 Task: Find connections with filter location Bourgoin with filter topic #Leanstartupswith filter profile language German with filter current company Mahindra Holidays & Resorts India Limited with filter school Utkal University with filter industry Surveying and Mapping Services with filter service category Translation with filter keywords title UPS Driver
Action: Mouse moved to (589, 73)
Screenshot: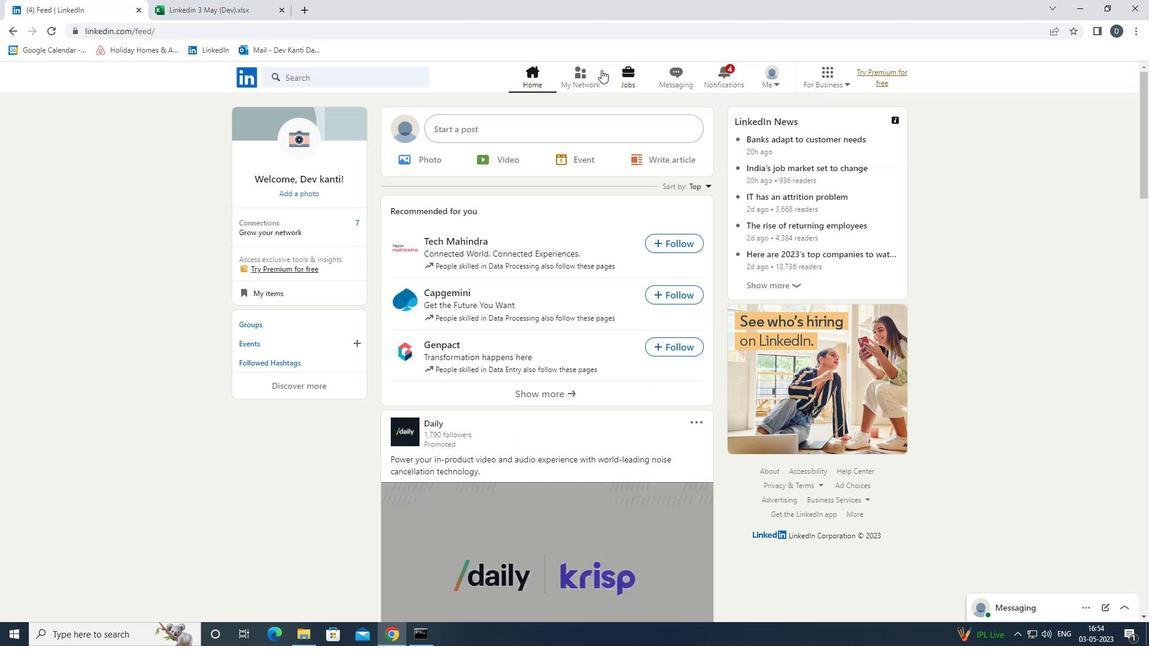 
Action: Mouse pressed left at (589, 73)
Screenshot: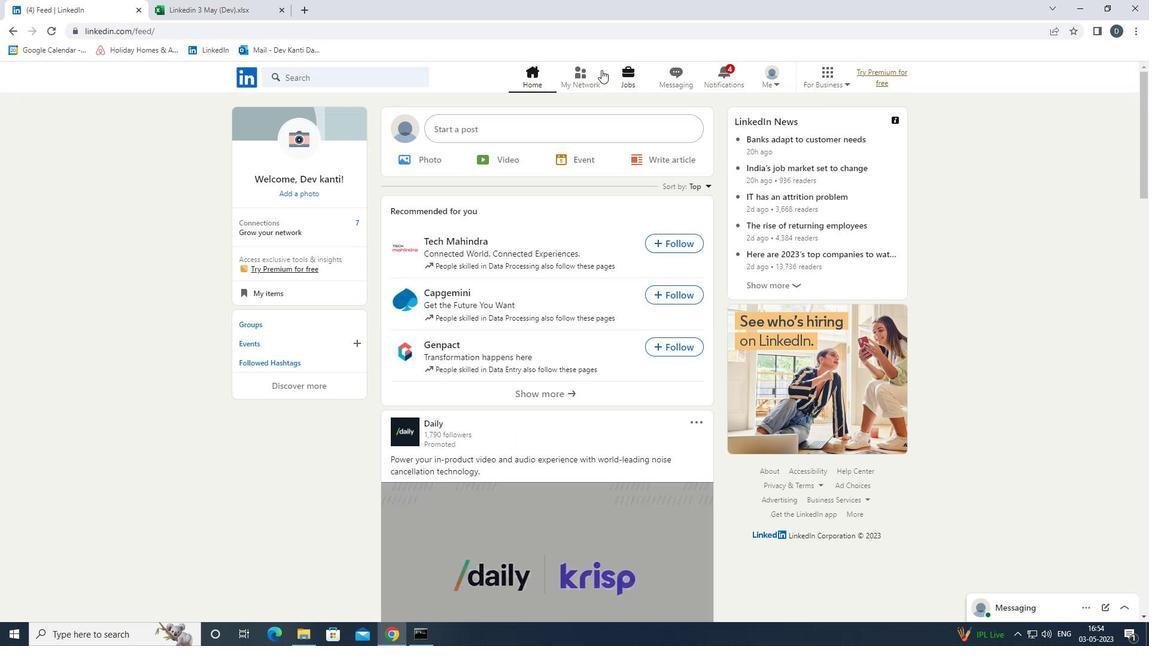 
Action: Mouse moved to (396, 145)
Screenshot: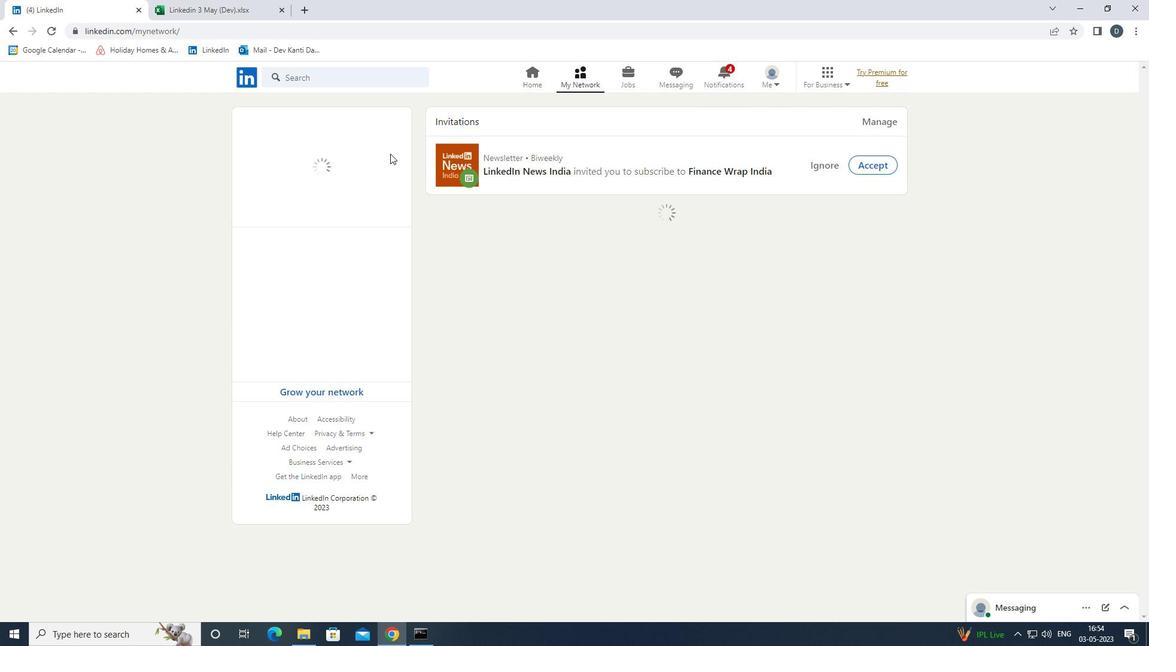 
Action: Mouse pressed left at (396, 145)
Screenshot: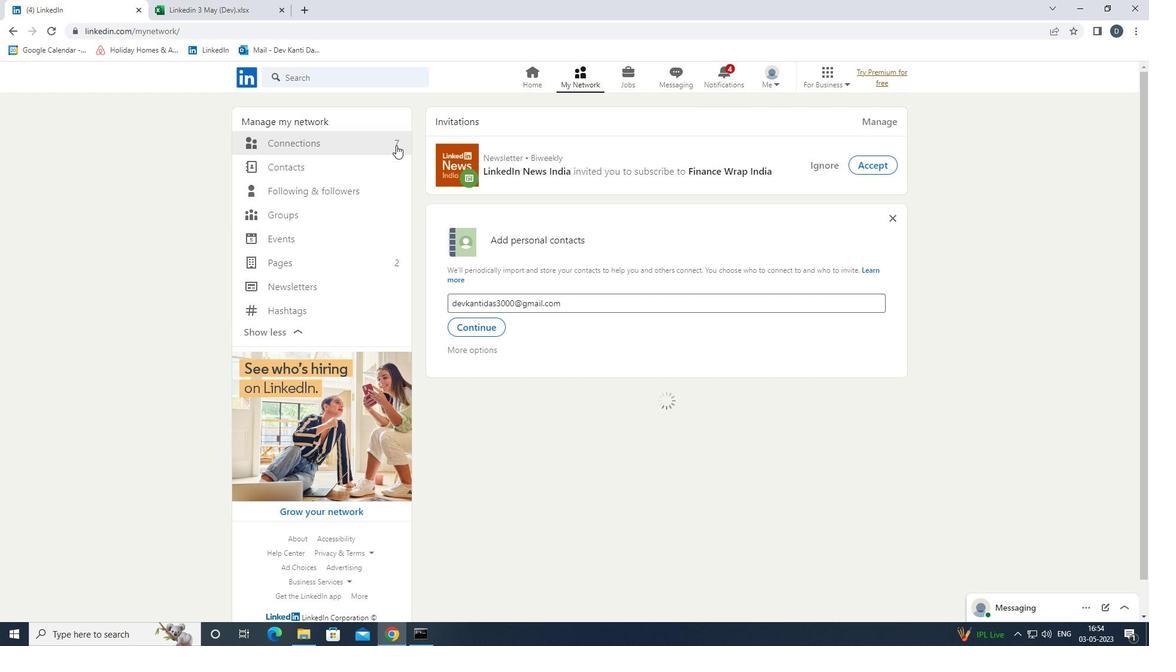 
Action: Mouse moved to (647, 145)
Screenshot: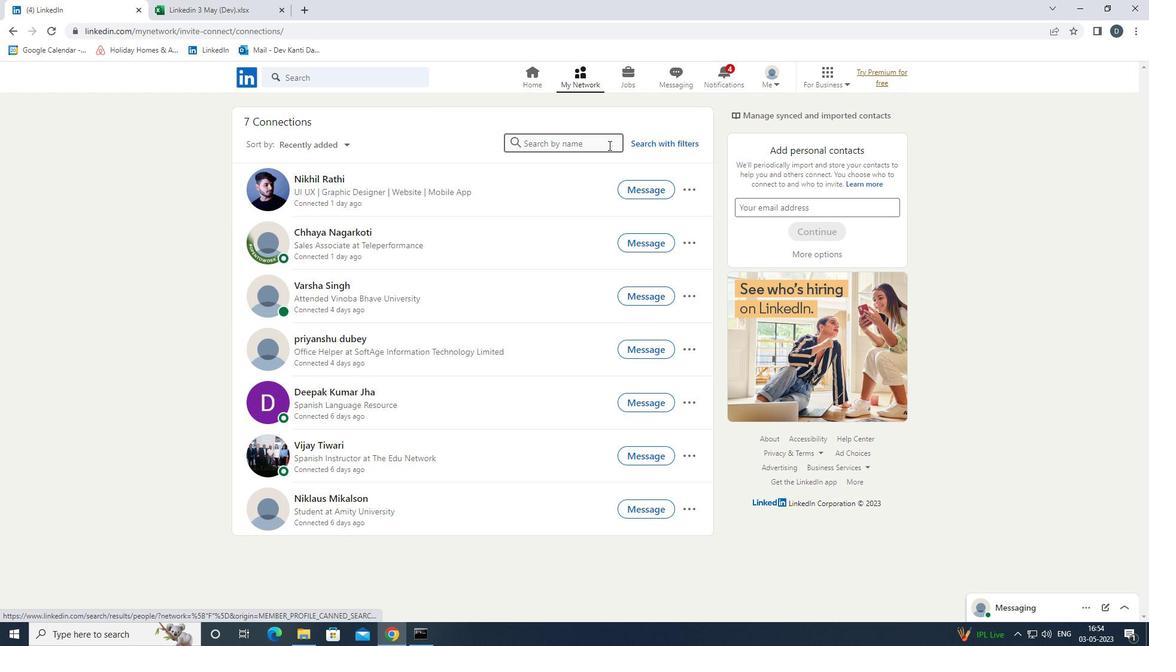 
Action: Mouse pressed left at (647, 145)
Screenshot: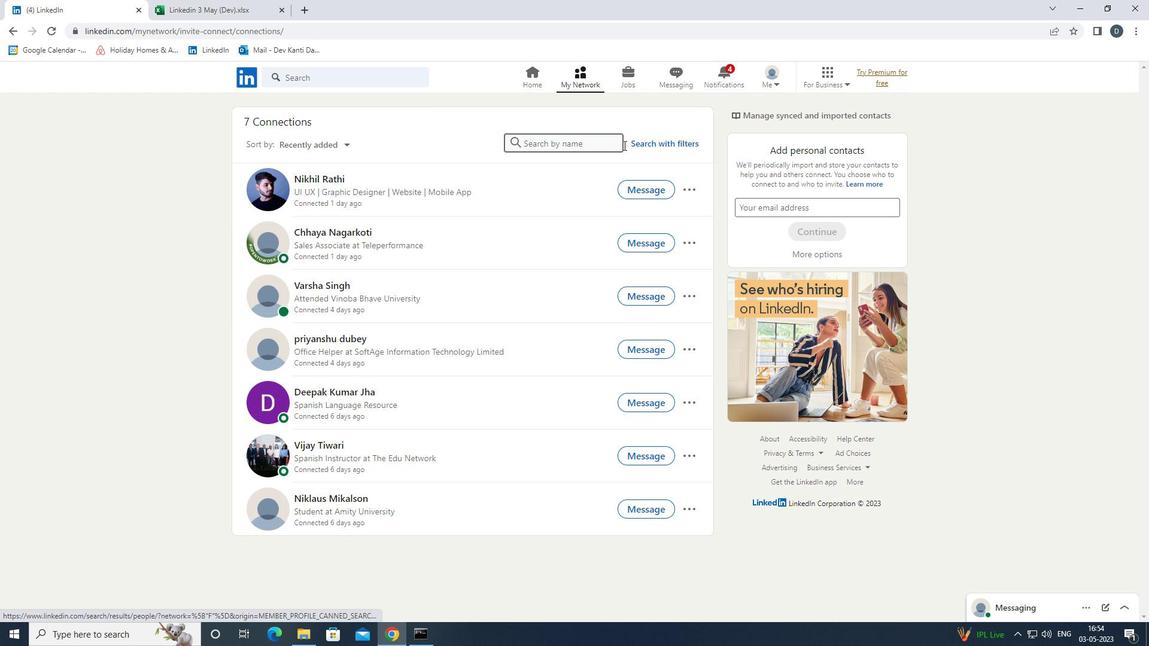 
Action: Mouse moved to (619, 113)
Screenshot: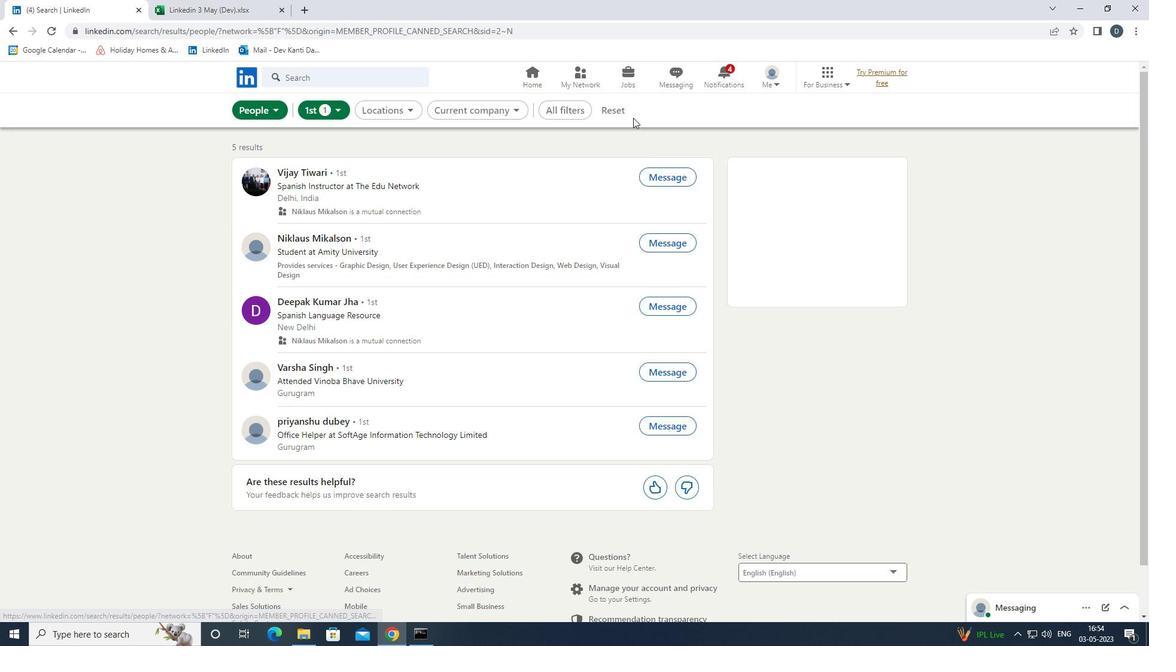 
Action: Mouse pressed left at (619, 113)
Screenshot: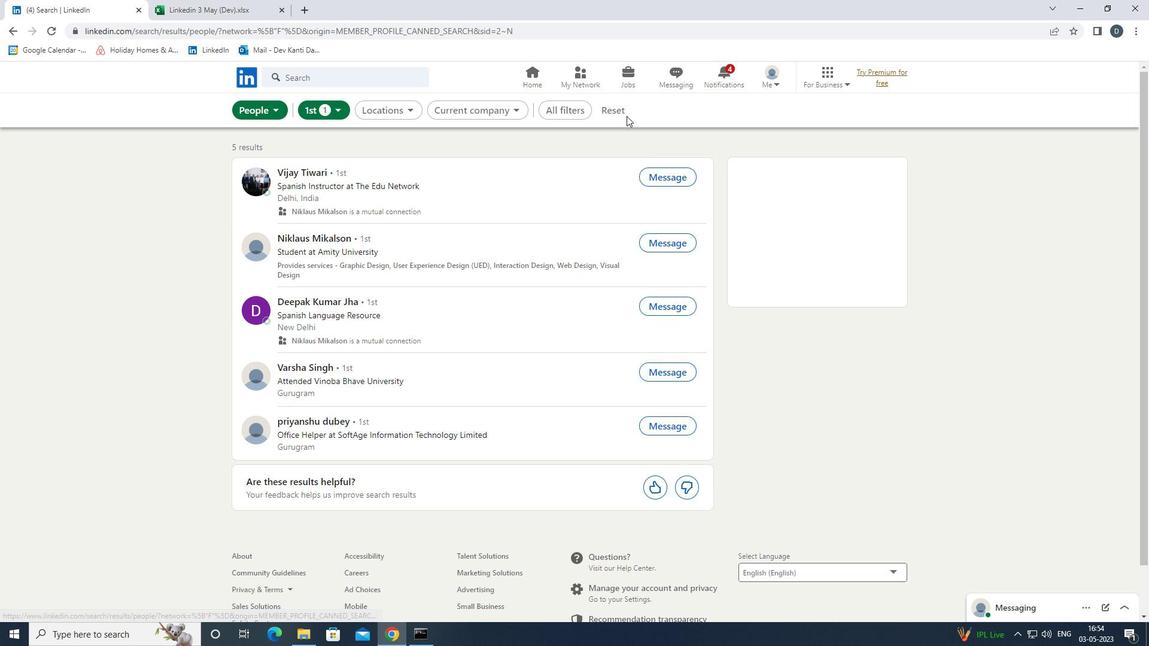 
Action: Mouse moved to (603, 110)
Screenshot: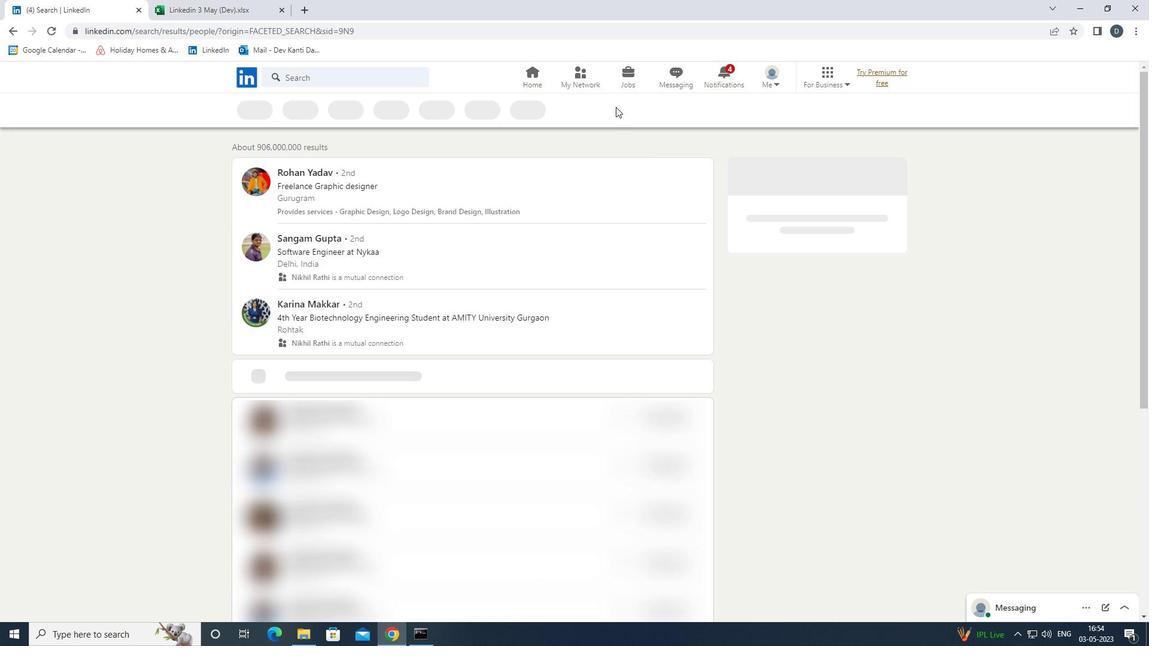 
Action: Mouse pressed left at (603, 110)
Screenshot: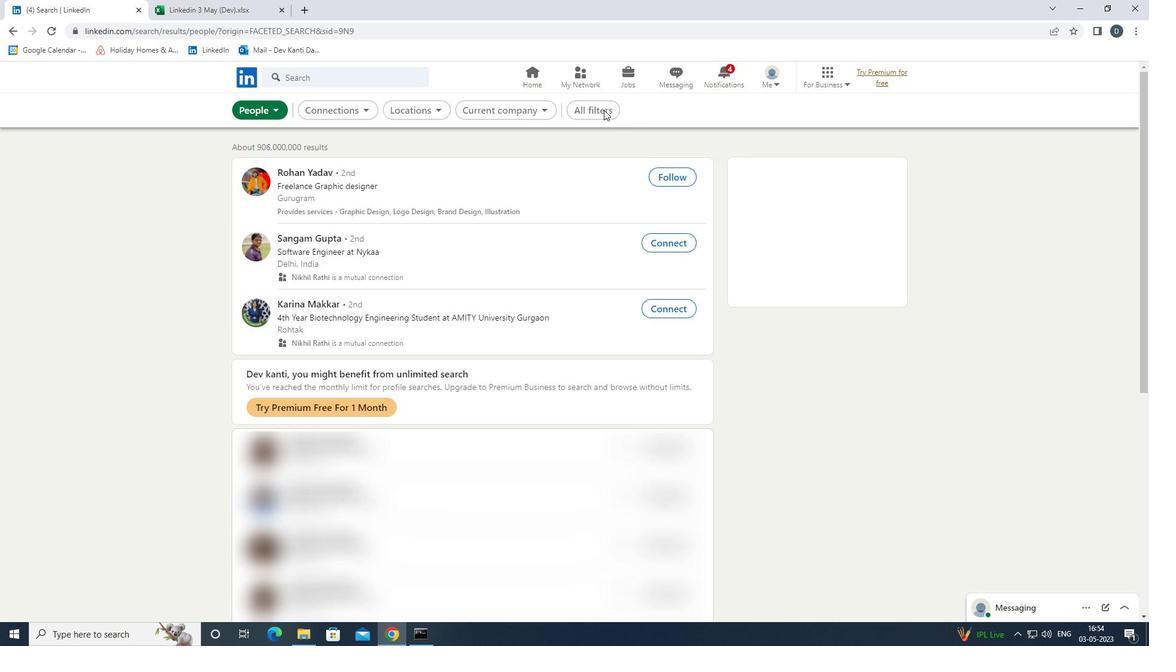 
Action: Mouse moved to (1042, 320)
Screenshot: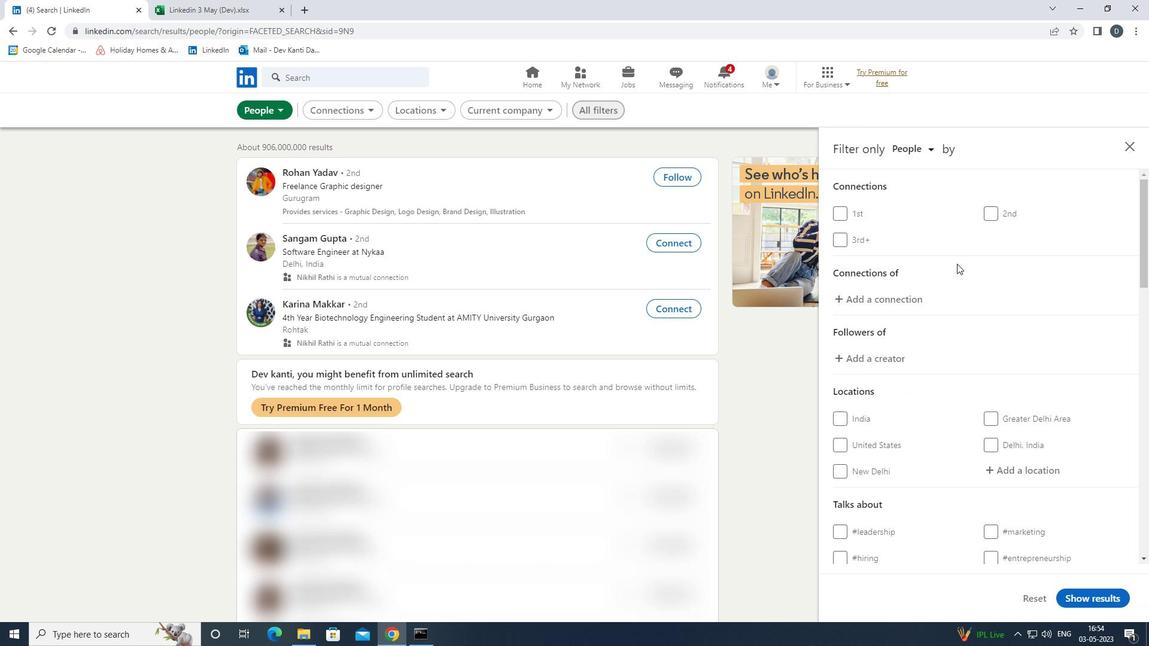 
Action: Mouse scrolled (1042, 319) with delta (0, 0)
Screenshot: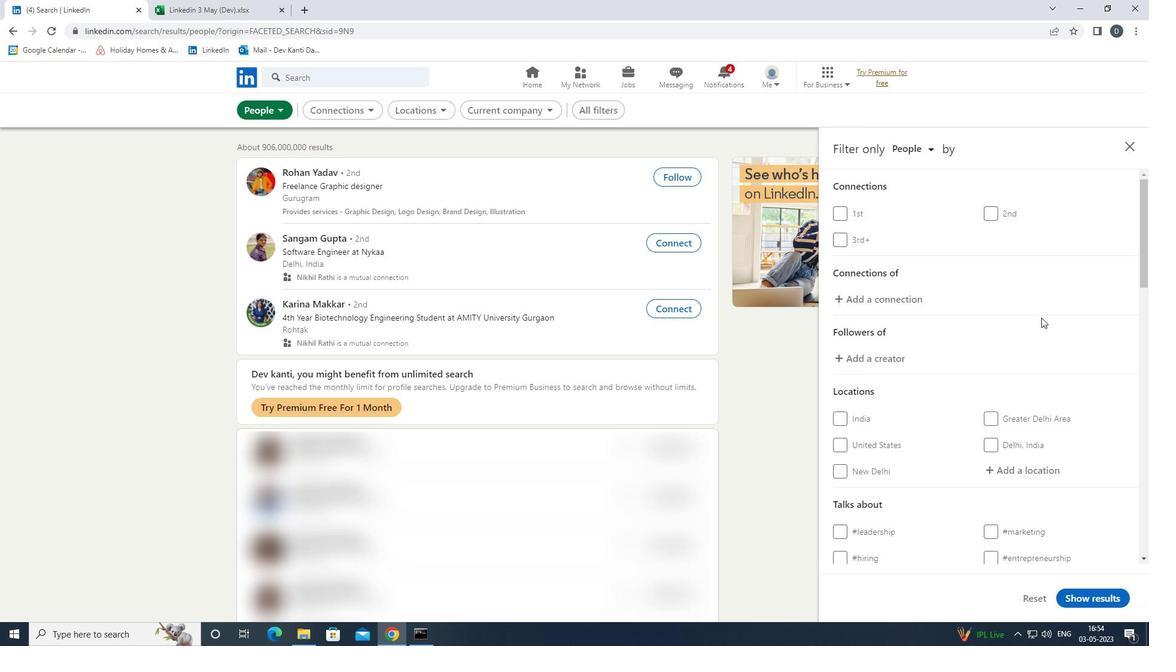 
Action: Mouse scrolled (1042, 319) with delta (0, 0)
Screenshot: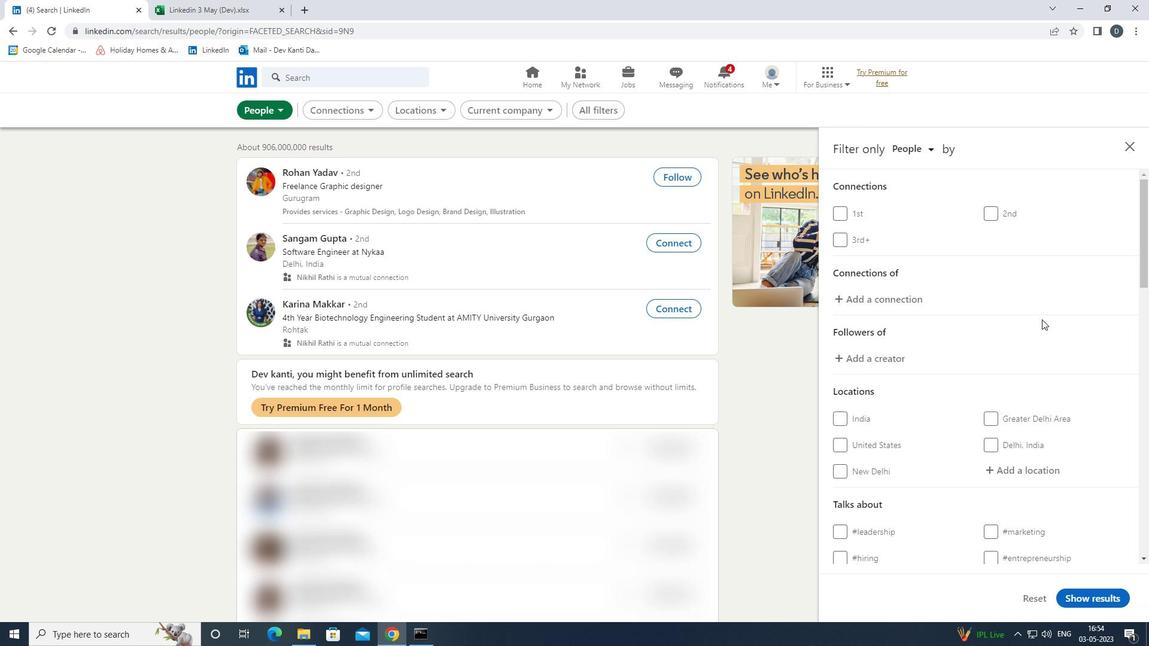 
Action: Mouse moved to (1028, 347)
Screenshot: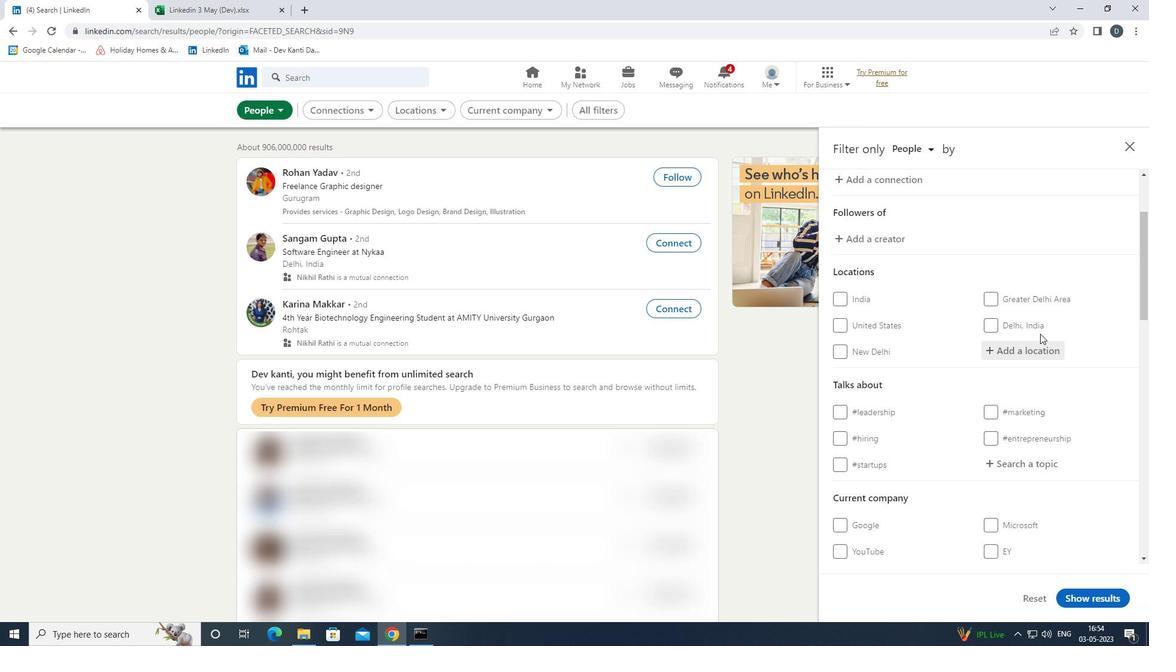 
Action: Mouse pressed left at (1028, 347)
Screenshot: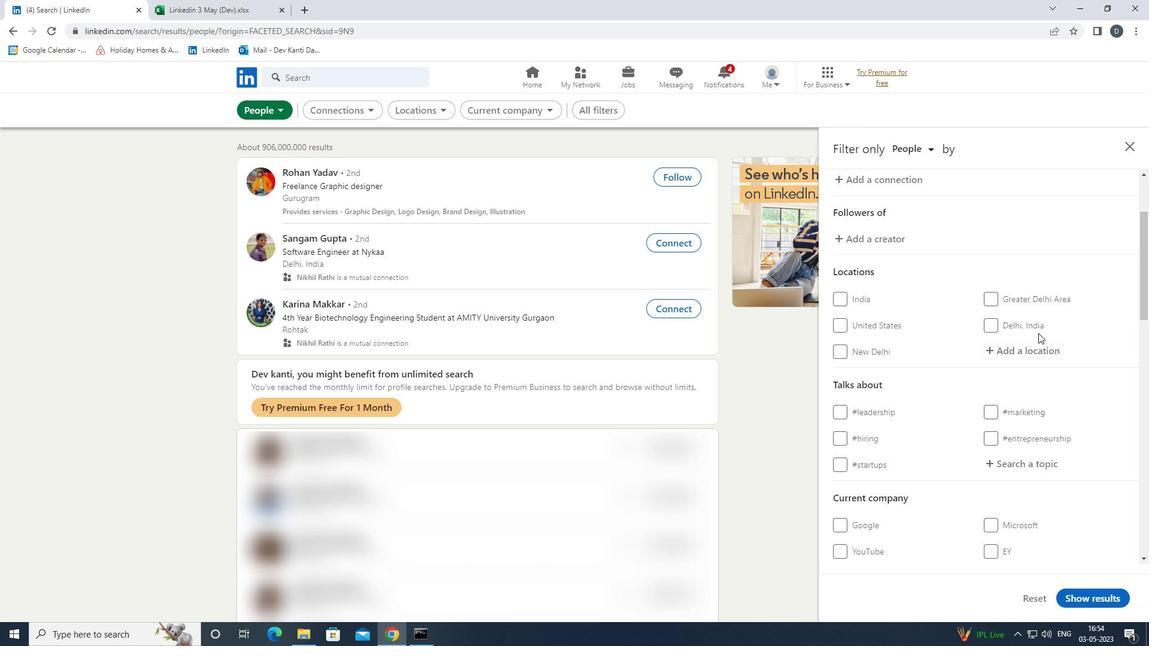 
Action: Mouse moved to (1028, 347)
Screenshot: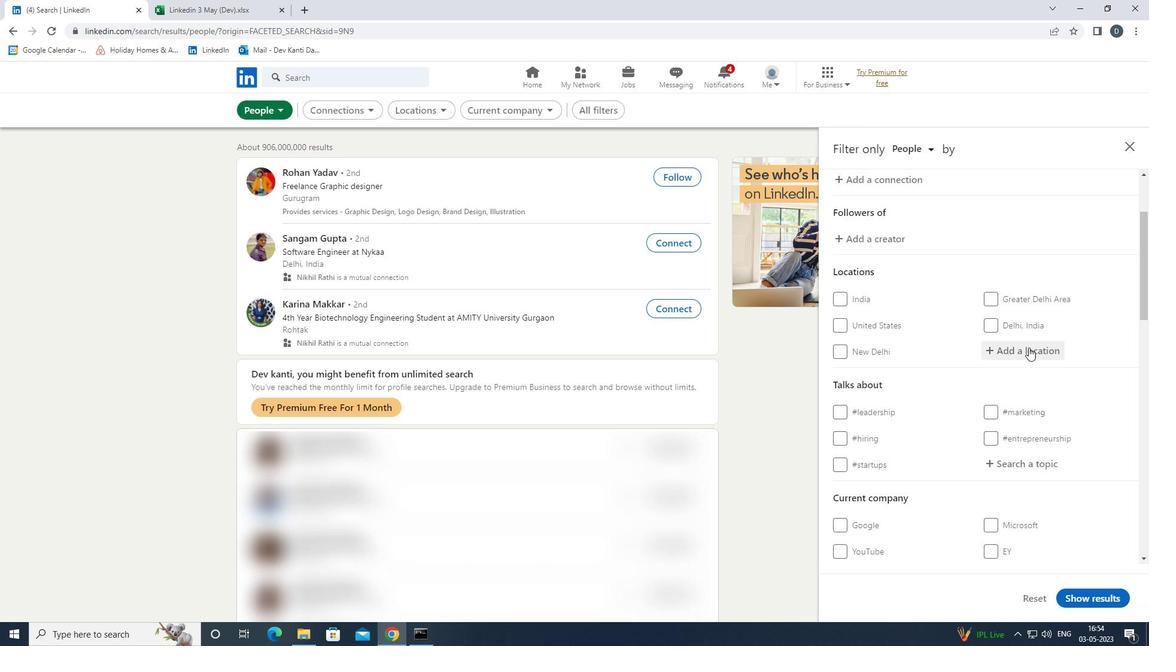 
Action: Key pressed <Key.shift><Key.shift>BOURGOIN<Key.down><Key.enter>
Screenshot: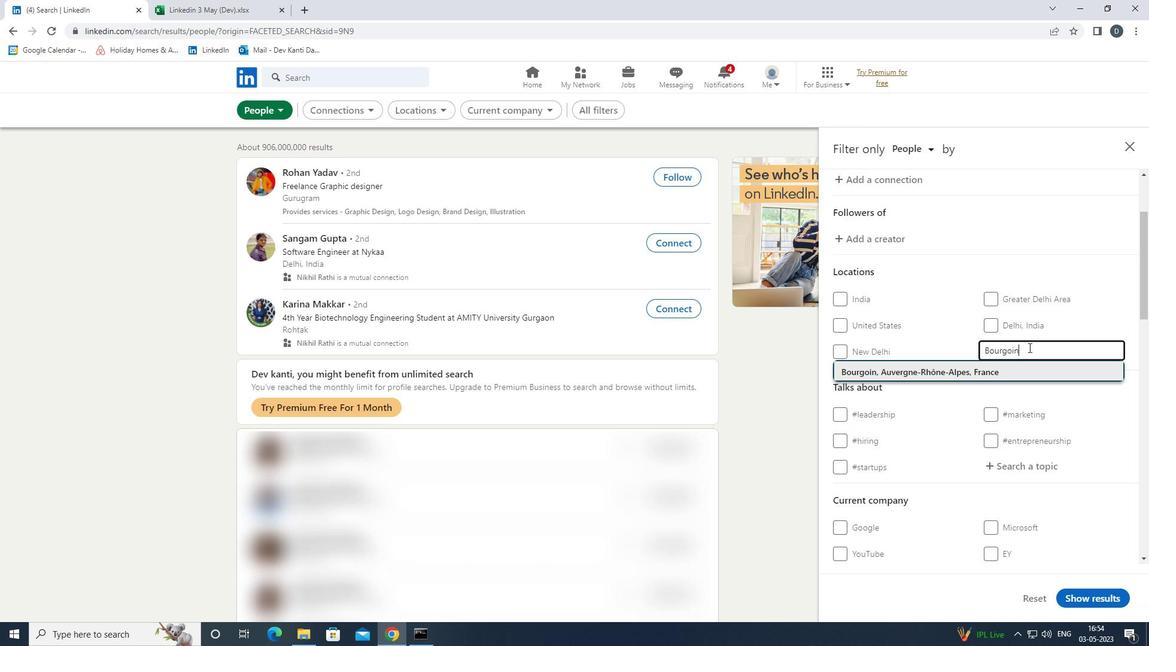 
Action: Mouse moved to (1046, 330)
Screenshot: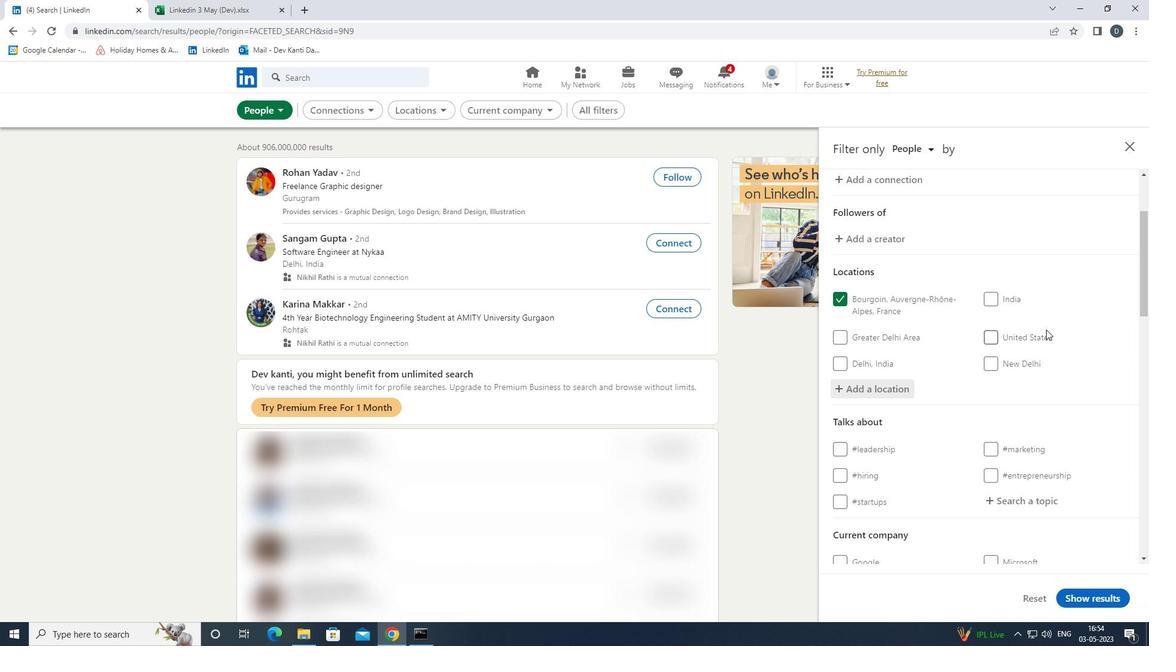 
Action: Mouse scrolled (1046, 330) with delta (0, 0)
Screenshot: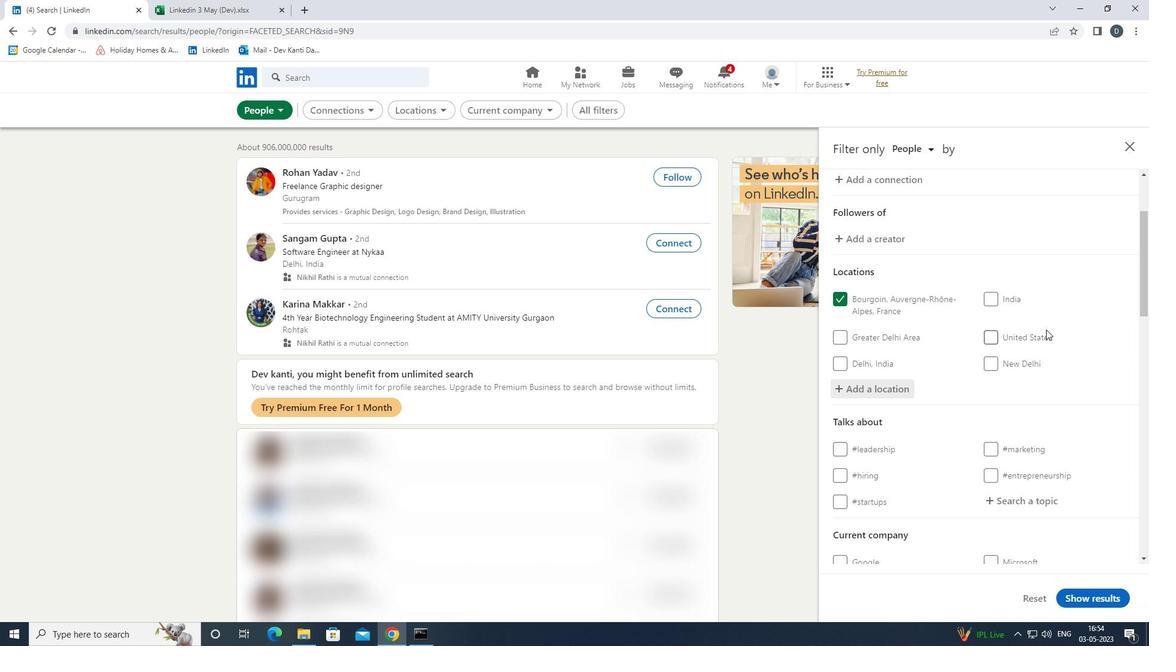 
Action: Mouse moved to (1046, 335)
Screenshot: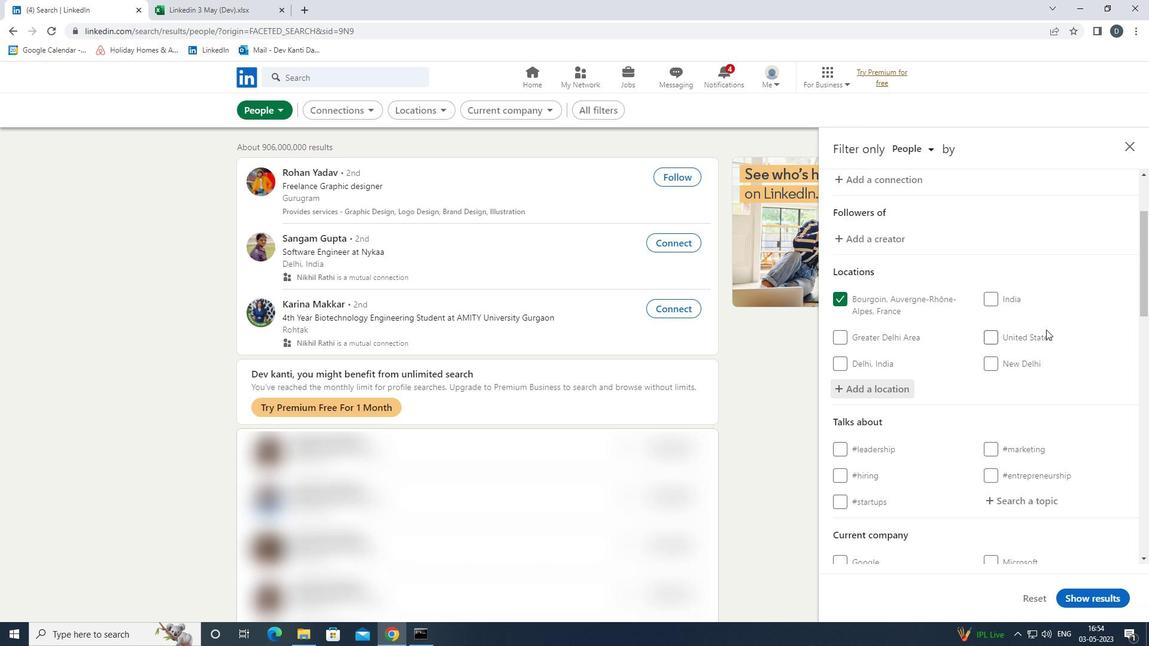 
Action: Mouse scrolled (1046, 335) with delta (0, 0)
Screenshot: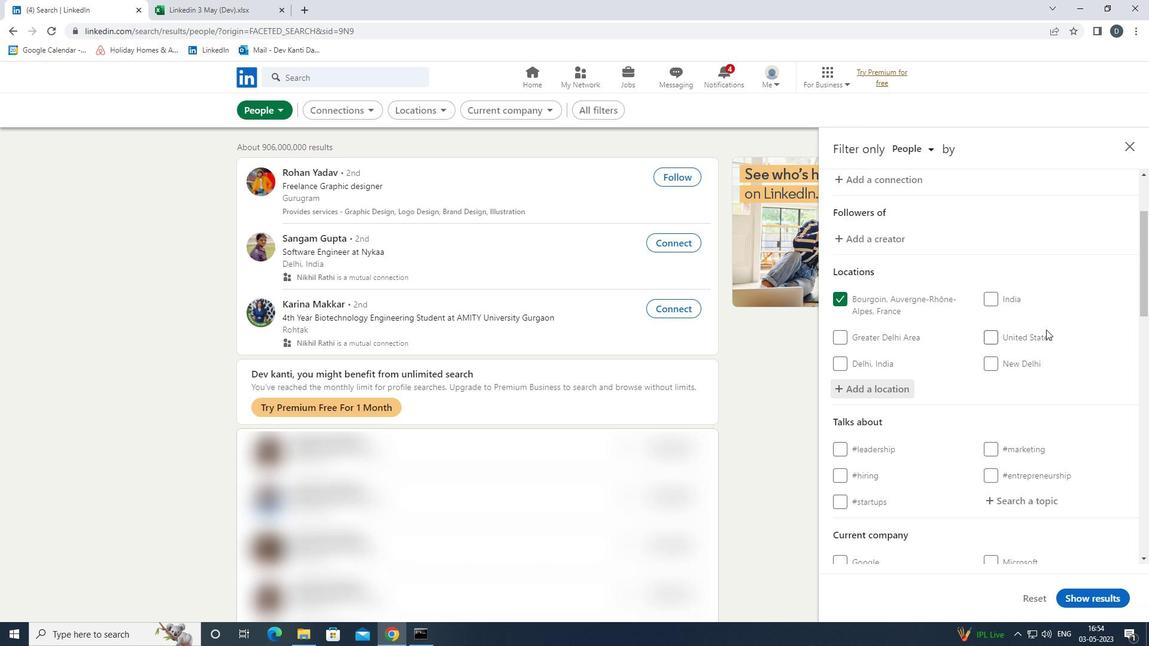 
Action: Mouse moved to (1041, 377)
Screenshot: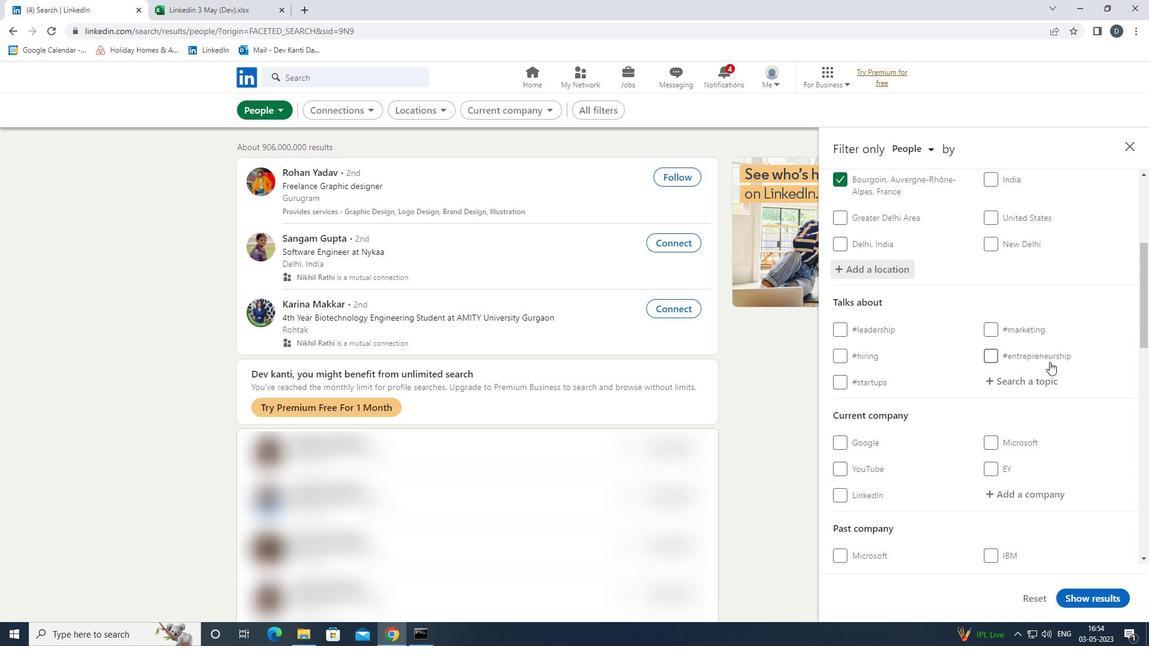 
Action: Mouse pressed left at (1041, 377)
Screenshot: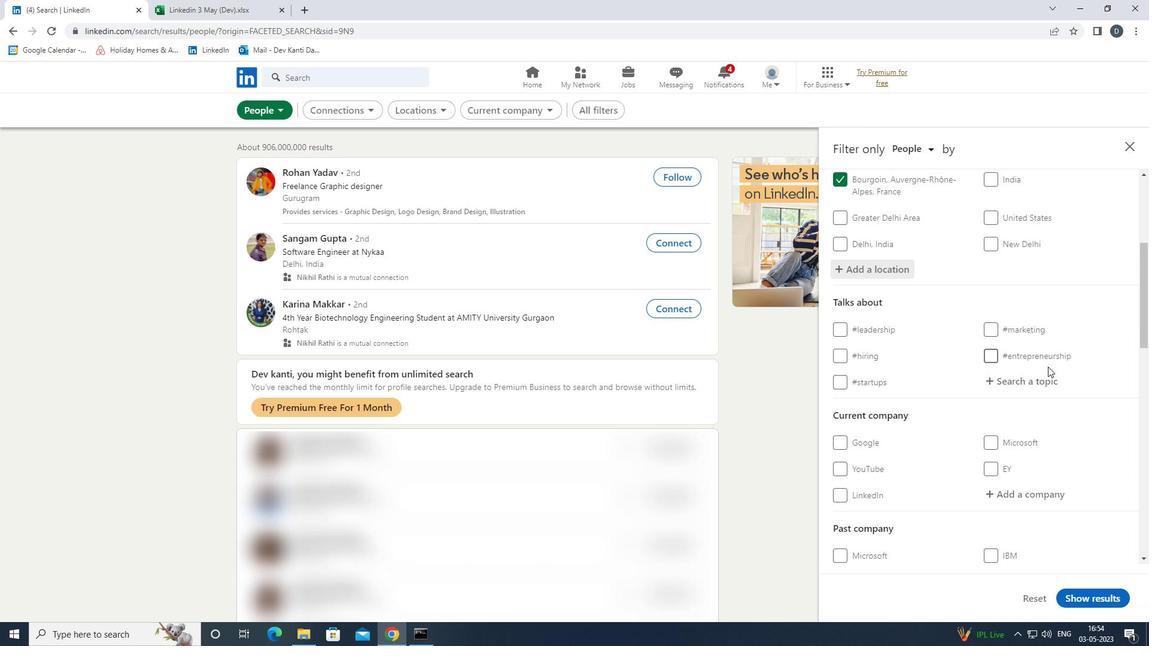 
Action: Mouse moved to (1041, 377)
Screenshot: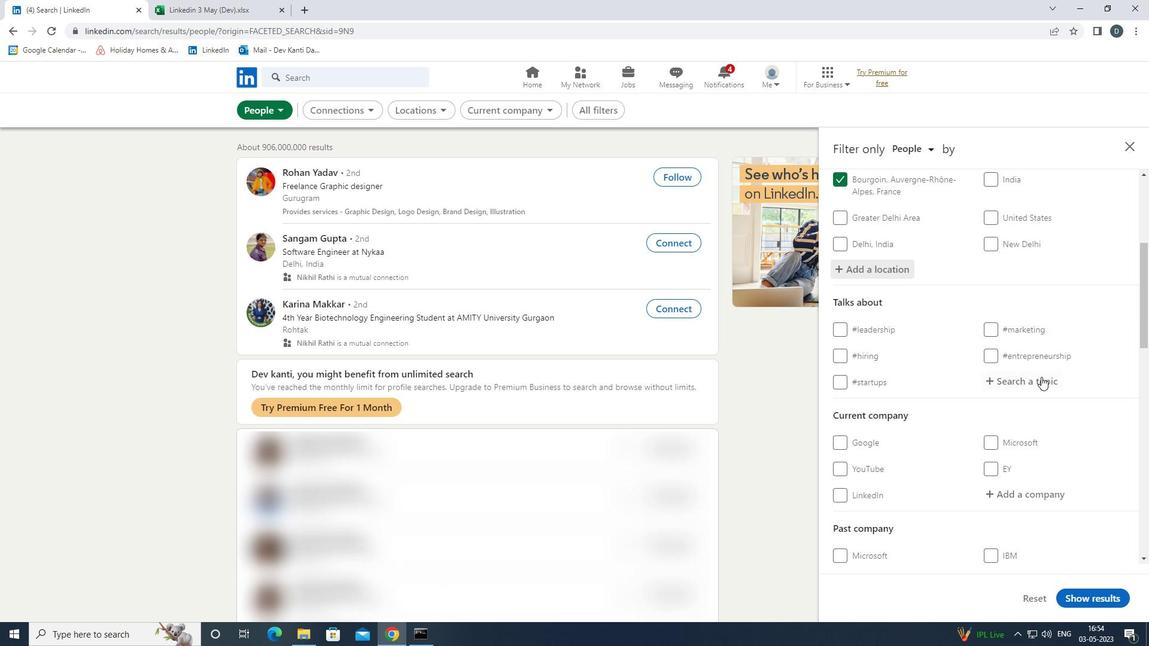 
Action: Key pressed LEANSTAR<Key.down><Key.enter>
Screenshot: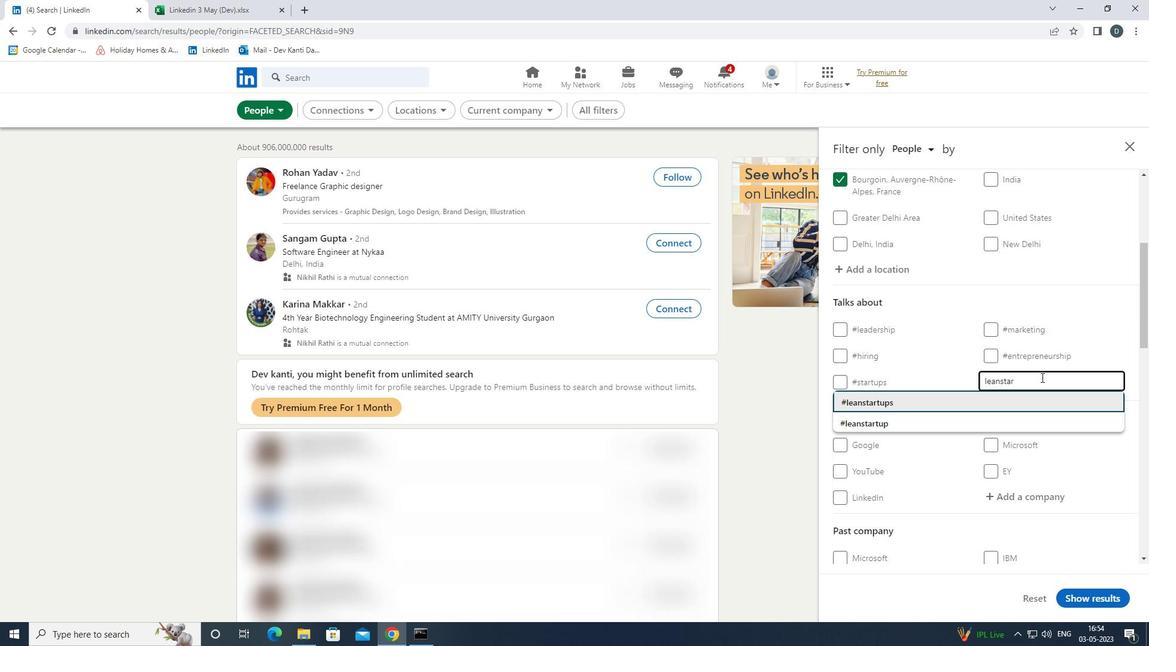 
Action: Mouse moved to (1024, 374)
Screenshot: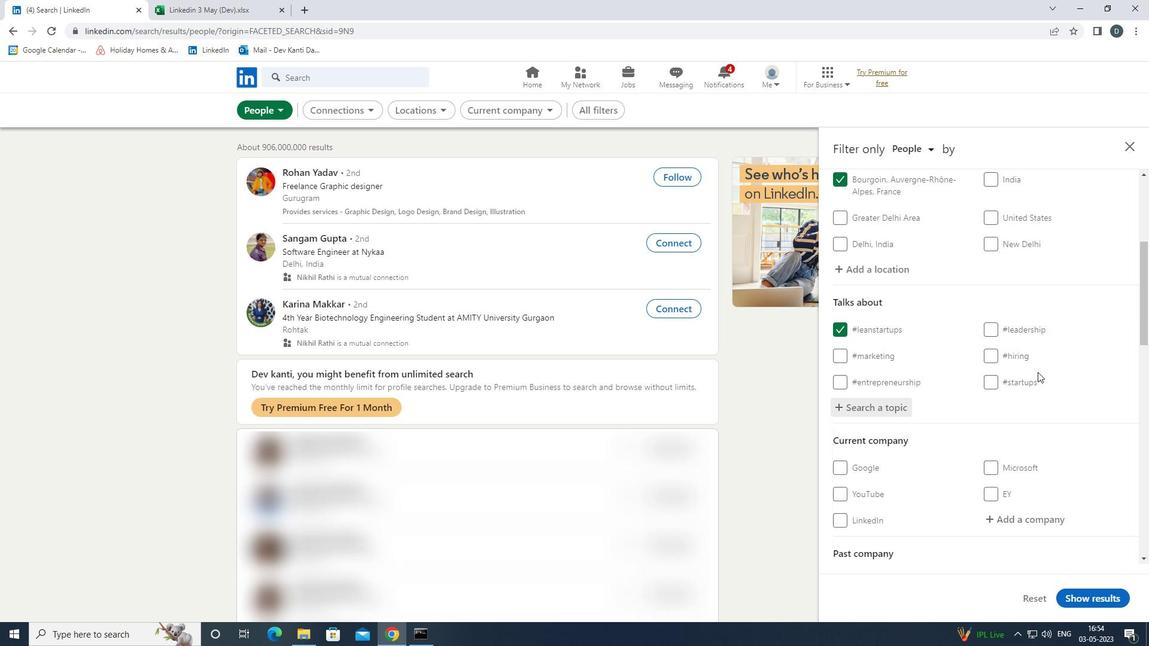 
Action: Mouse scrolled (1024, 374) with delta (0, 0)
Screenshot: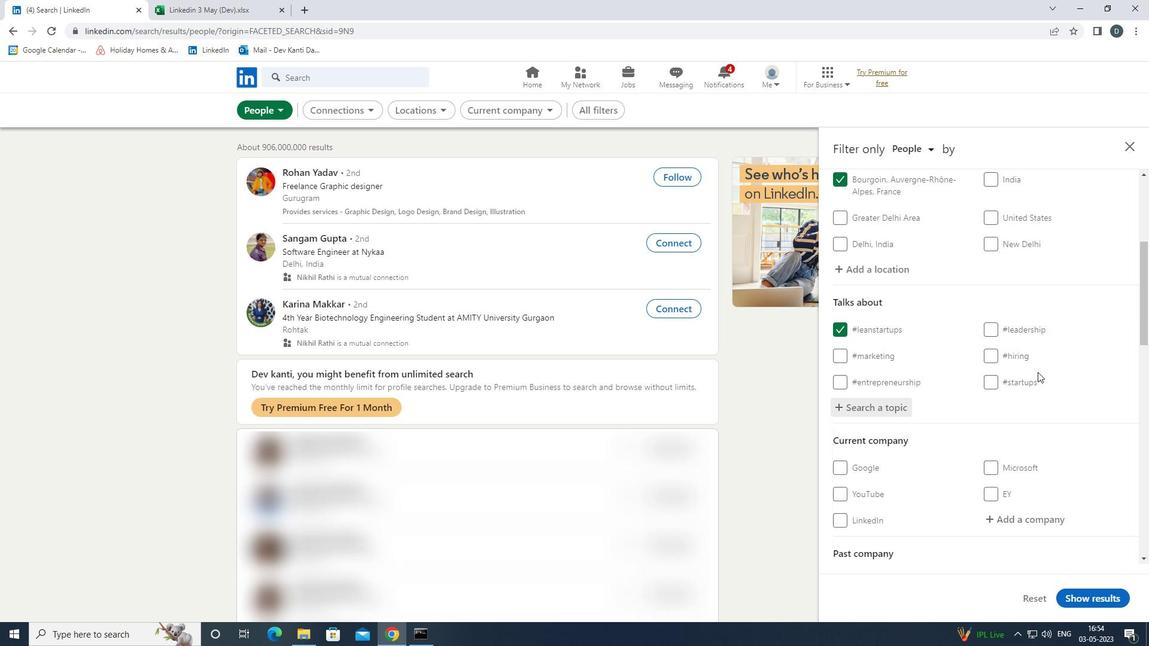 
Action: Mouse moved to (1024, 375)
Screenshot: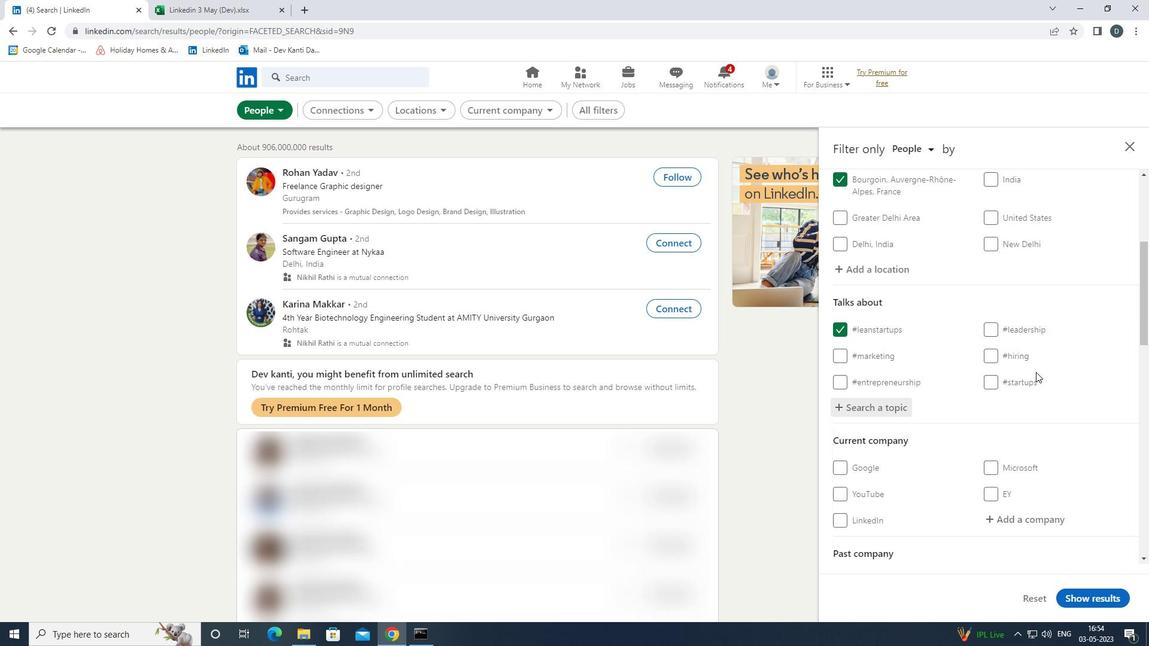 
Action: Mouse scrolled (1024, 375) with delta (0, 0)
Screenshot: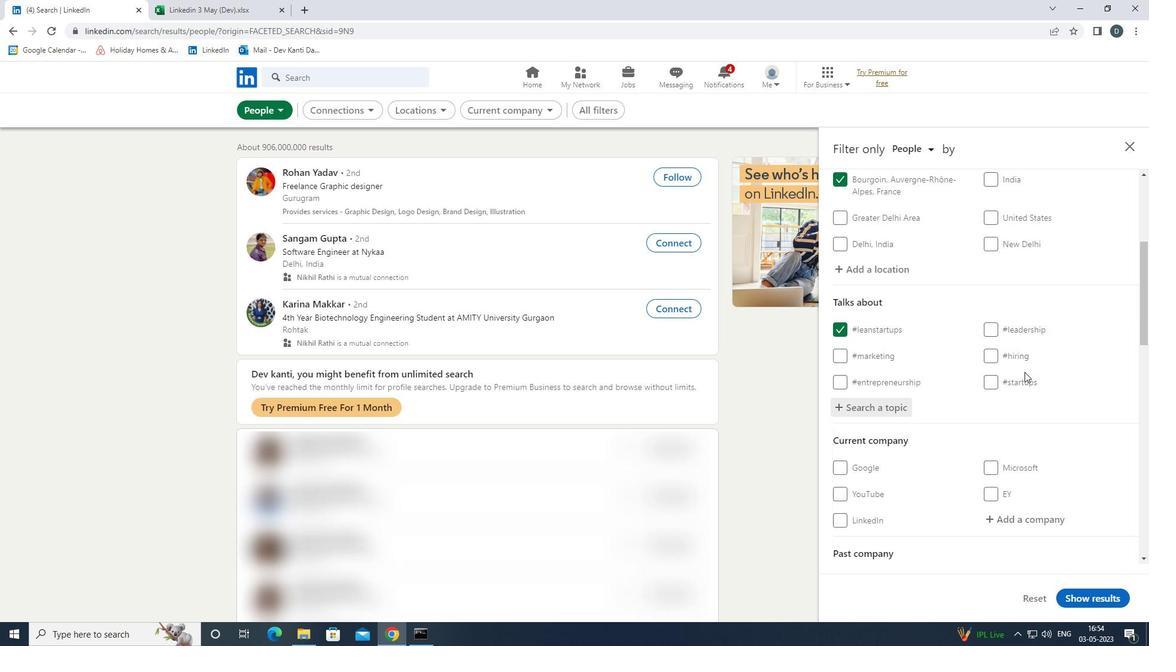 
Action: Mouse scrolled (1024, 375) with delta (0, 0)
Screenshot: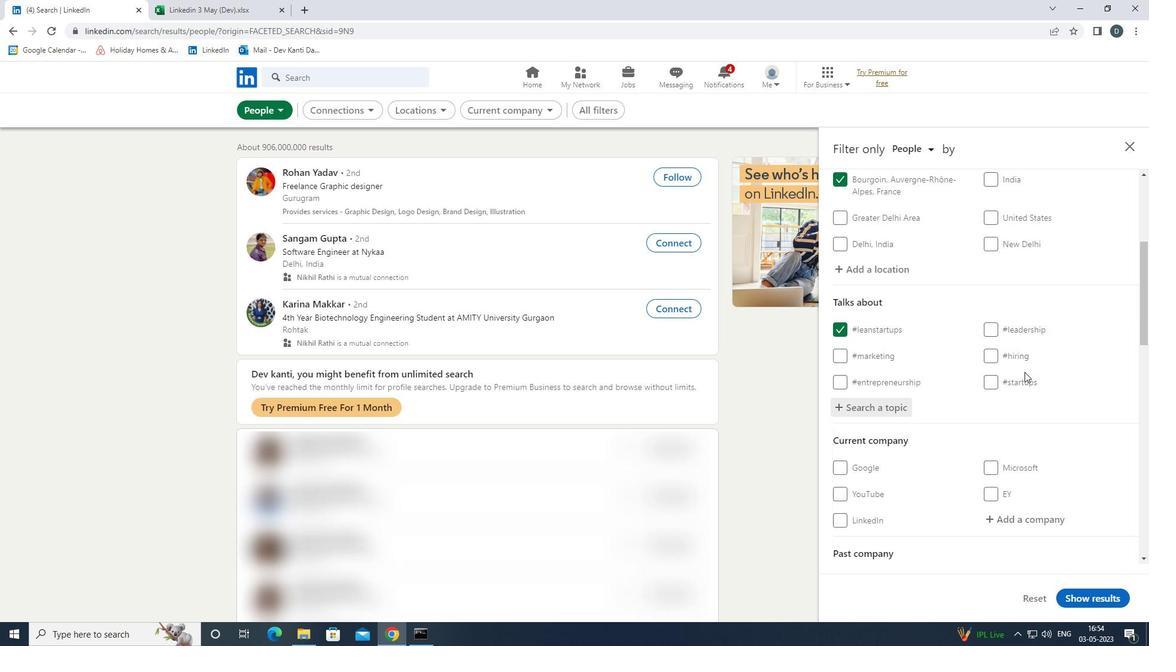 
Action: Mouse moved to (1027, 353)
Screenshot: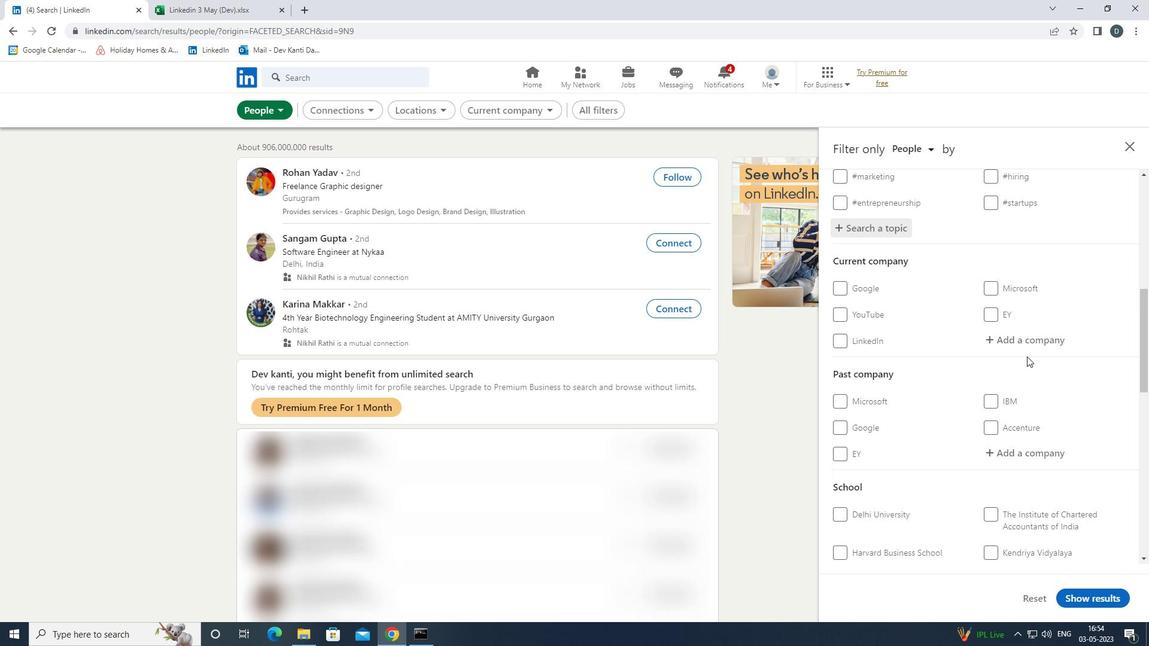 
Action: Mouse scrolled (1027, 353) with delta (0, 0)
Screenshot: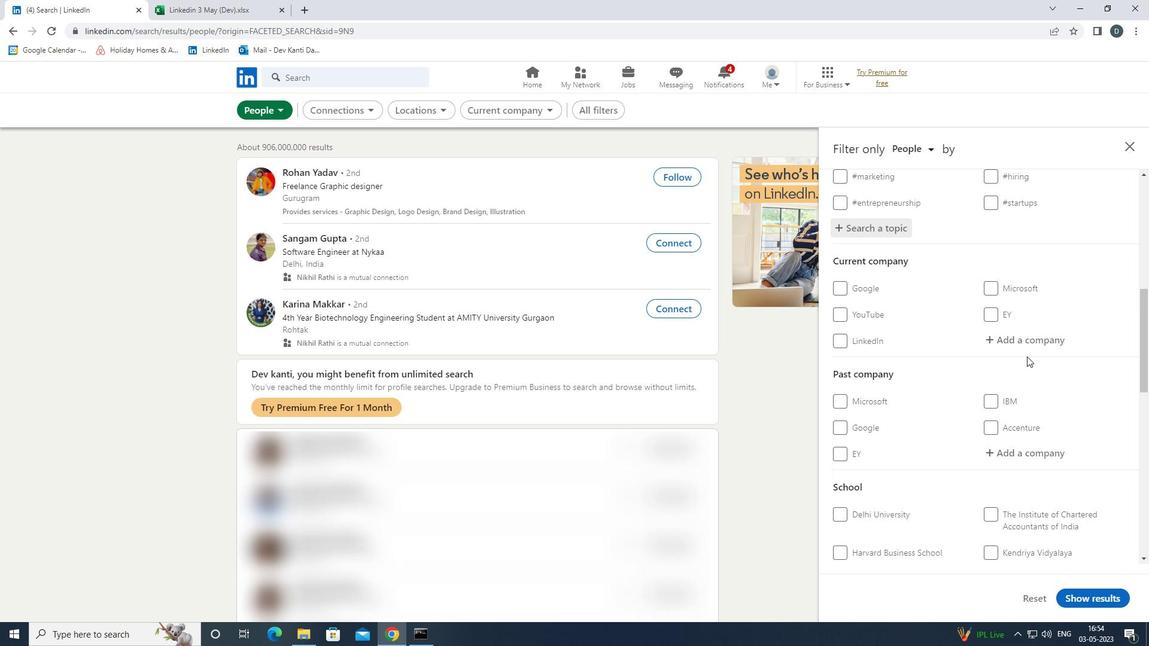 
Action: Mouse scrolled (1027, 353) with delta (0, 0)
Screenshot: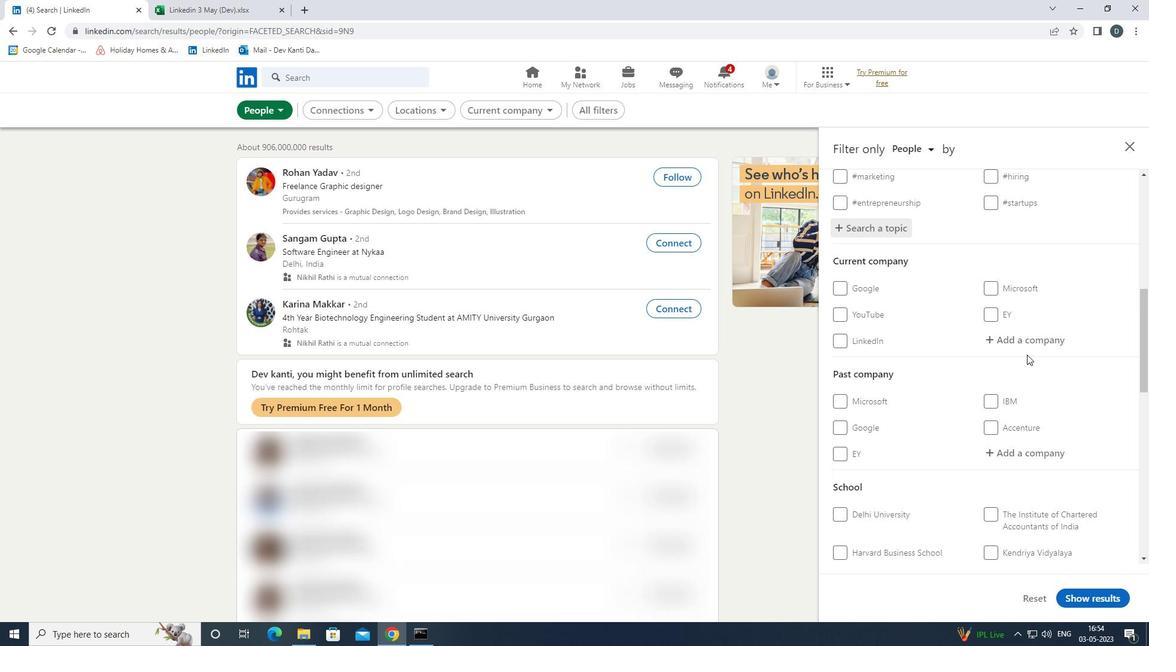 
Action: Mouse scrolled (1027, 353) with delta (0, 0)
Screenshot: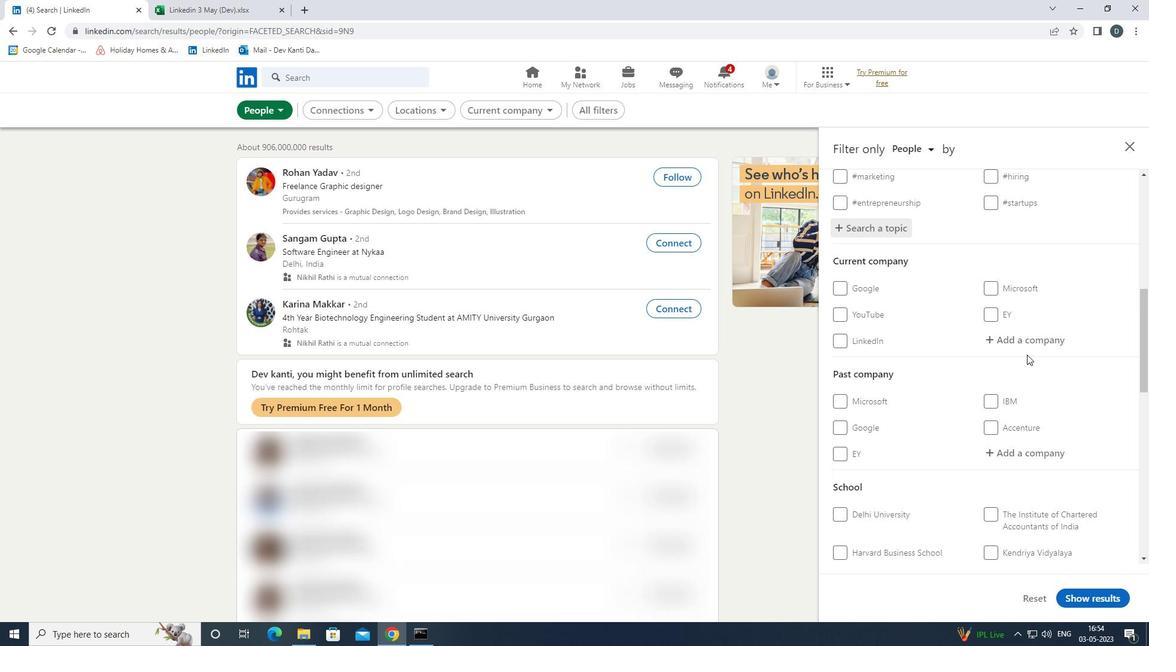 
Action: Mouse scrolled (1027, 353) with delta (0, 0)
Screenshot: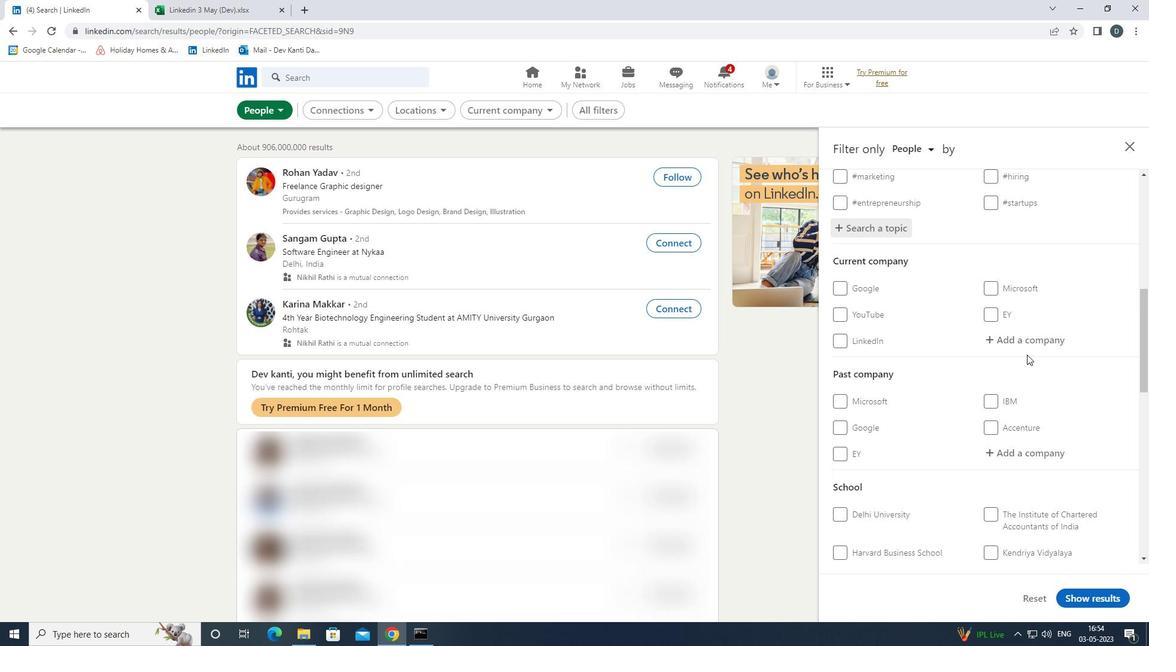 
Action: Mouse scrolled (1027, 353) with delta (0, 0)
Screenshot: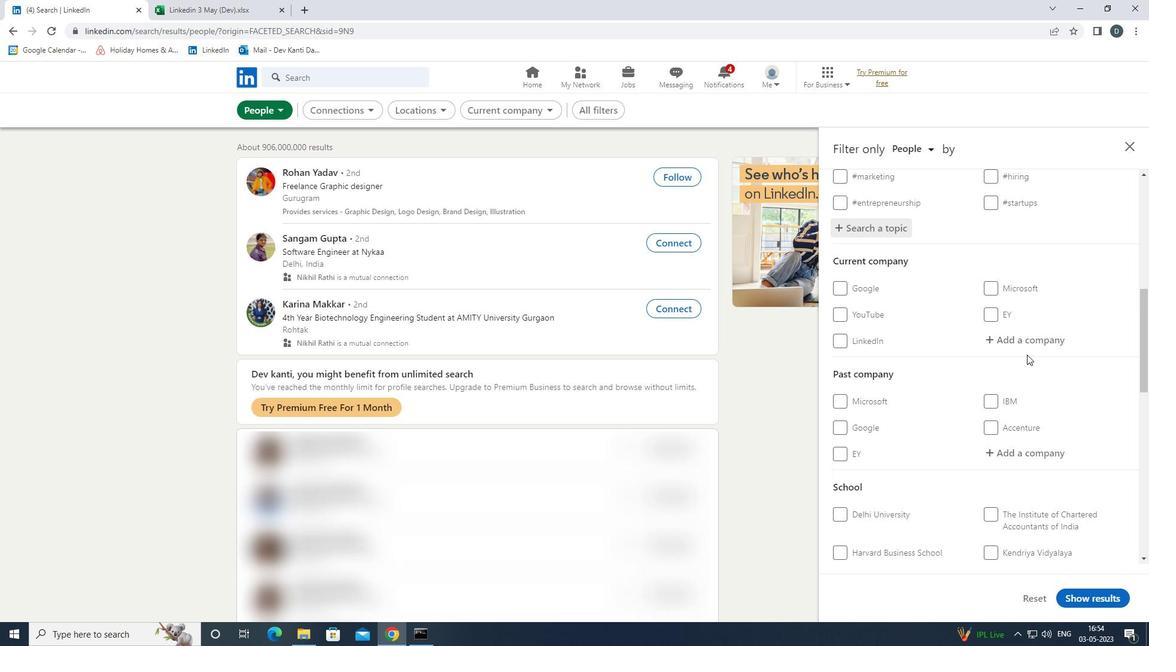 
Action: Mouse moved to (1013, 368)
Screenshot: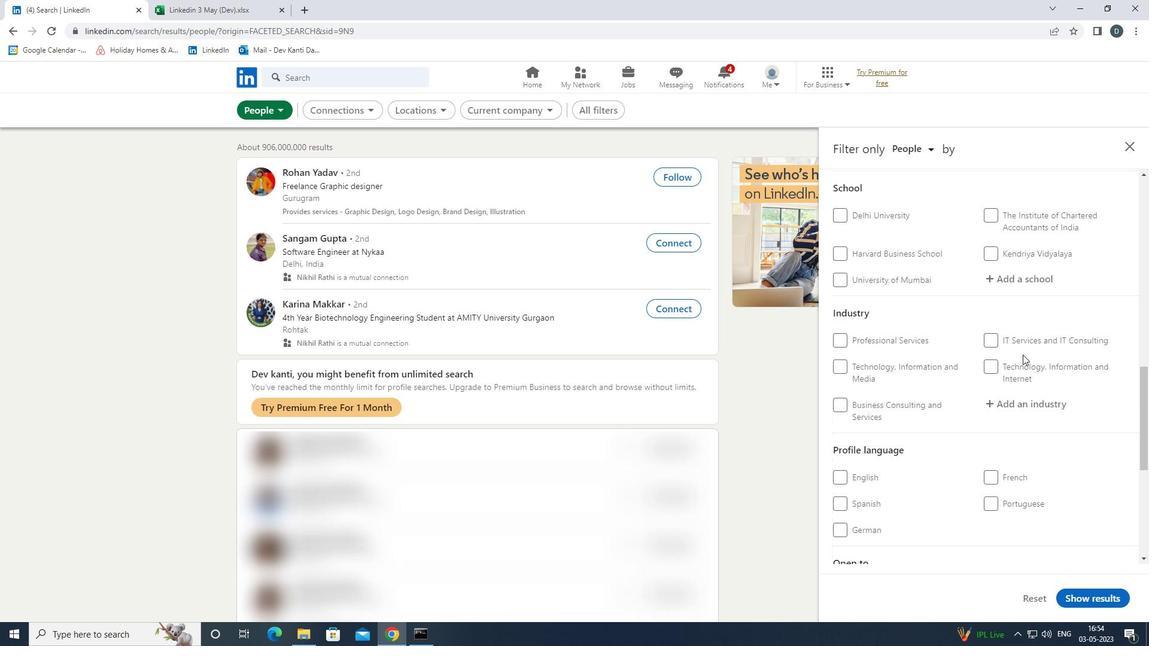 
Action: Mouse scrolled (1013, 368) with delta (0, 0)
Screenshot: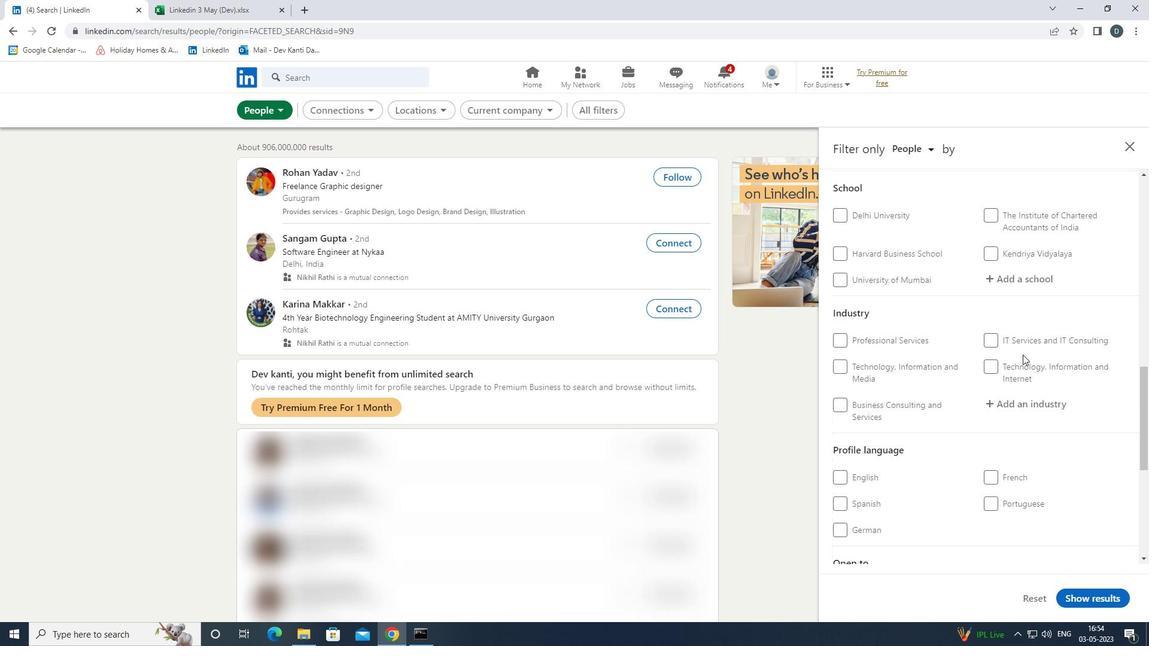 
Action: Mouse moved to (1013, 369)
Screenshot: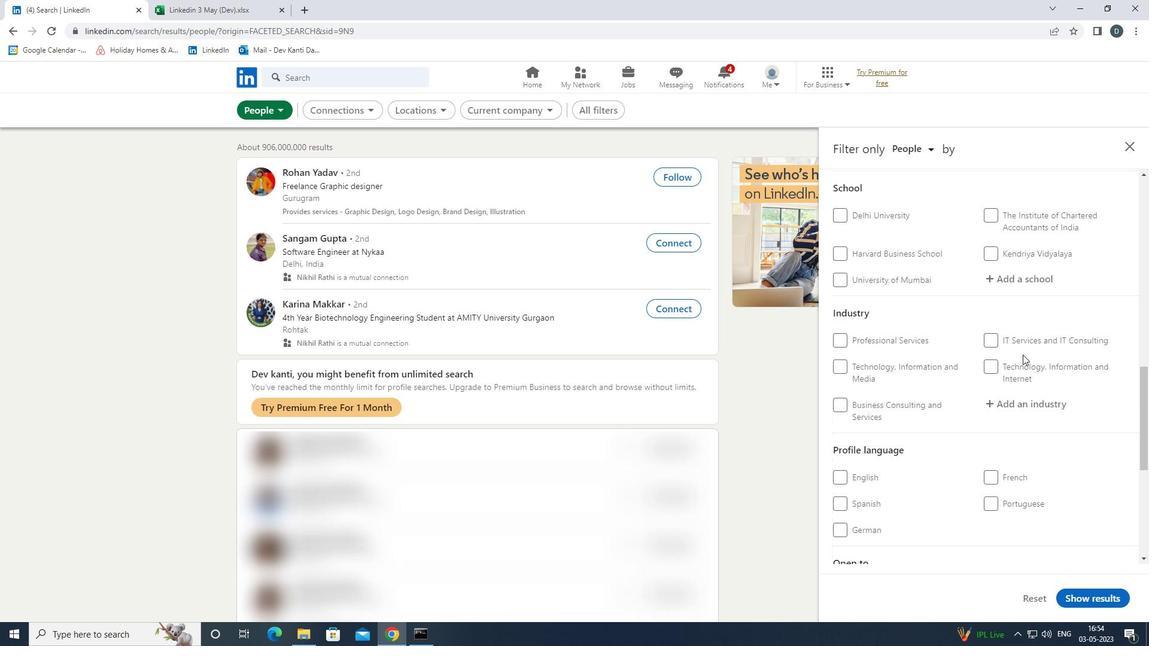 
Action: Mouse scrolled (1013, 368) with delta (0, 0)
Screenshot: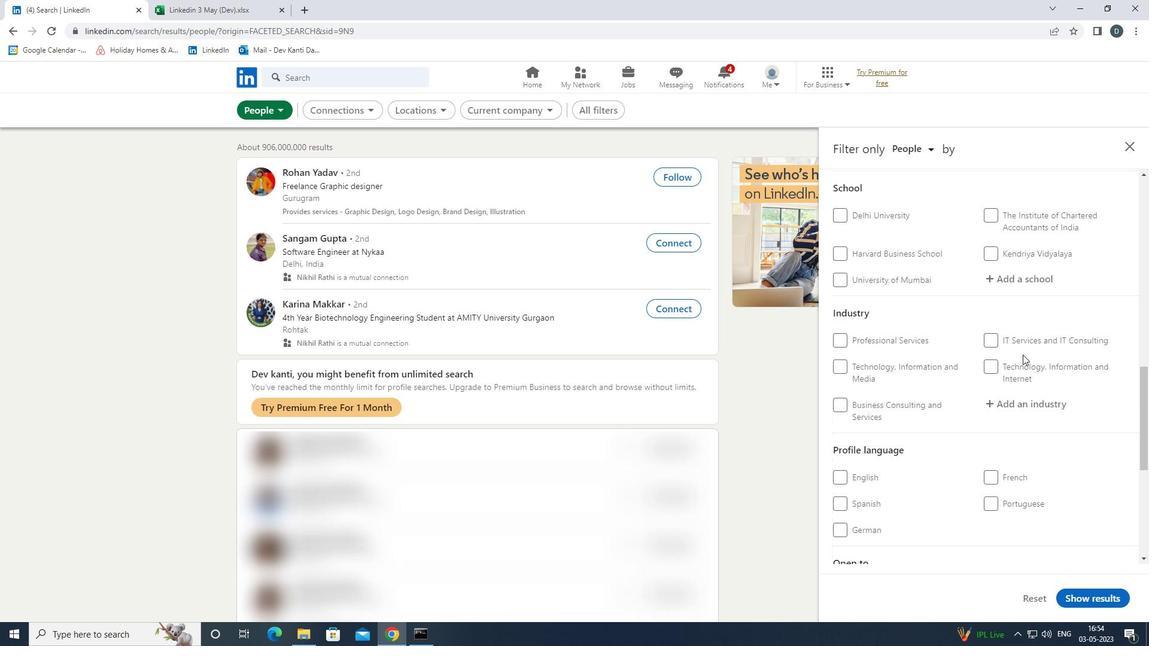 
Action: Mouse moved to (860, 412)
Screenshot: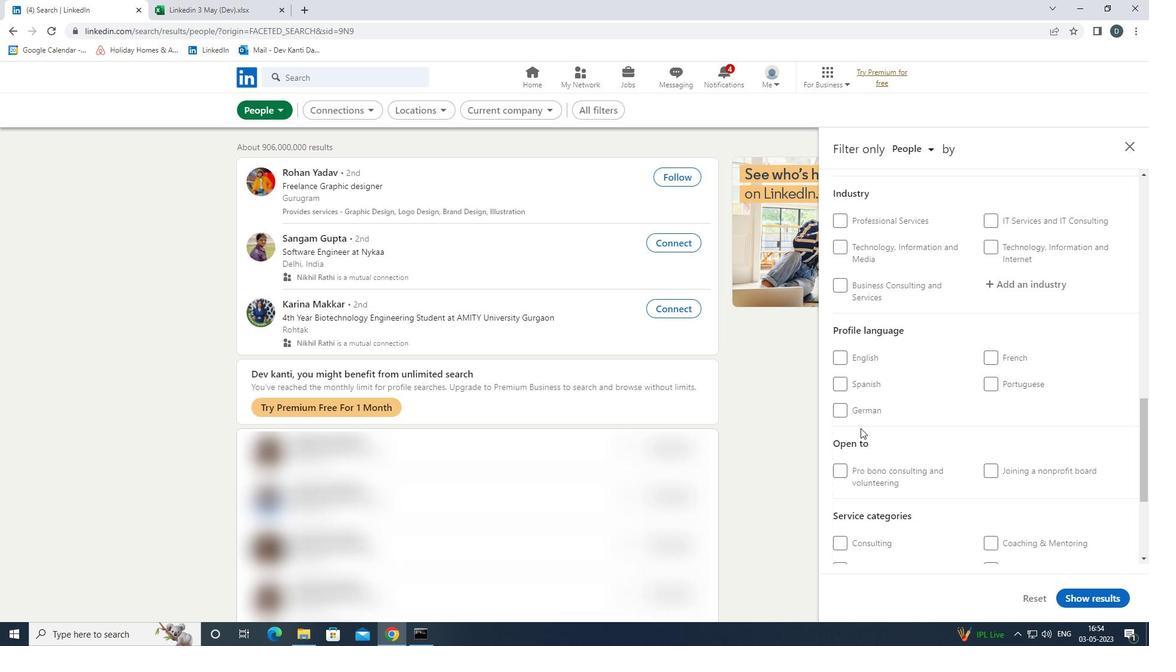 
Action: Mouse pressed left at (860, 412)
Screenshot: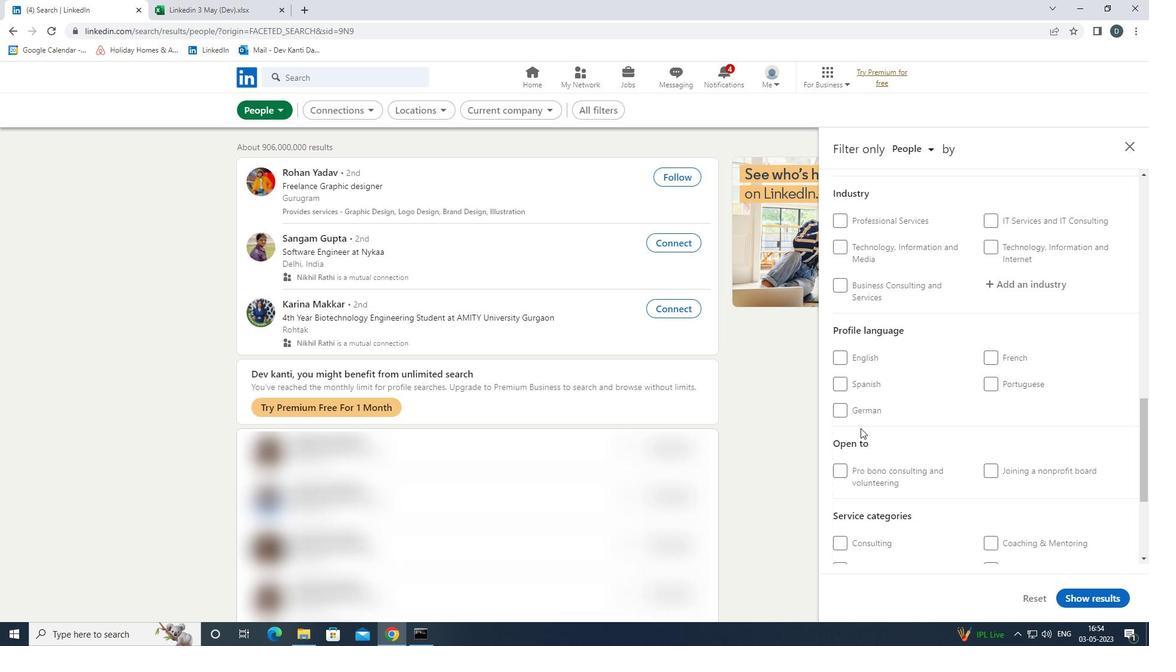 
Action: Mouse moved to (954, 412)
Screenshot: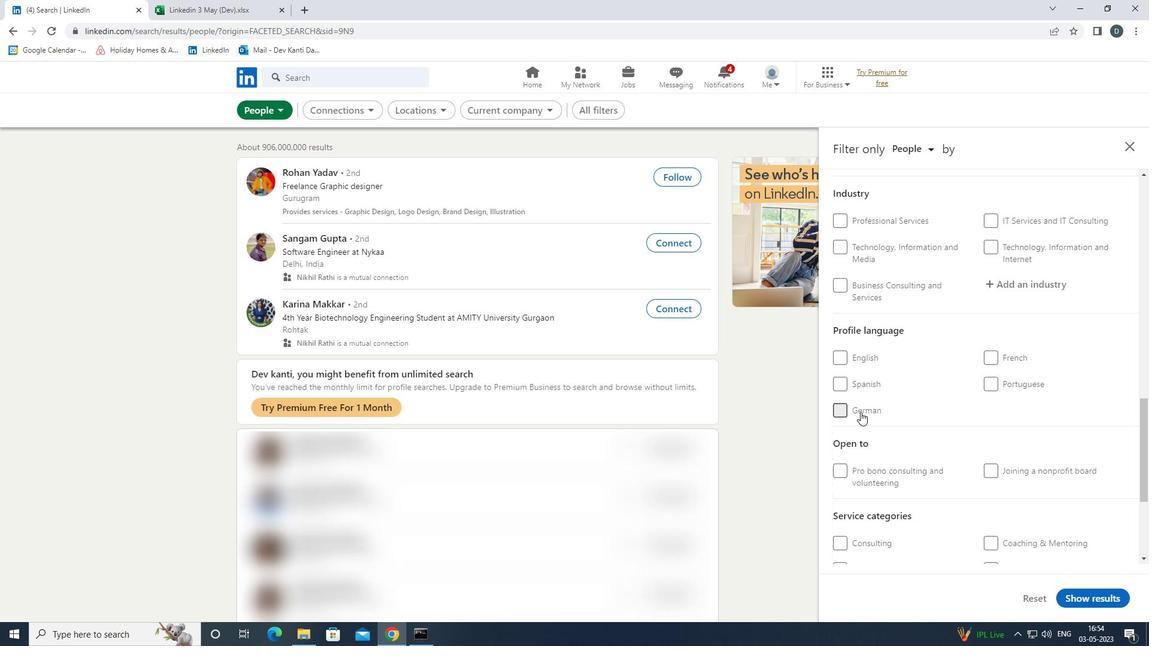 
Action: Mouse scrolled (954, 412) with delta (0, 0)
Screenshot: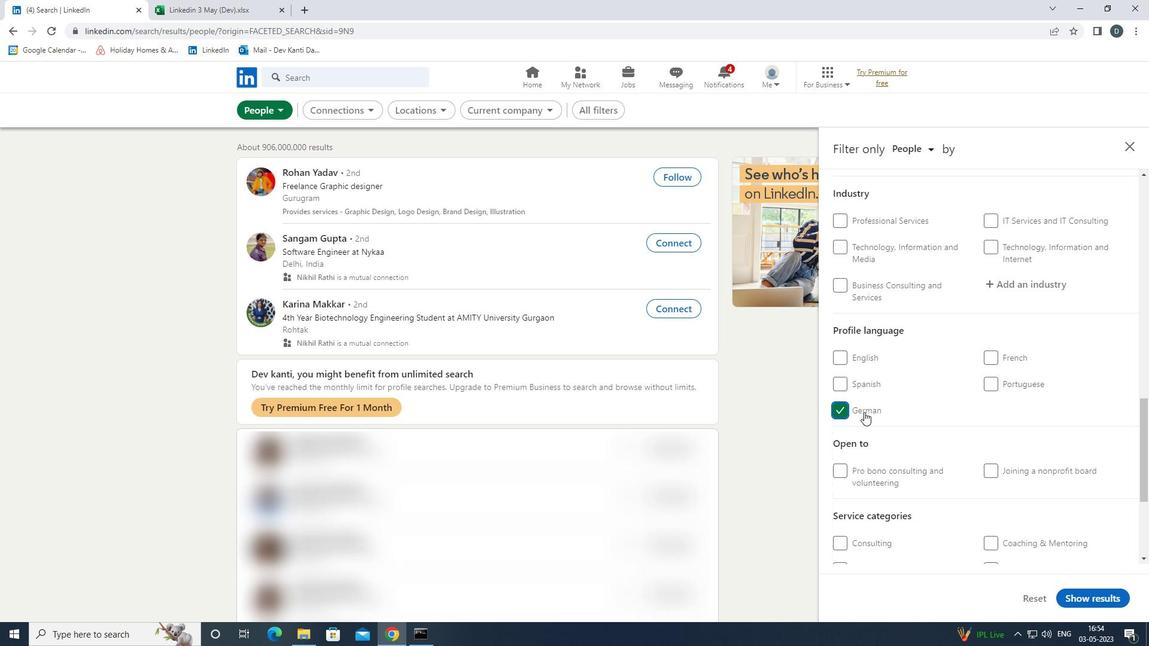 
Action: Mouse scrolled (954, 412) with delta (0, 0)
Screenshot: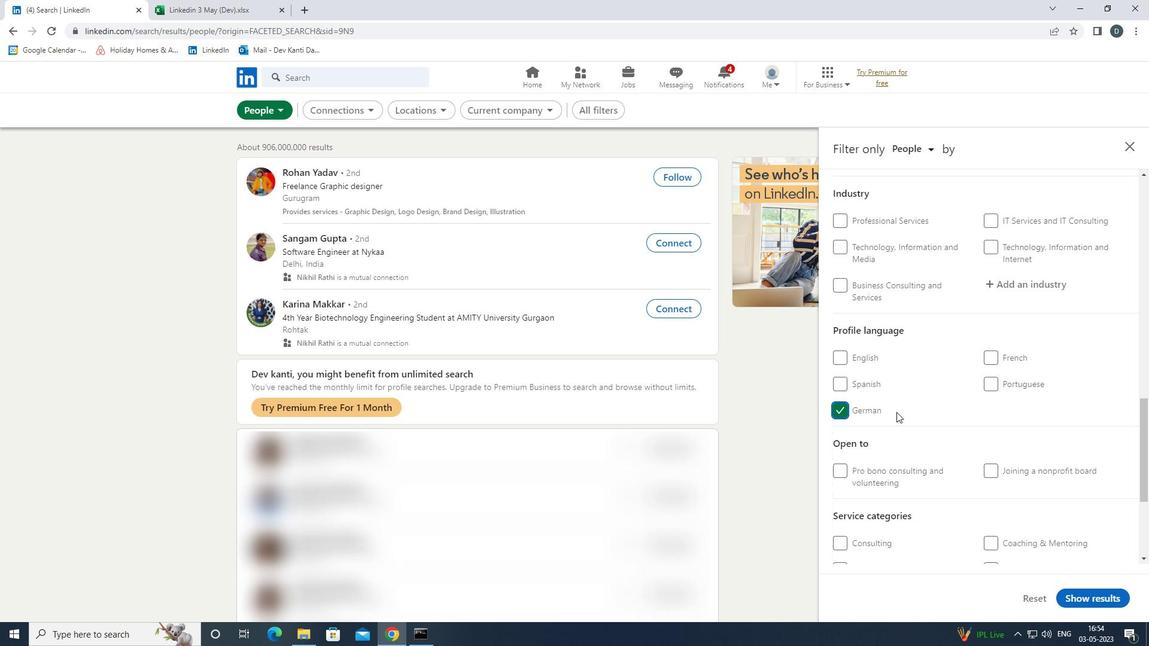 
Action: Mouse scrolled (954, 412) with delta (0, 0)
Screenshot: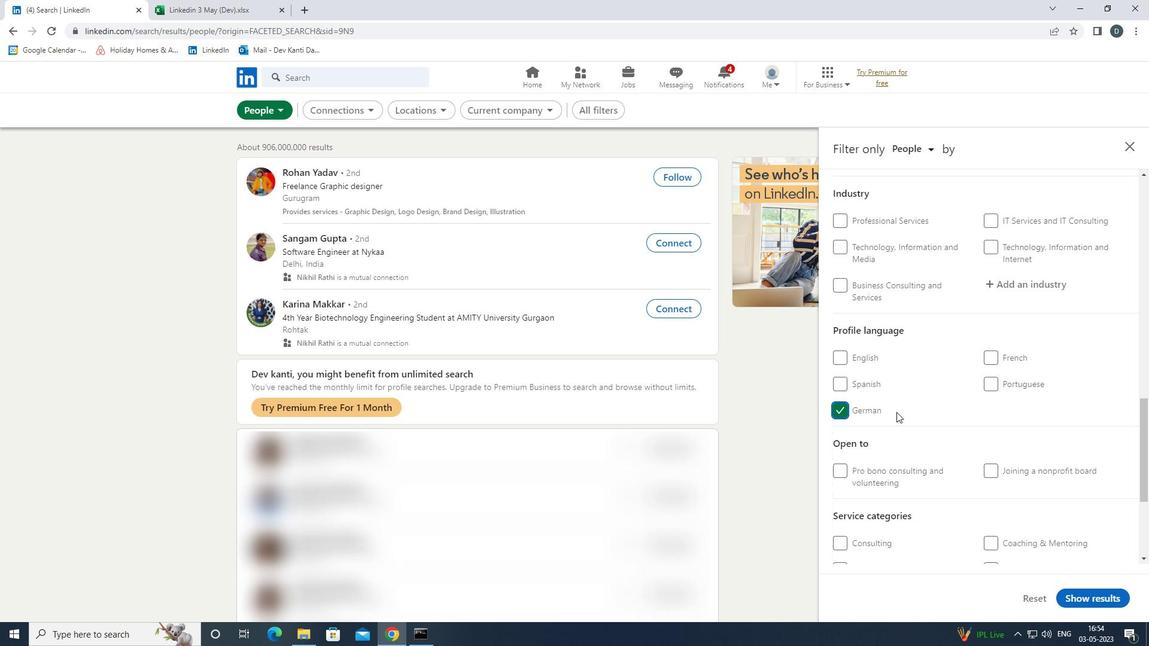
Action: Mouse scrolled (954, 412) with delta (0, 0)
Screenshot: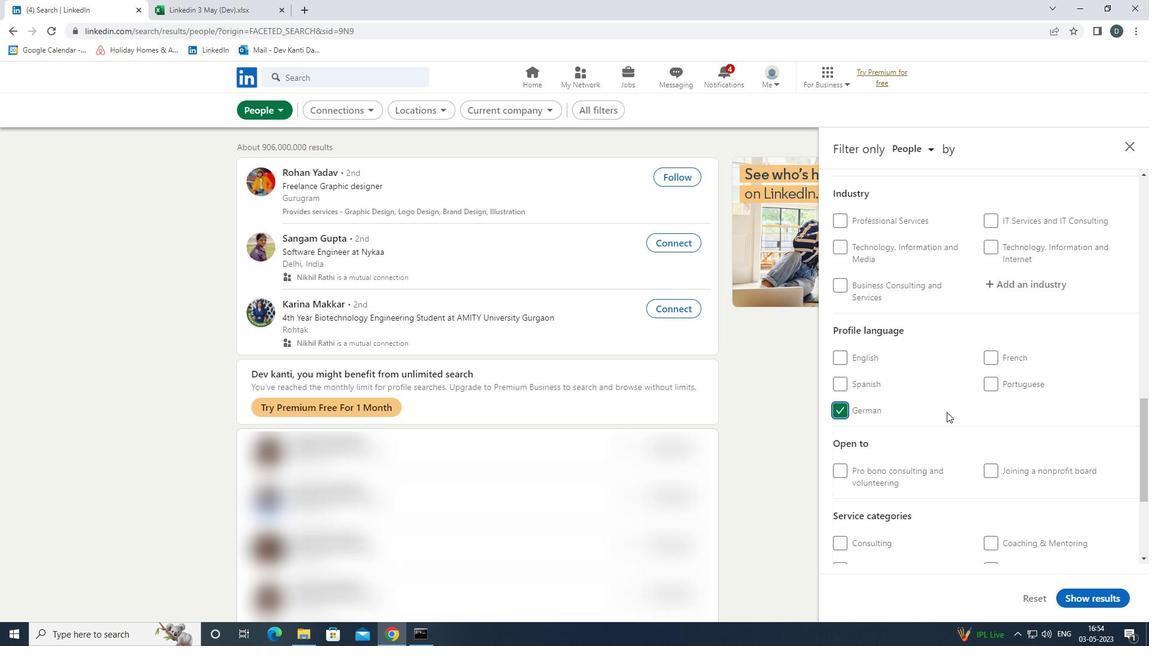 
Action: Mouse moved to (1026, 284)
Screenshot: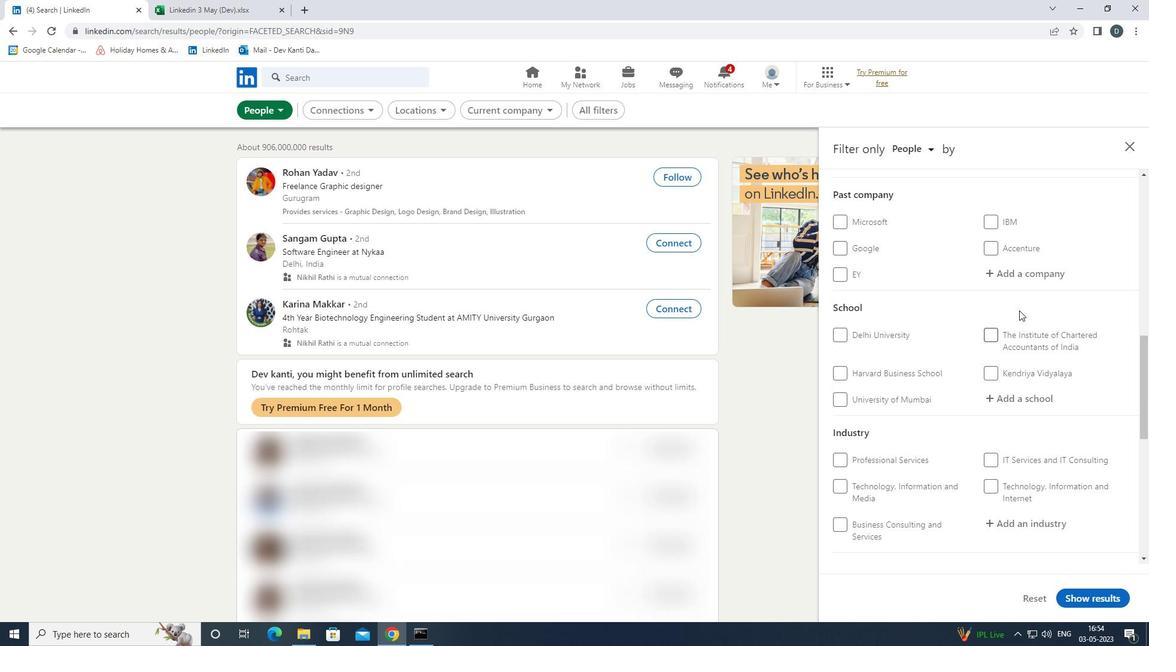 
Action: Mouse scrolled (1026, 284) with delta (0, 0)
Screenshot: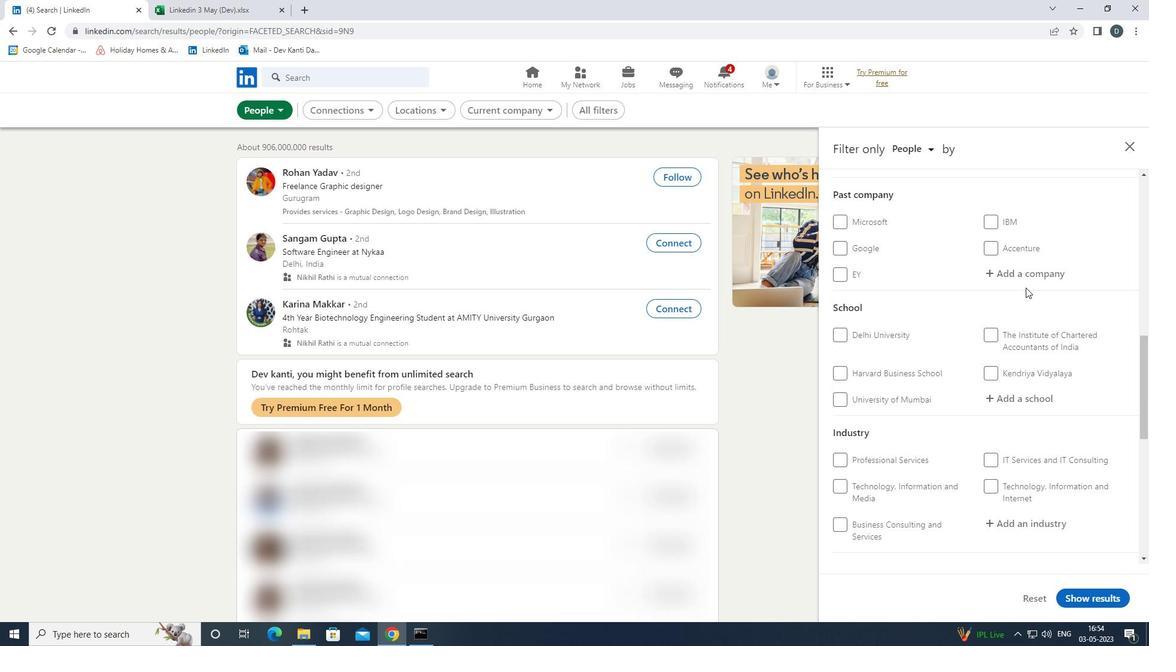 
Action: Mouse scrolled (1026, 284) with delta (0, 0)
Screenshot: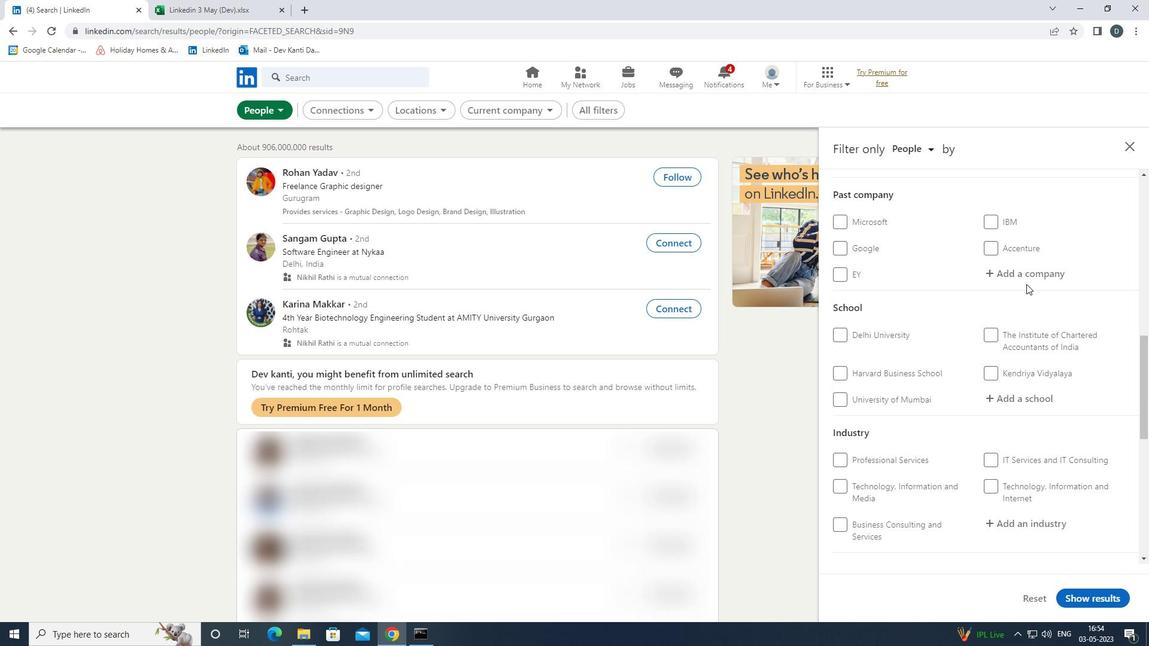 
Action: Mouse moved to (1026, 281)
Screenshot: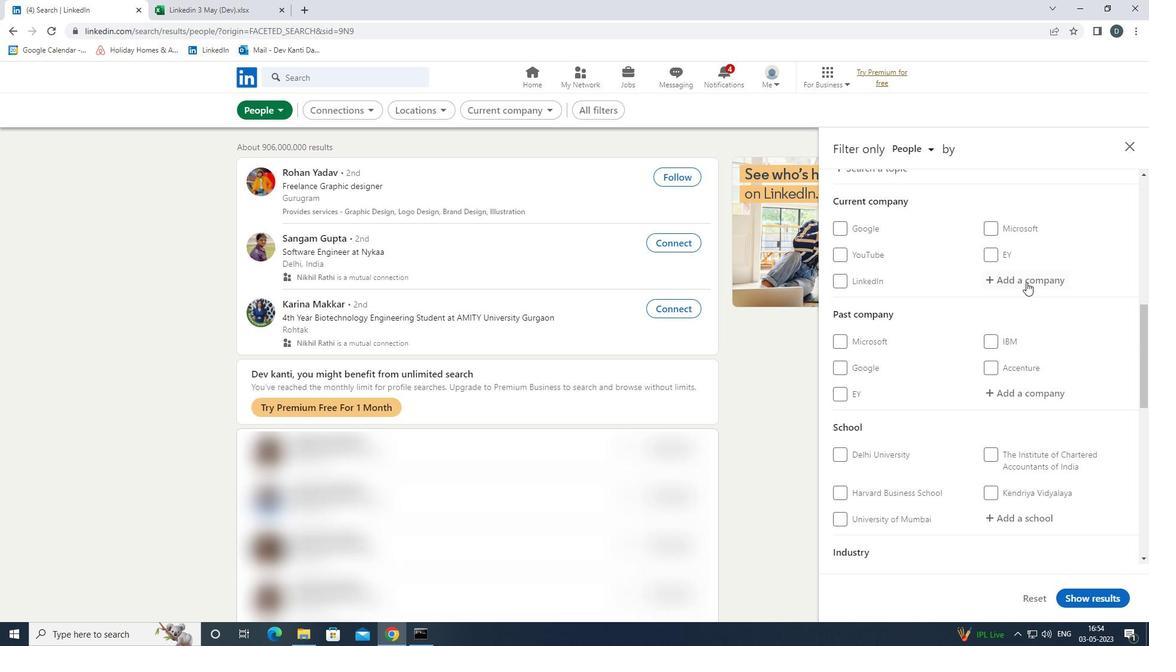 
Action: Mouse pressed left at (1026, 281)
Screenshot: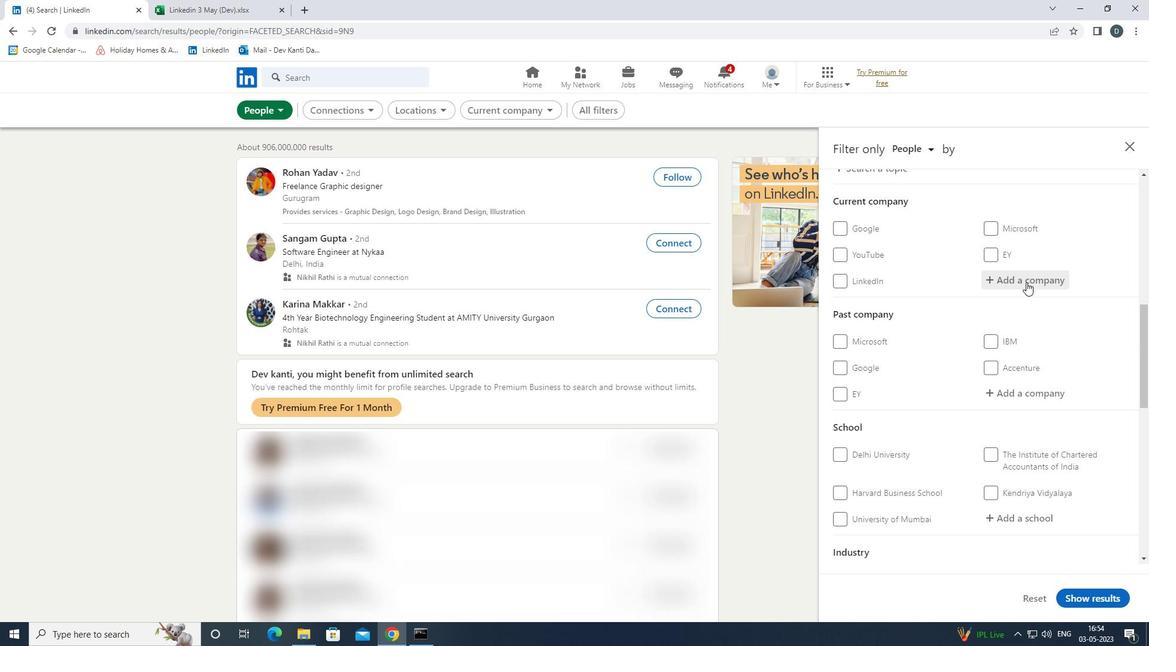 
Action: Key pressed <Key.shift>MAHINDRA<Key.space><Key.shift>HOLIDAY<Key.down><Key.enter>
Screenshot: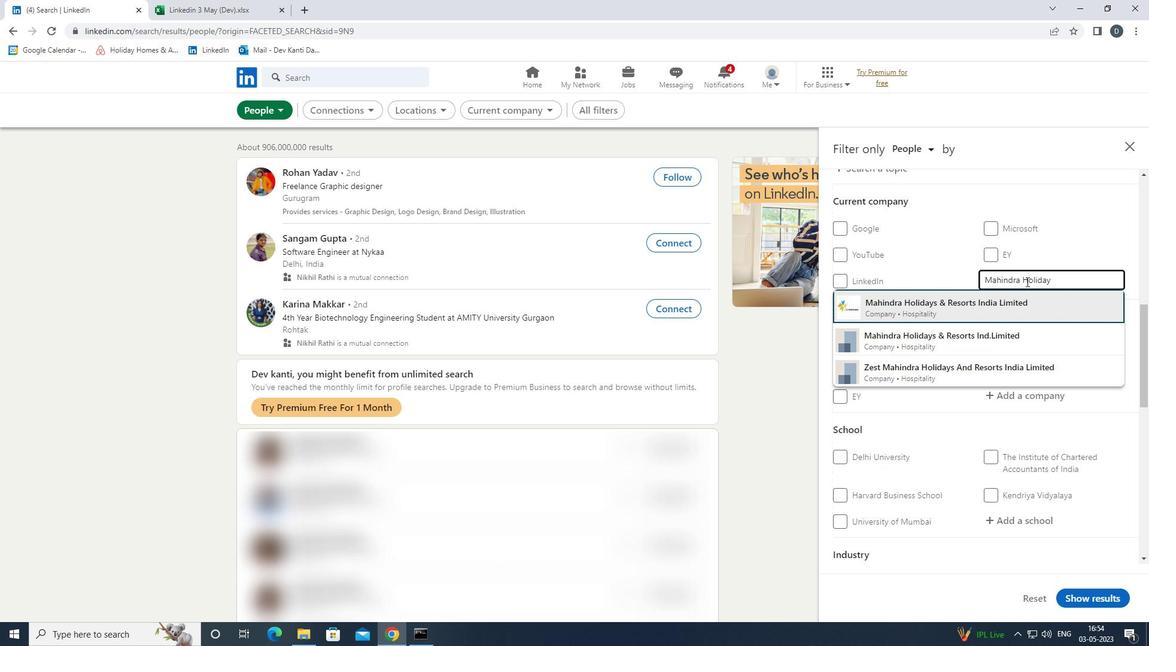
Action: Mouse moved to (1025, 287)
Screenshot: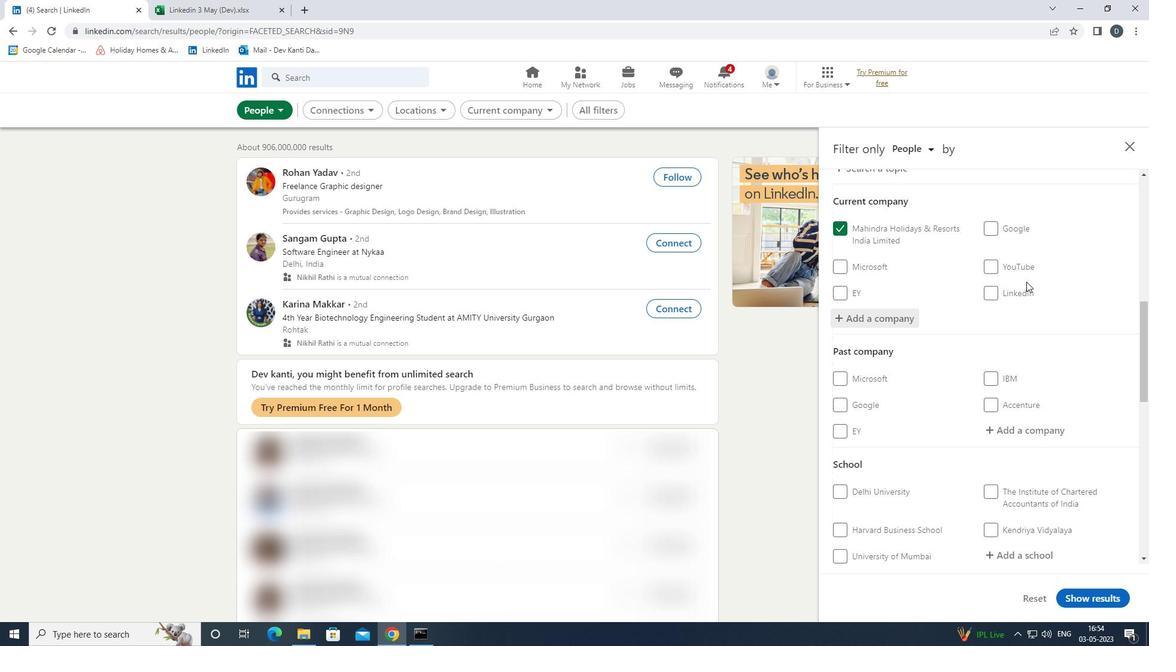 
Action: Mouse scrolled (1025, 286) with delta (0, 0)
Screenshot: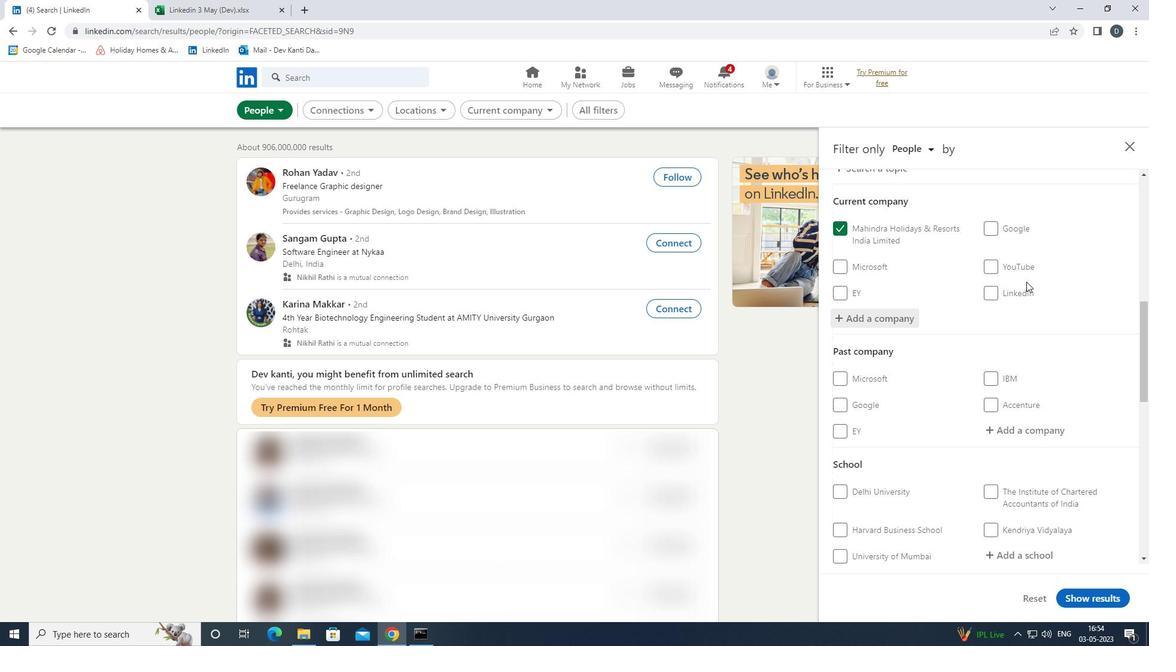 
Action: Mouse moved to (1025, 290)
Screenshot: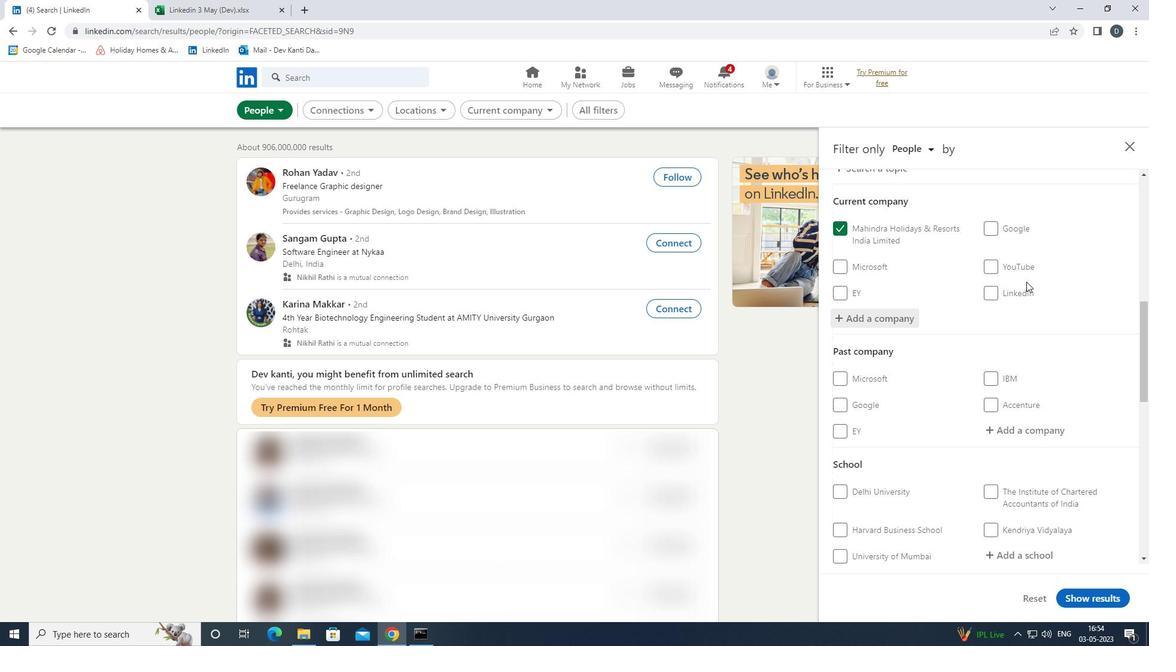 
Action: Mouse scrolled (1025, 290) with delta (0, 0)
Screenshot: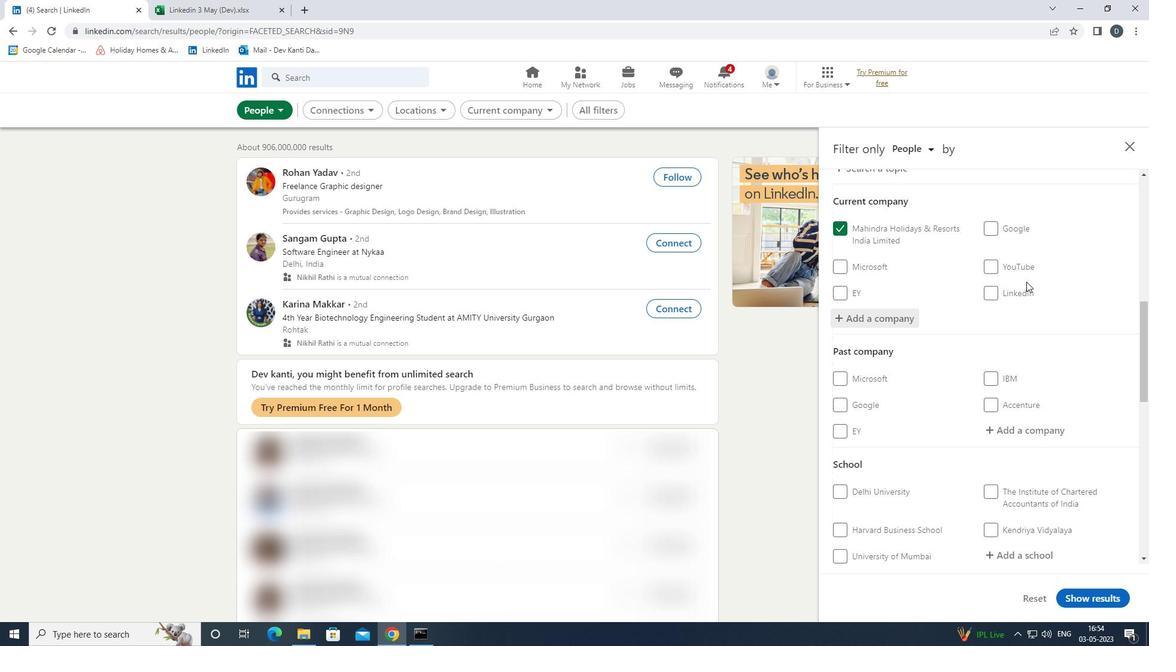 
Action: Mouse moved to (1026, 292)
Screenshot: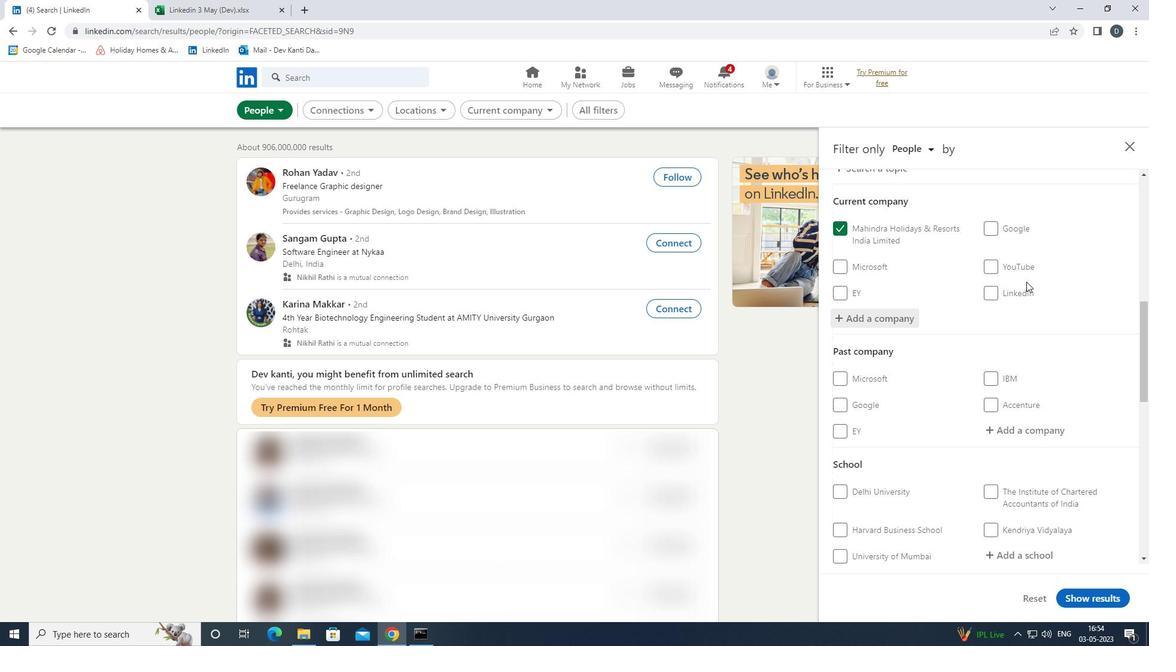 
Action: Mouse scrolled (1026, 292) with delta (0, 0)
Screenshot: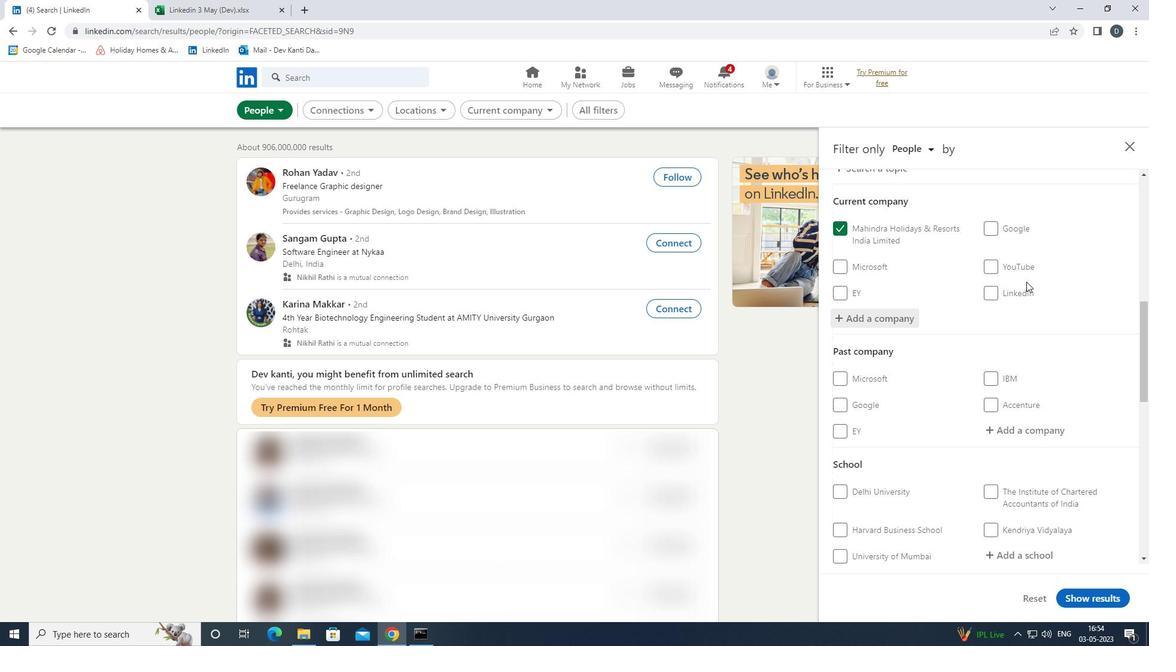 
Action: Mouse moved to (1027, 294)
Screenshot: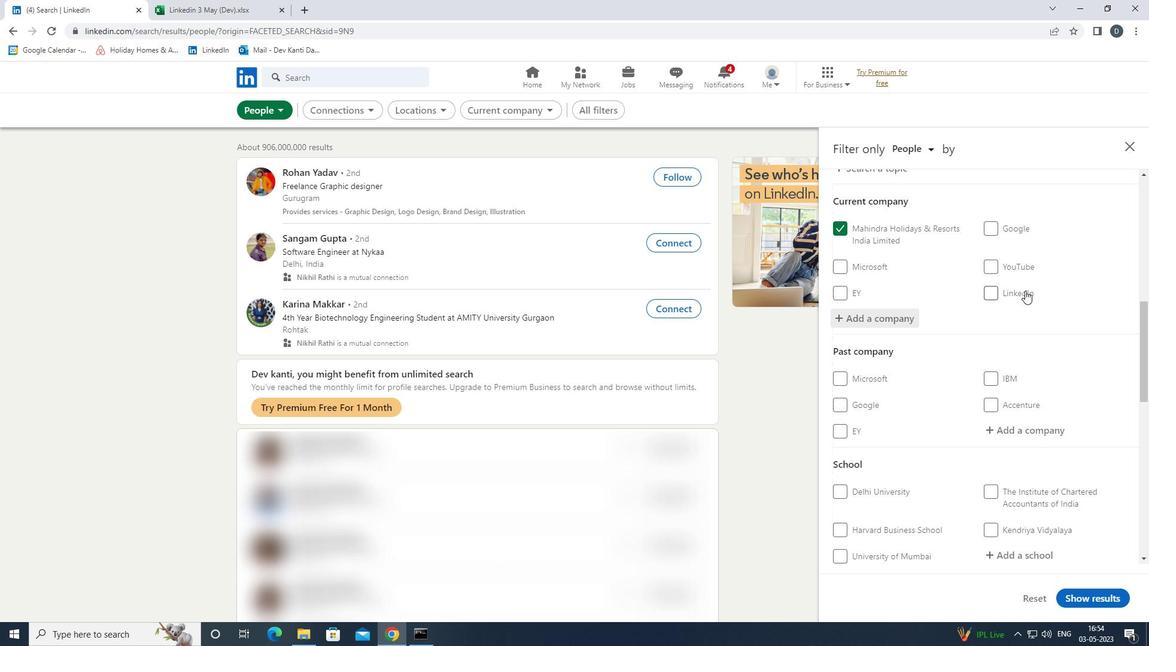 
Action: Mouse scrolled (1027, 293) with delta (0, 0)
Screenshot: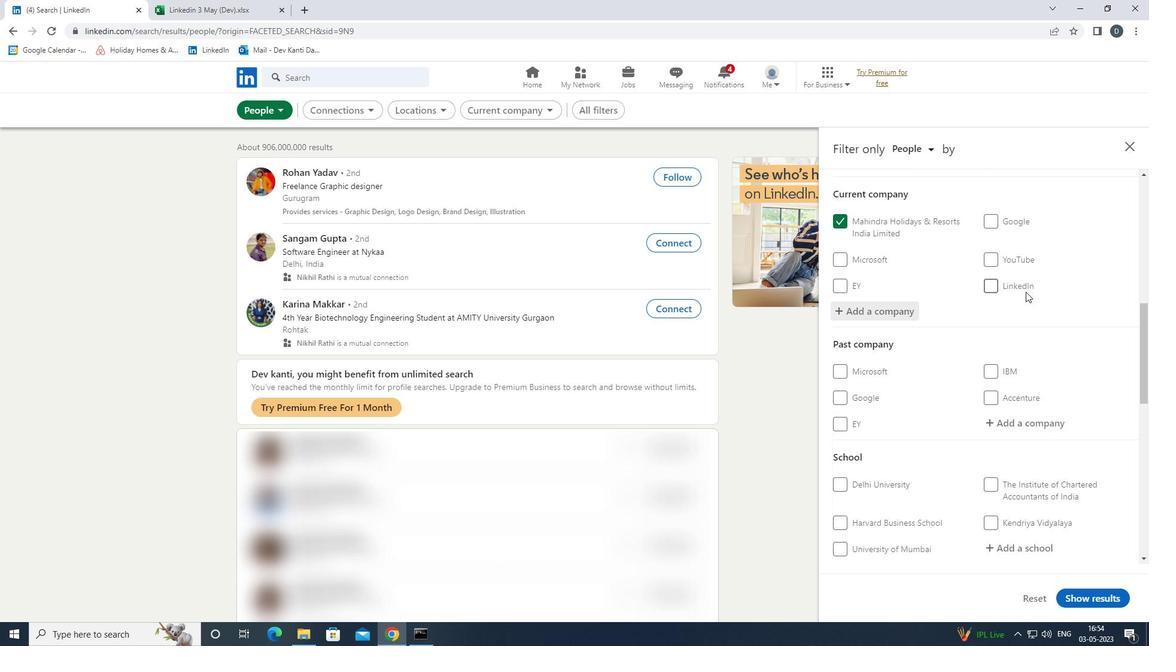 
Action: Mouse moved to (1029, 314)
Screenshot: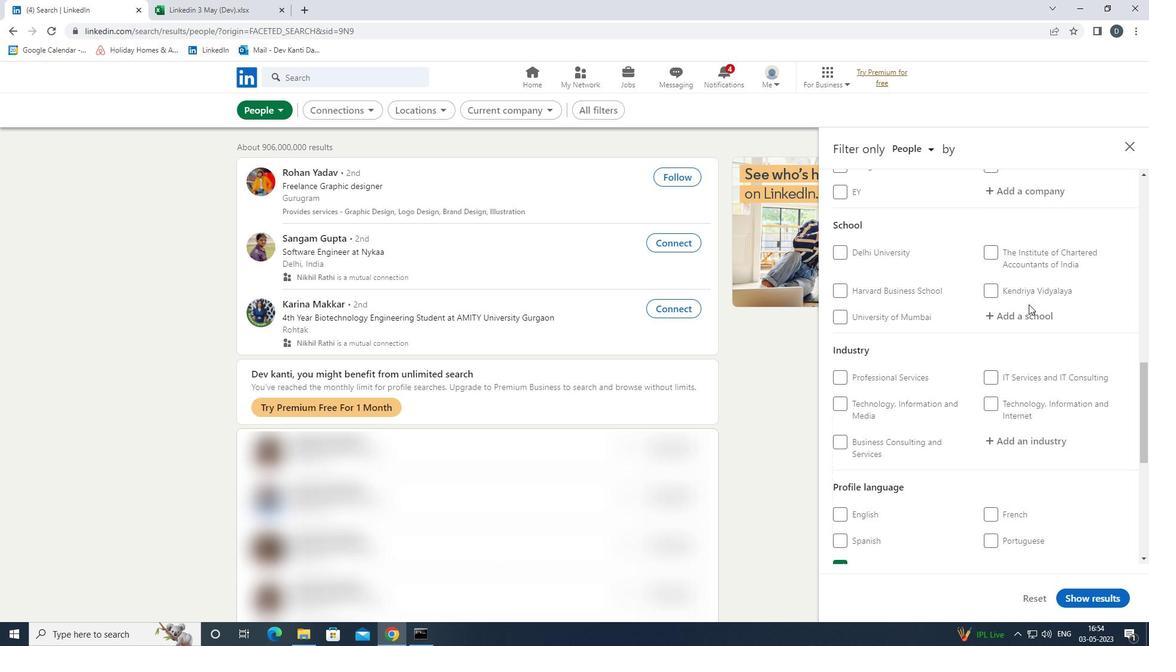 
Action: Mouse pressed left at (1029, 314)
Screenshot: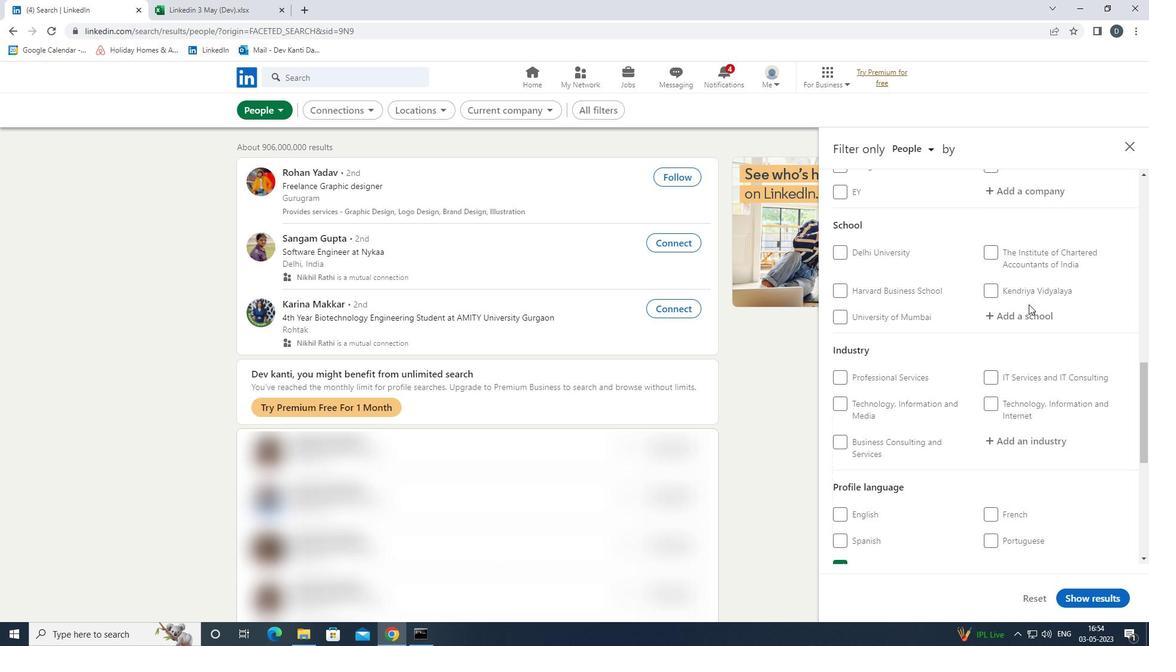
Action: Mouse moved to (1027, 315)
Screenshot: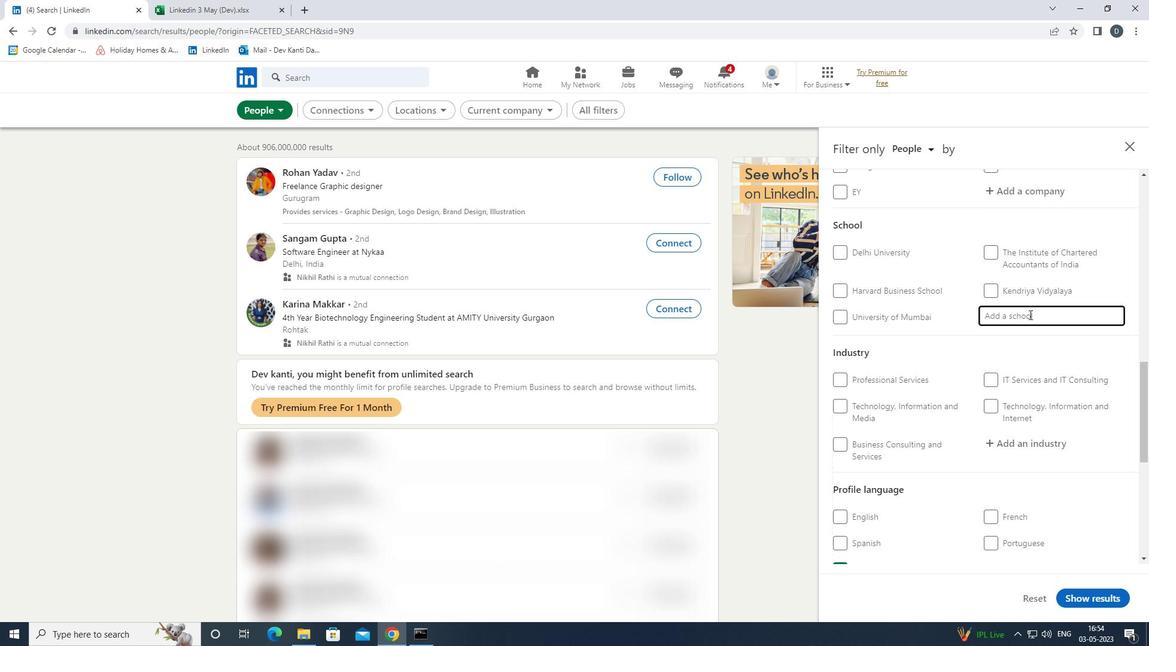 
Action: Key pressed <Key.shift><Key.shift><Key.shift><Key.shift><Key.shift><Key.shift>UTKAL<Key.space><Key.shift>UNIVERSITY<Key.down><Key.enter>
Screenshot: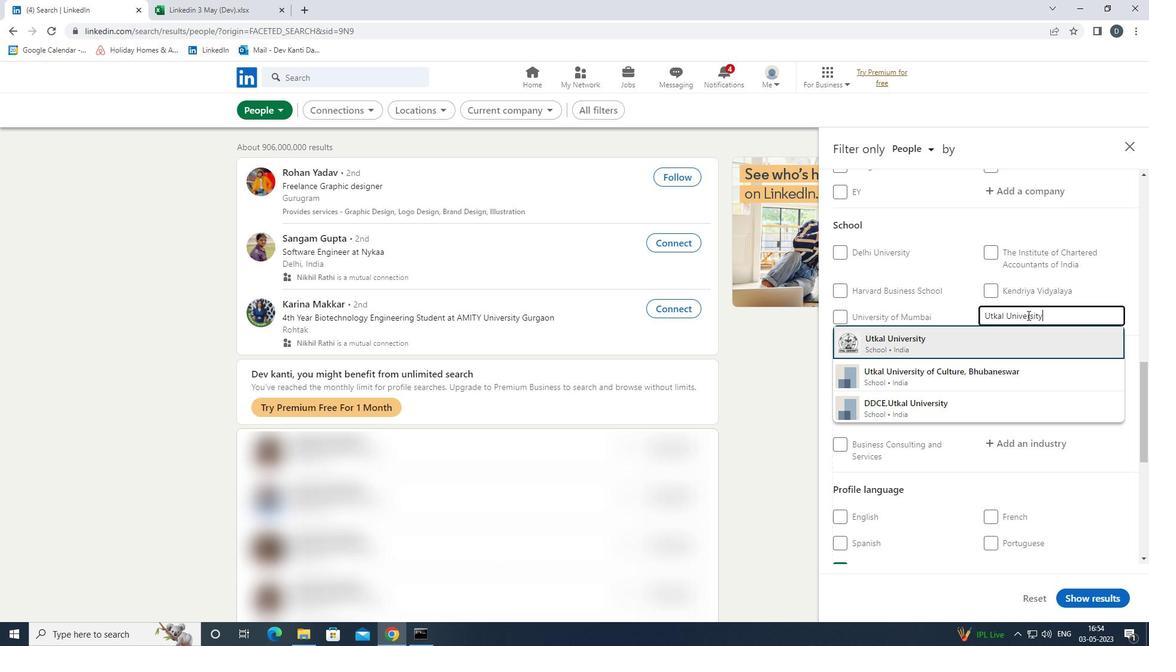 
Action: Mouse moved to (994, 312)
Screenshot: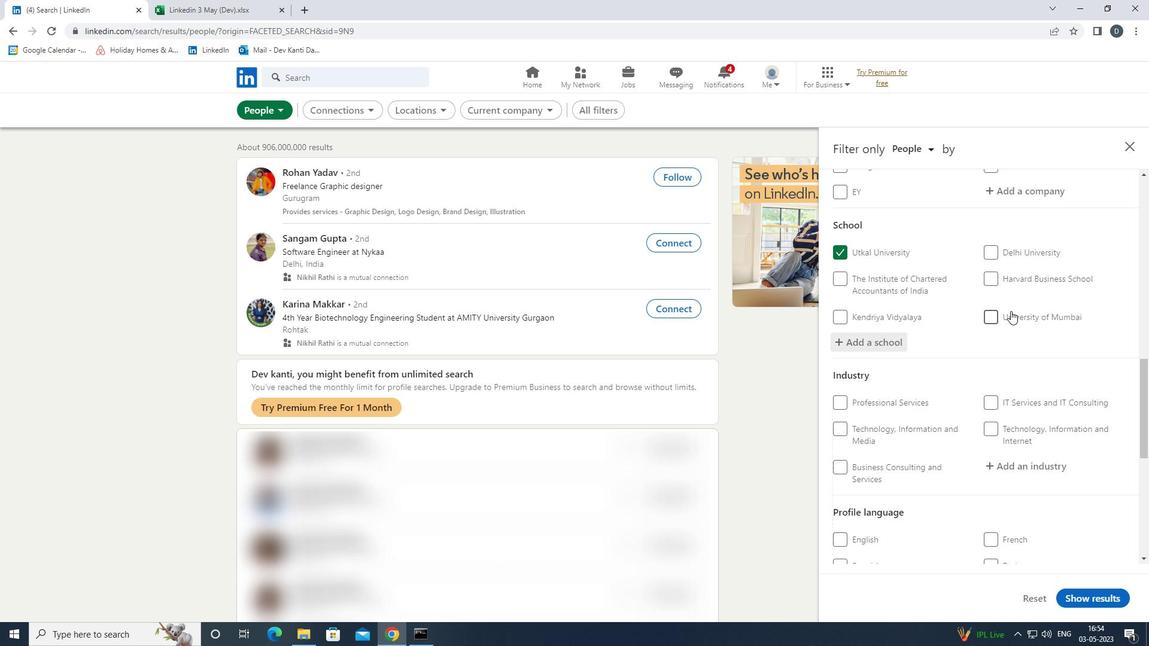 
Action: Mouse scrolled (994, 311) with delta (0, 0)
Screenshot: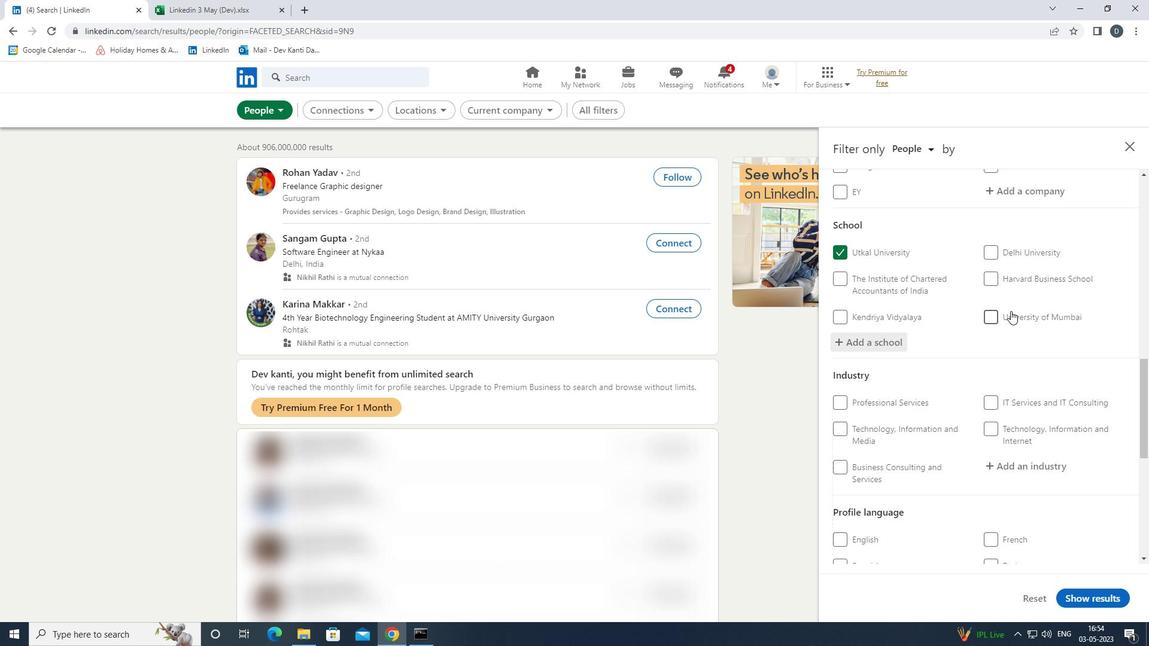 
Action: Mouse moved to (997, 315)
Screenshot: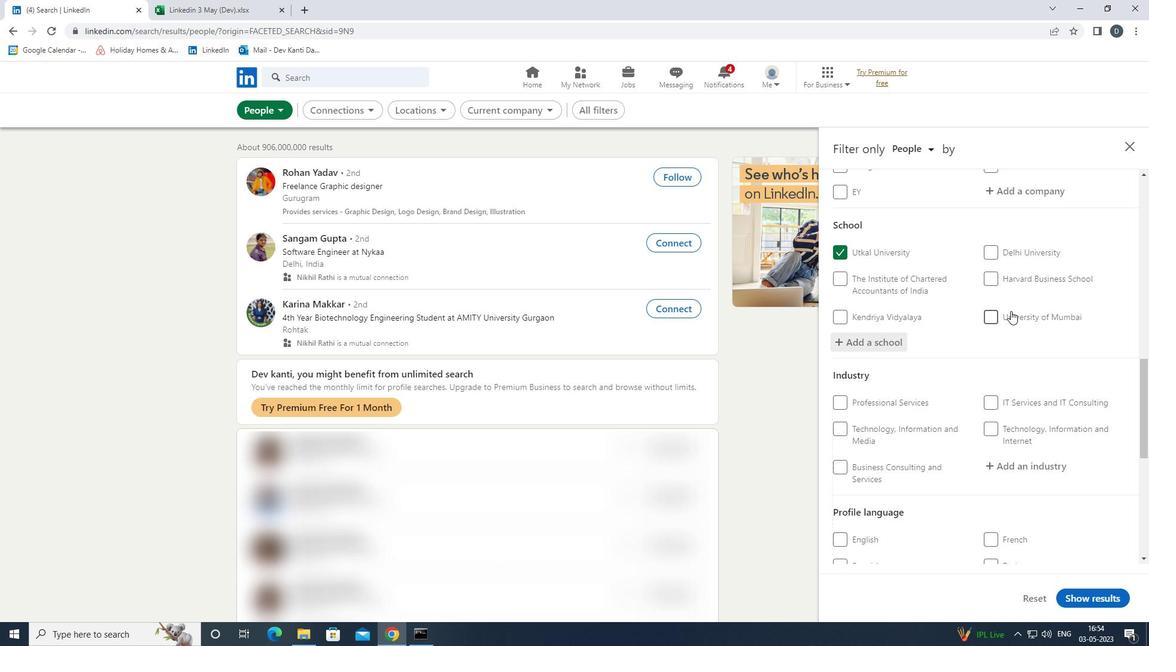
Action: Mouse scrolled (997, 314) with delta (0, 0)
Screenshot: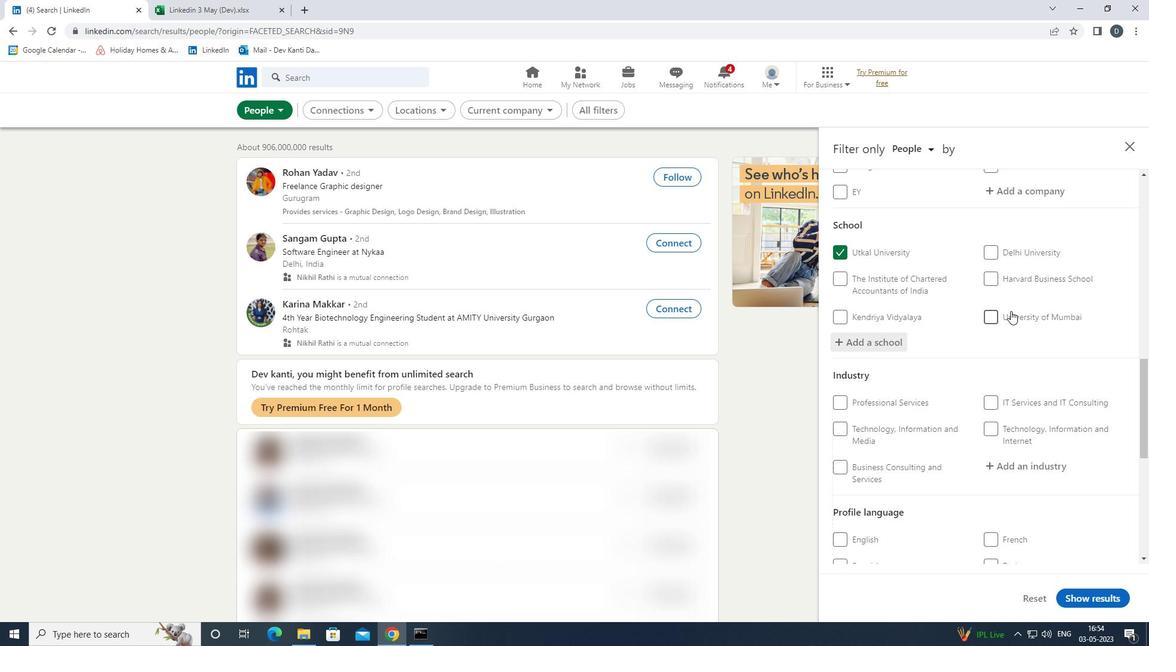 
Action: Mouse moved to (1021, 348)
Screenshot: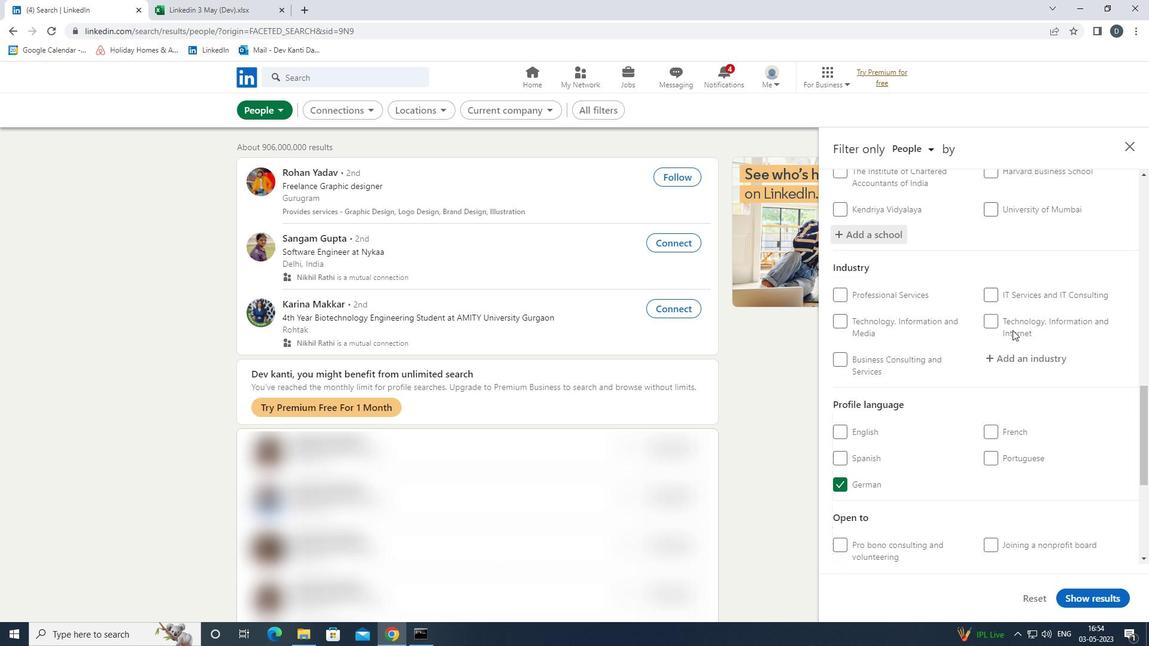 
Action: Mouse pressed left at (1021, 348)
Screenshot: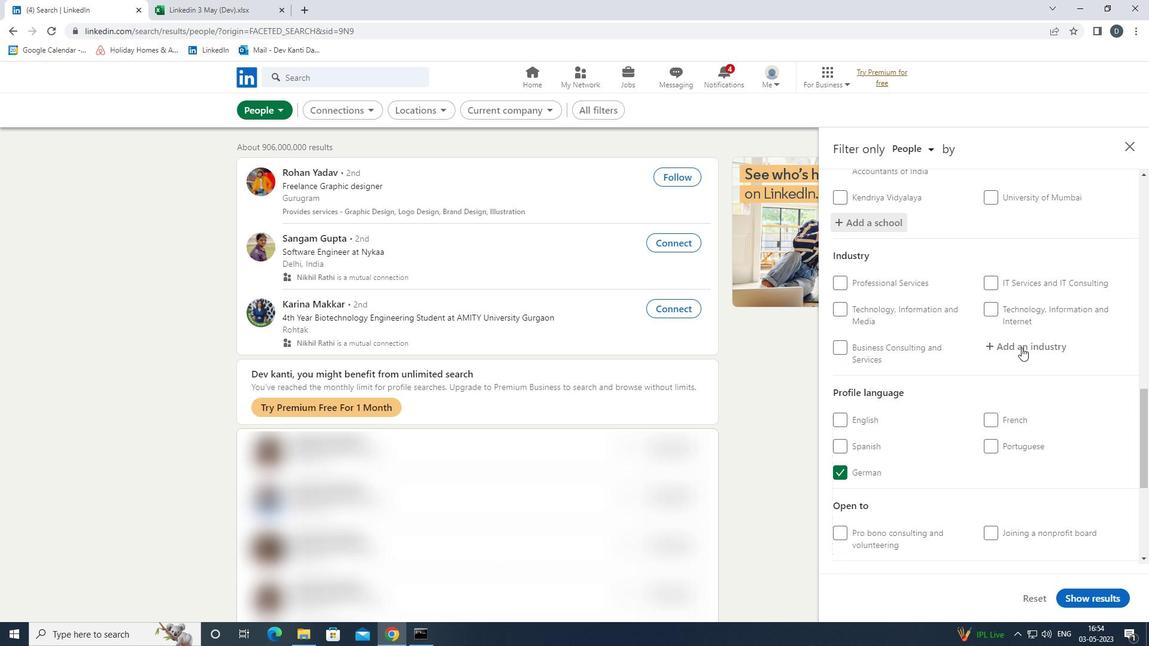 
Action: Key pressed <Key.shift>SURVEYING<Key.down><Key.enter>
Screenshot: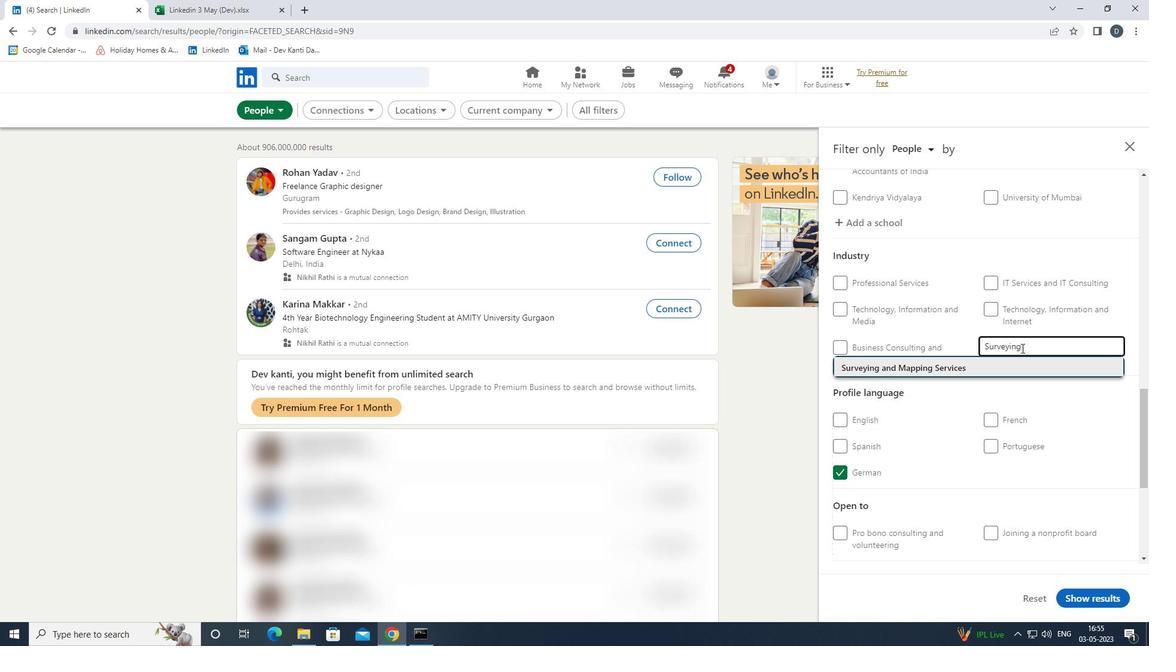 
Action: Mouse moved to (1036, 367)
Screenshot: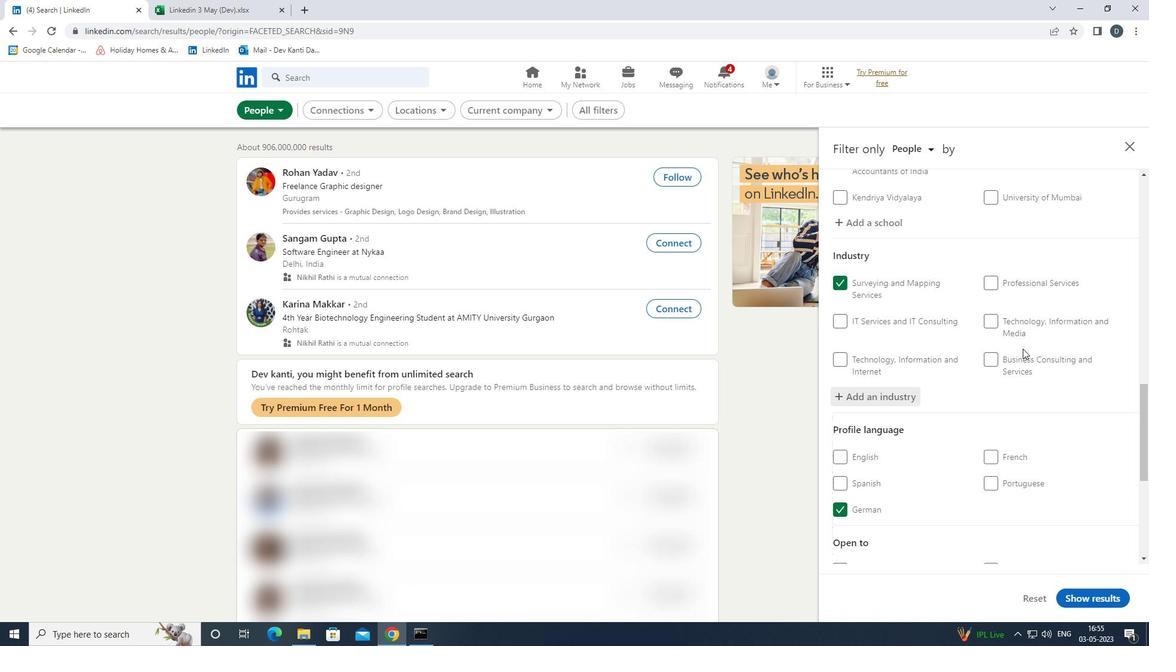 
Action: Mouse scrolled (1036, 366) with delta (0, 0)
Screenshot: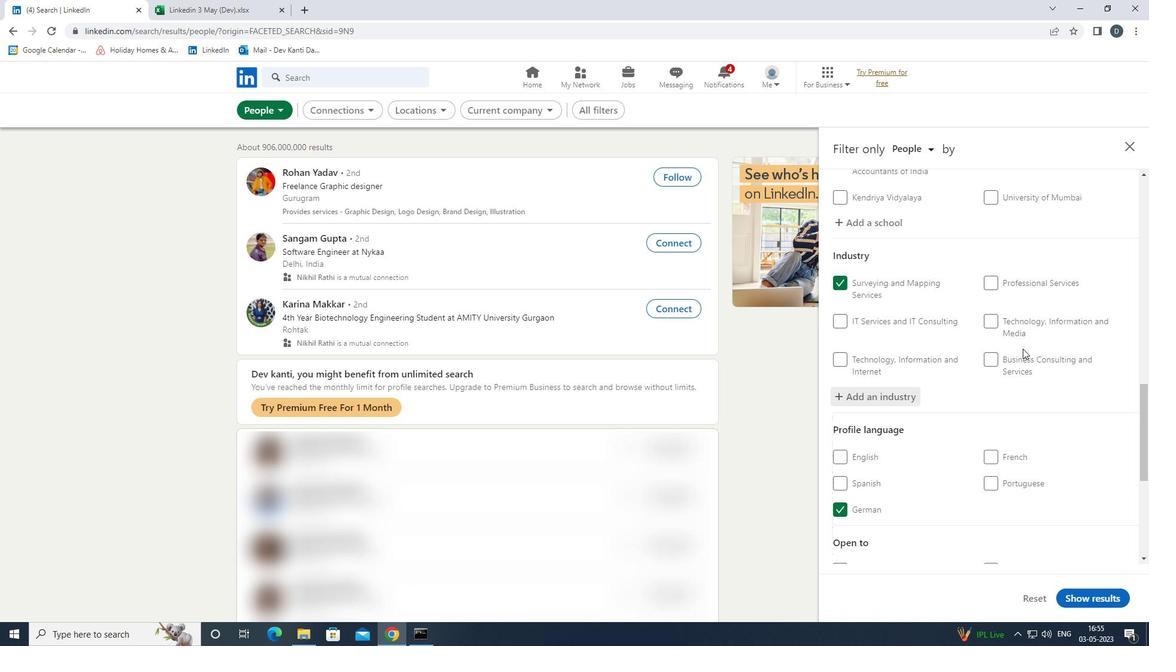 
Action: Mouse moved to (1042, 377)
Screenshot: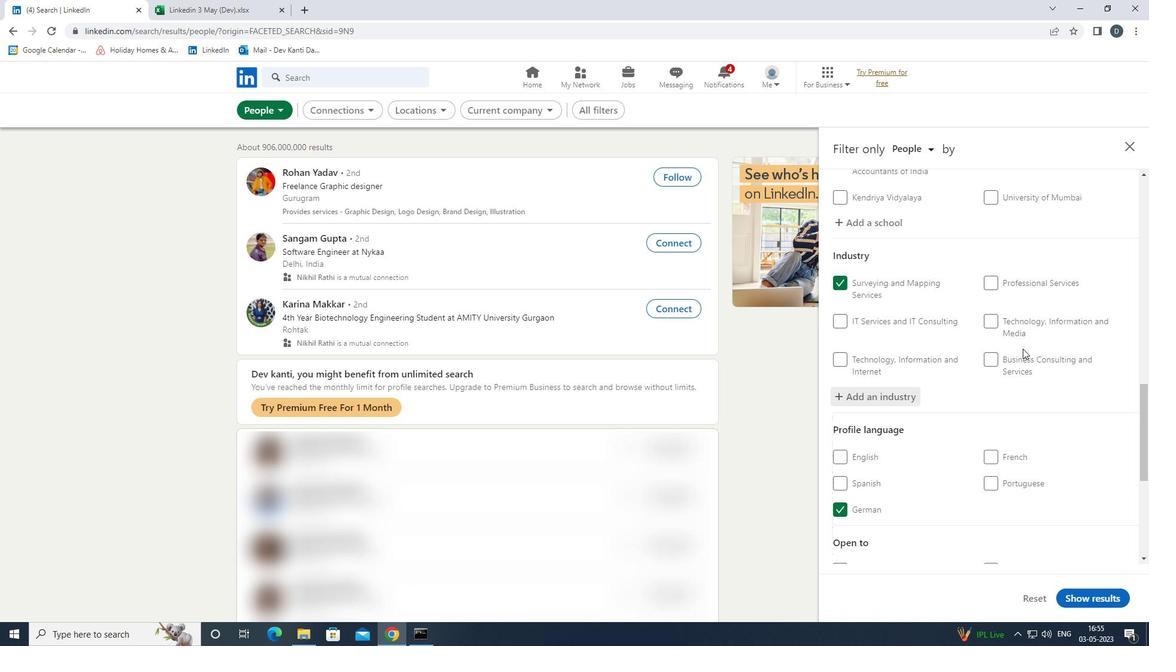 
Action: Mouse scrolled (1042, 376) with delta (0, 0)
Screenshot: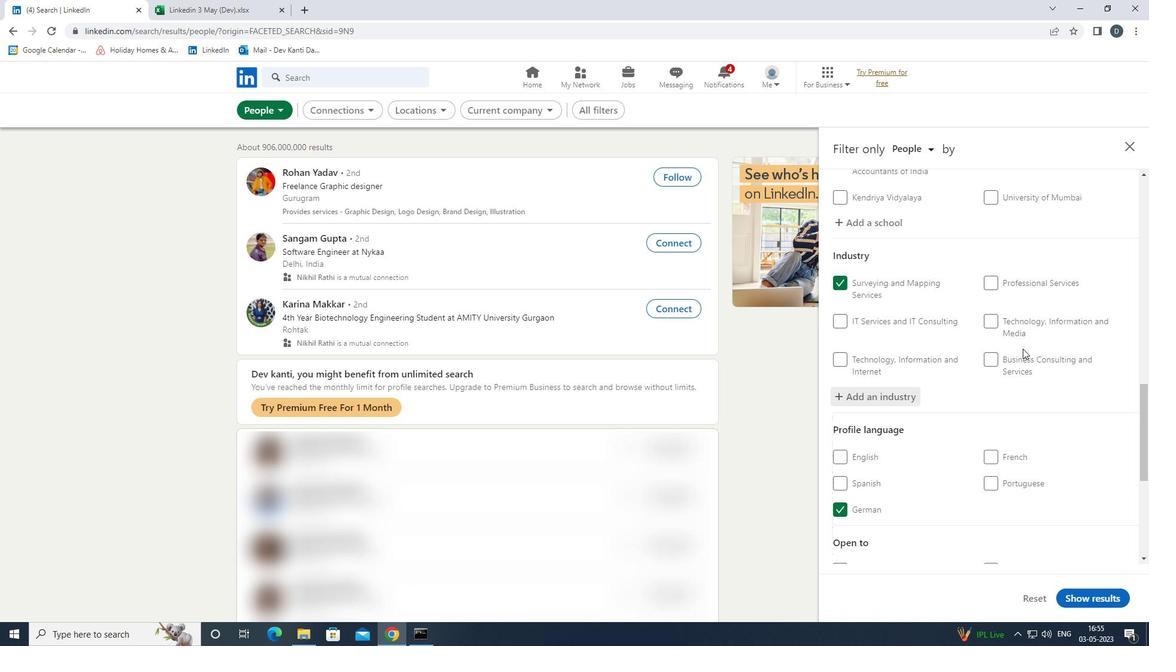
Action: Mouse moved to (1042, 377)
Screenshot: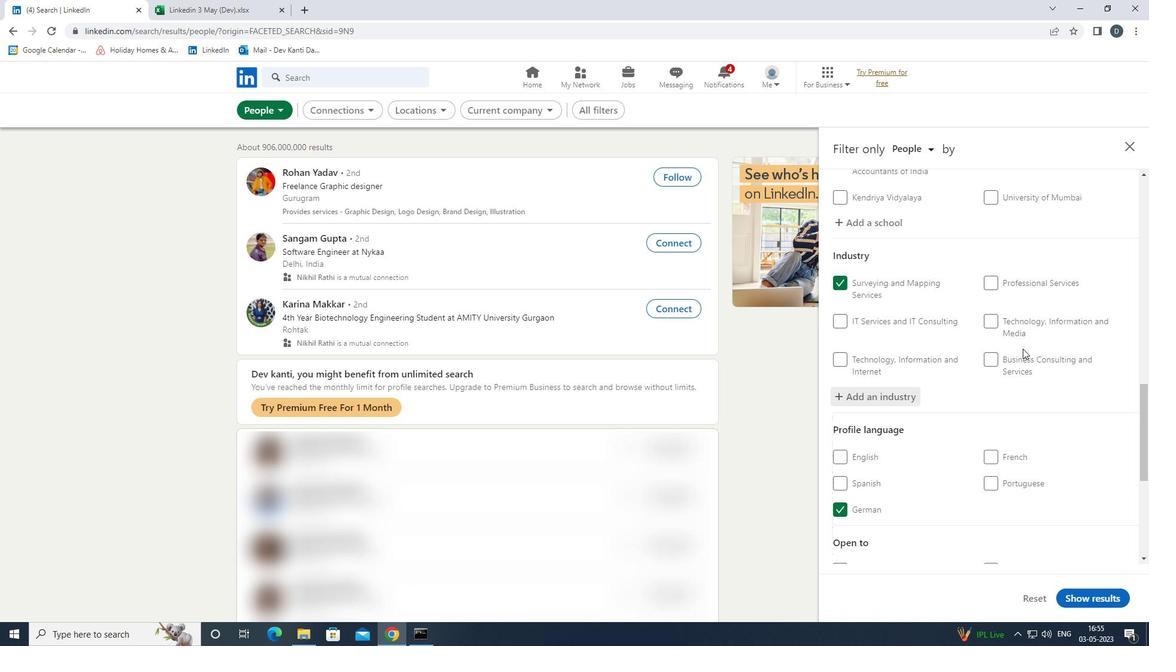 
Action: Mouse scrolled (1042, 377) with delta (0, 0)
Screenshot: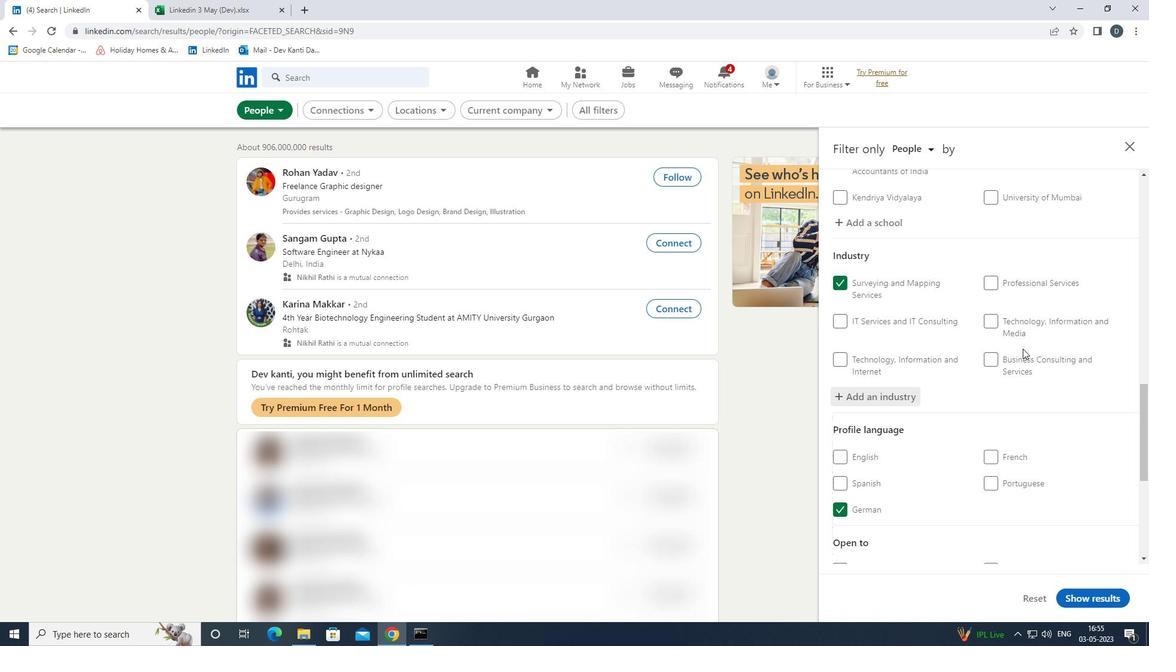 
Action: Mouse scrolled (1042, 377) with delta (0, 0)
Screenshot: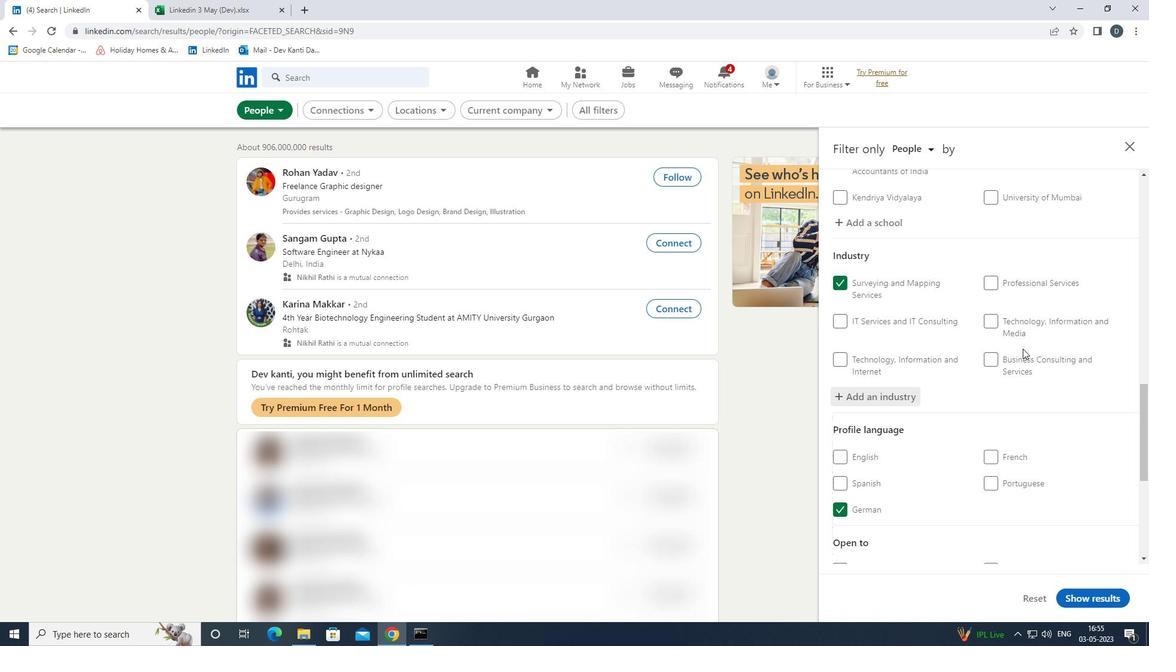 
Action: Mouse moved to (1042, 380)
Screenshot: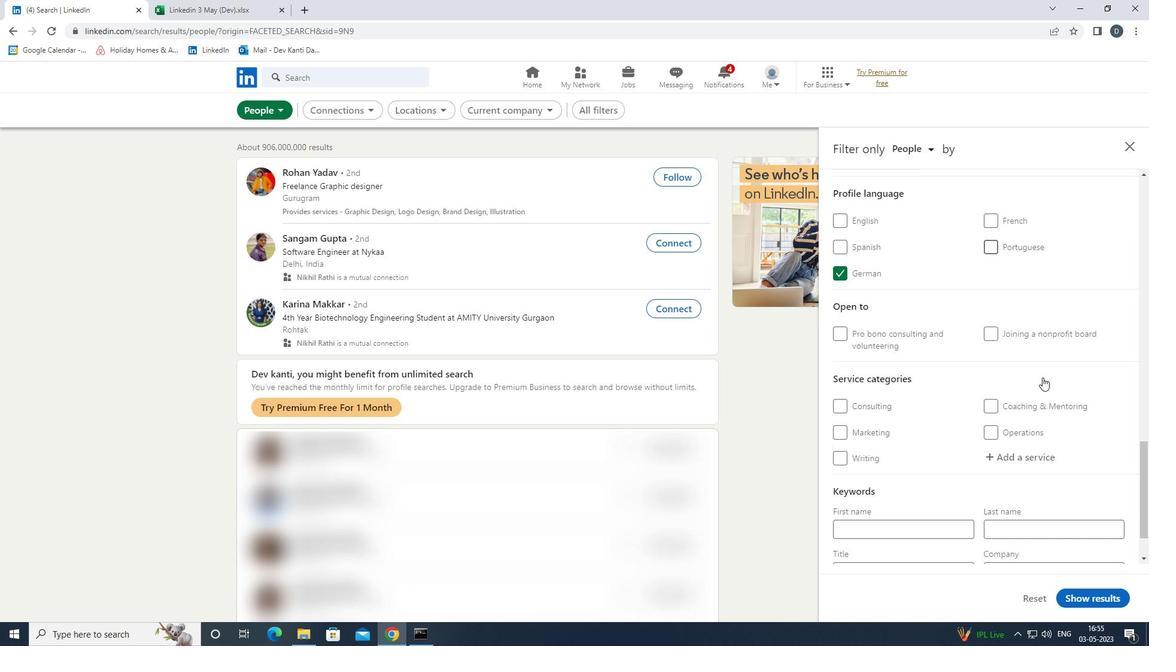 
Action: Mouse scrolled (1042, 379) with delta (0, 0)
Screenshot: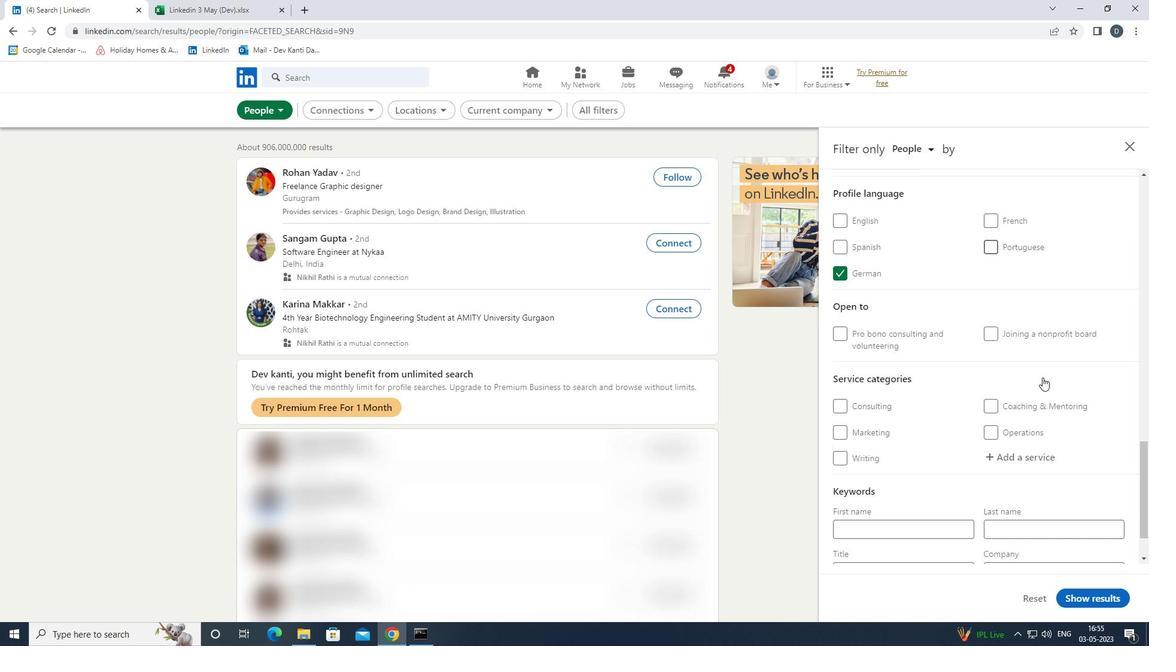 
Action: Mouse moved to (1041, 380)
Screenshot: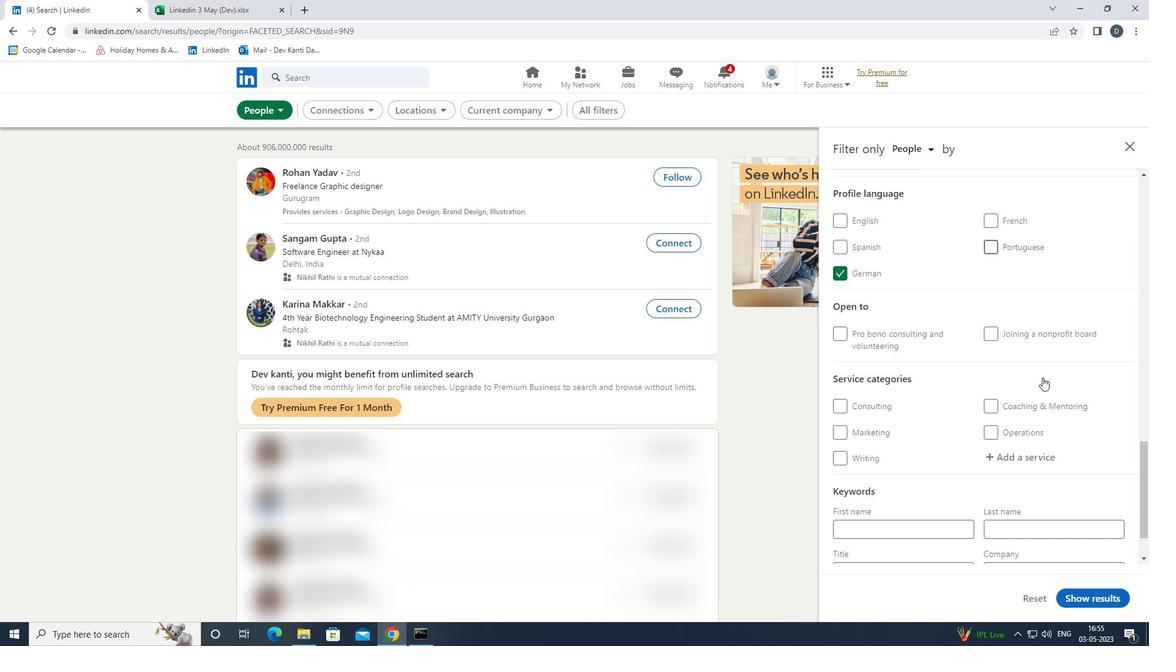 
Action: Mouse scrolled (1041, 380) with delta (0, 0)
Screenshot: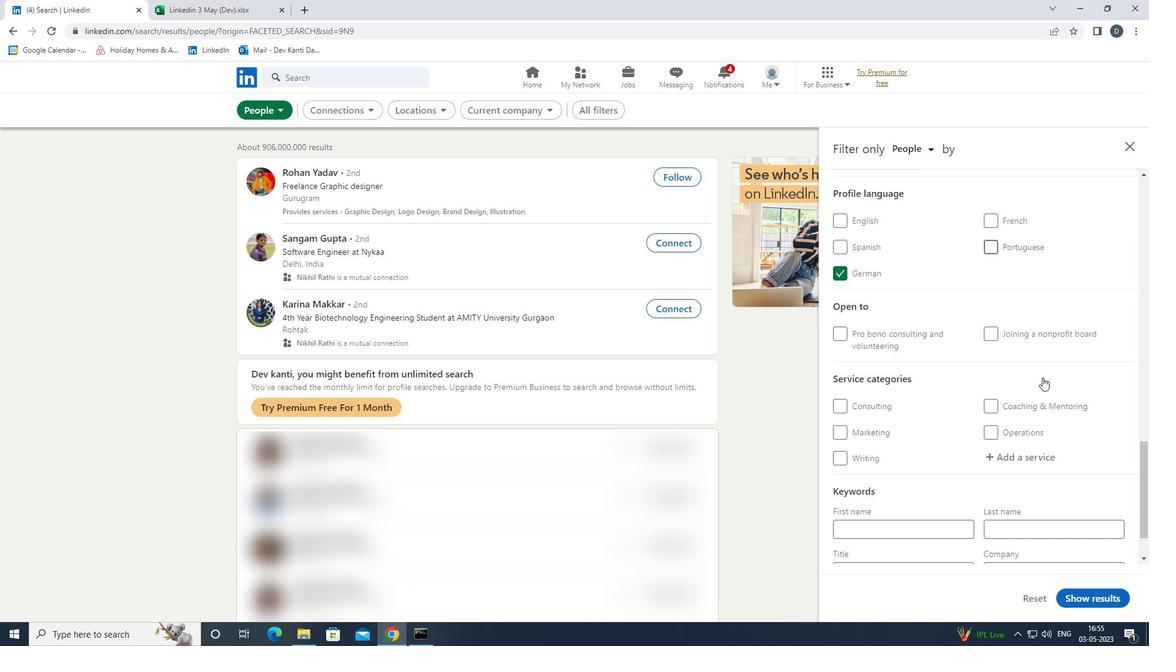
Action: Mouse moved to (1040, 381)
Screenshot: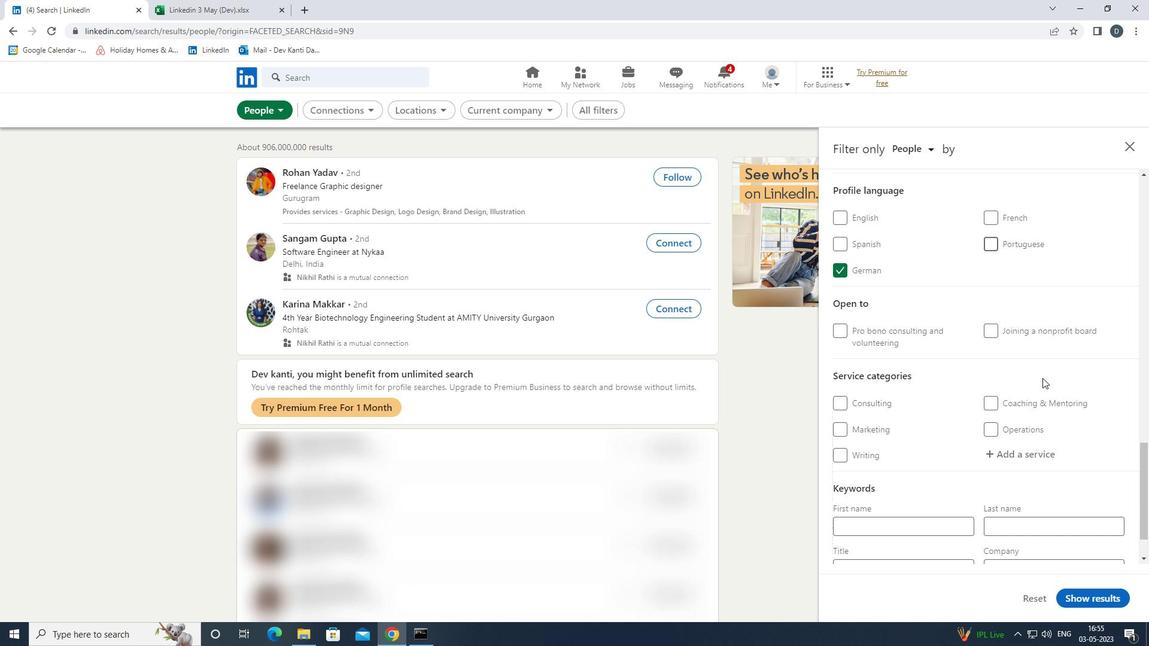 
Action: Mouse scrolled (1040, 381) with delta (0, 0)
Screenshot: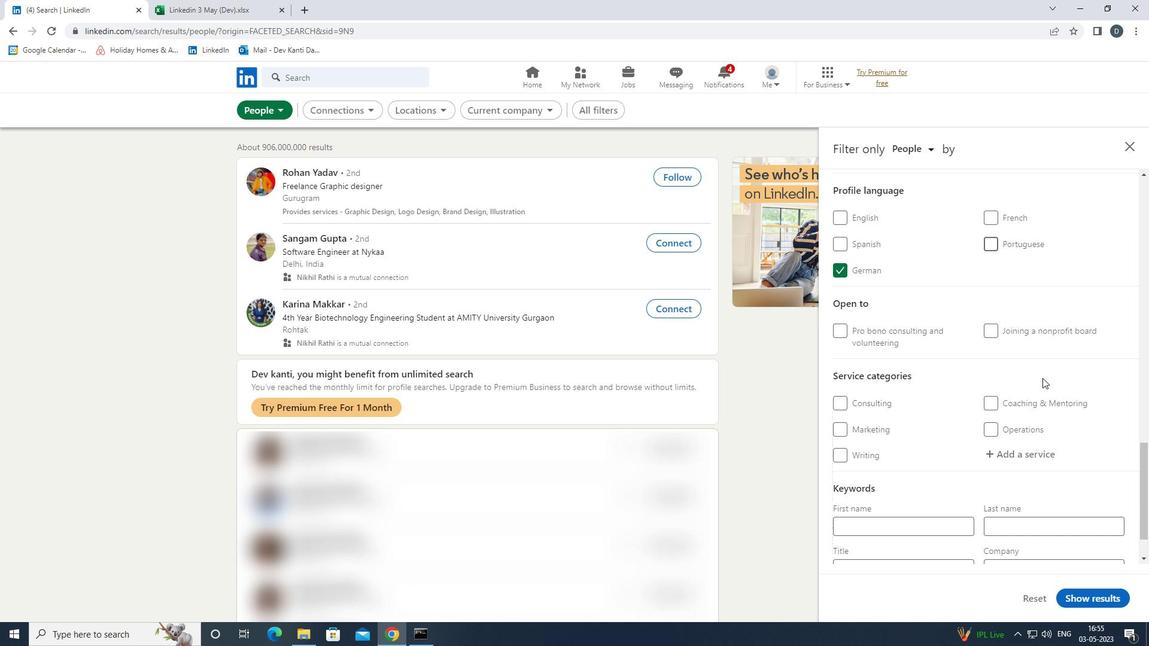 
Action: Mouse moved to (1023, 389)
Screenshot: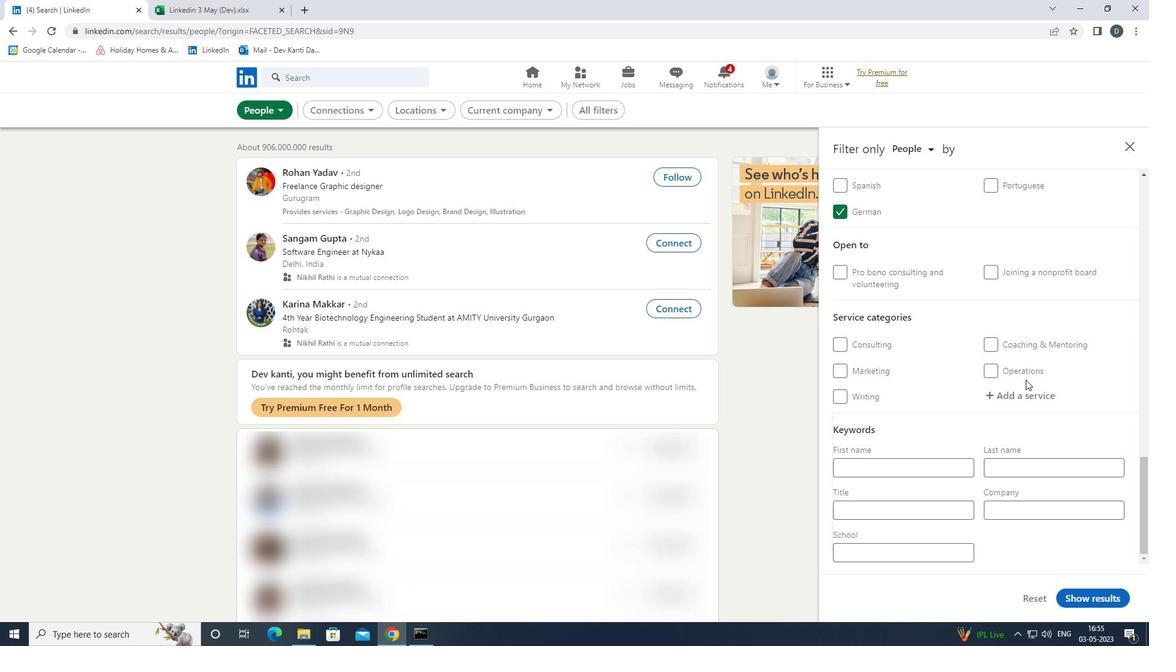 
Action: Mouse pressed left at (1023, 389)
Screenshot: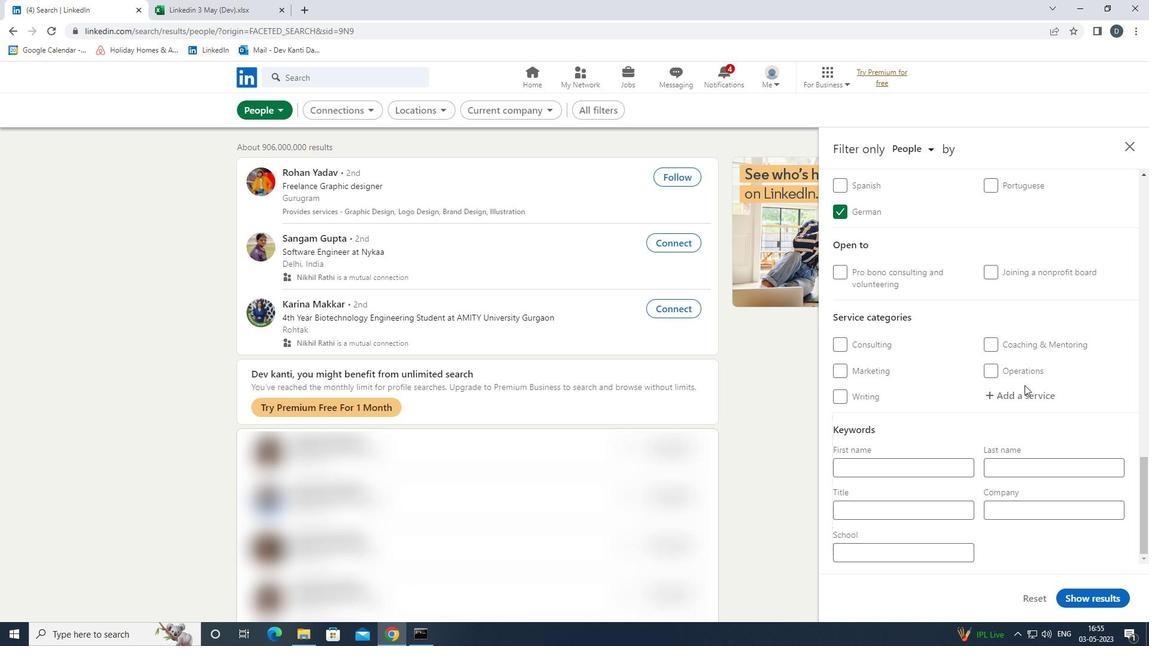 
Action: Key pressed <Key.shift><Key.shift><Key.shift>TRANSLATION<Key.down><Key.enter>
Screenshot: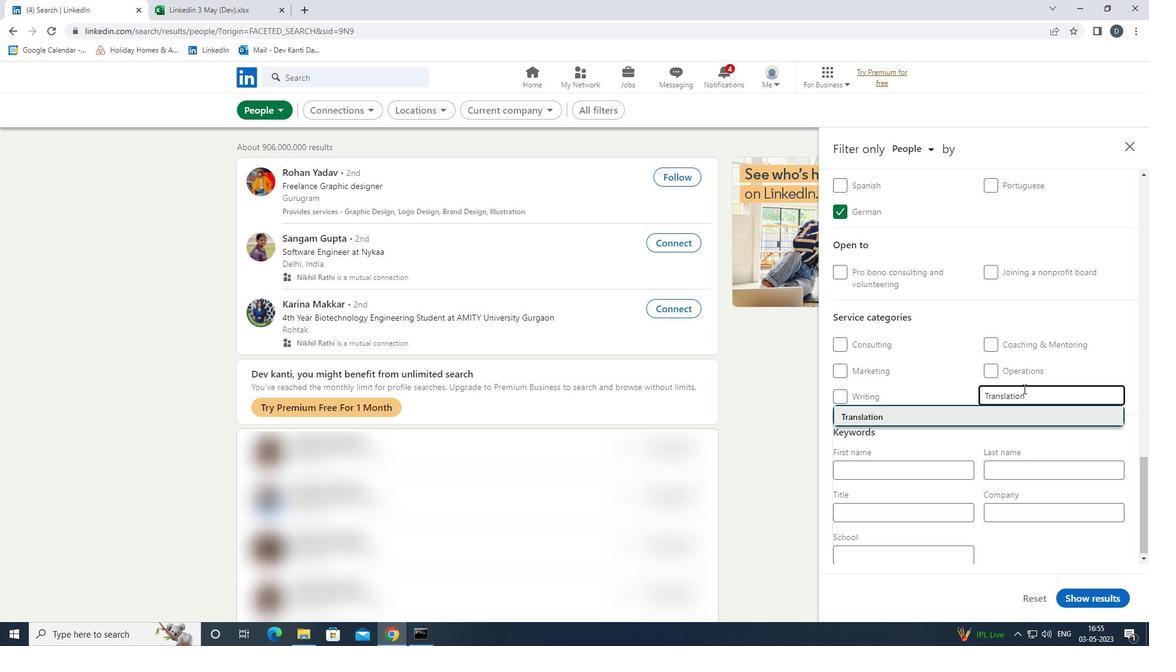 
Action: Mouse moved to (1012, 386)
Screenshot: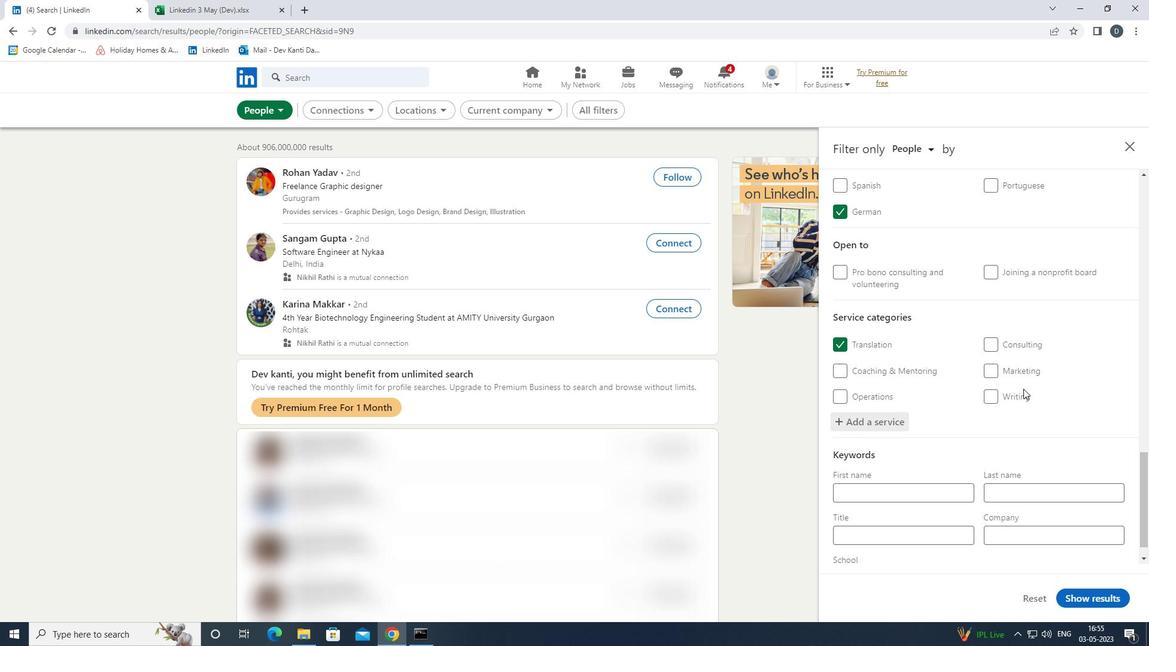 
Action: Mouse scrolled (1012, 386) with delta (0, 0)
Screenshot: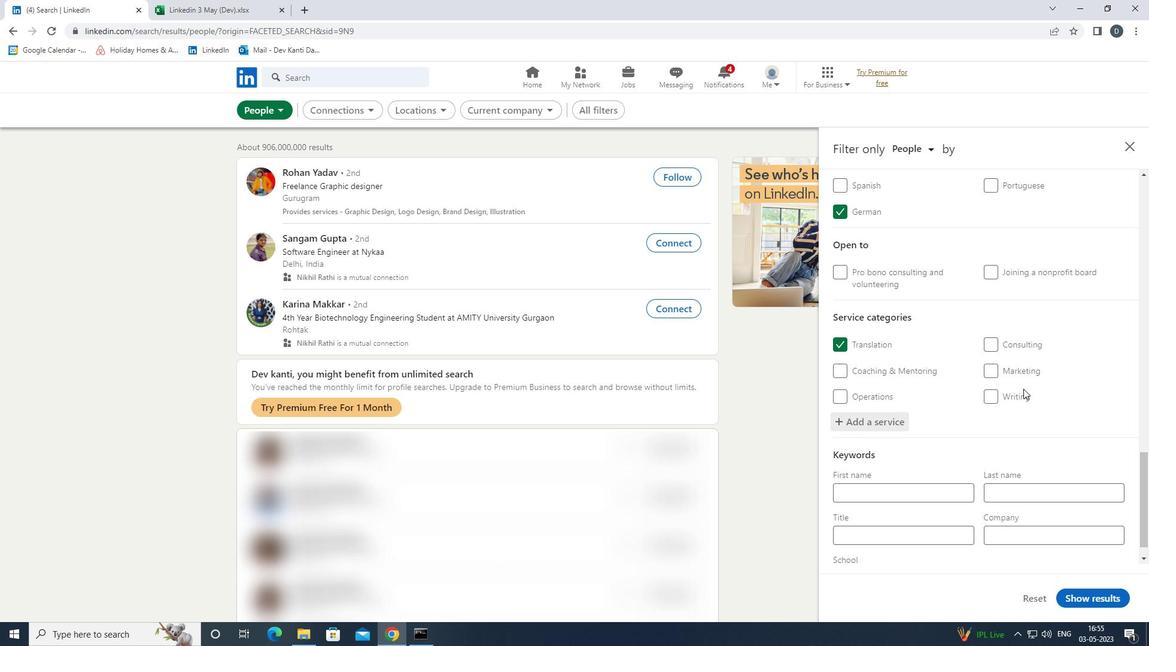 
Action: Mouse scrolled (1012, 386) with delta (0, 0)
Screenshot: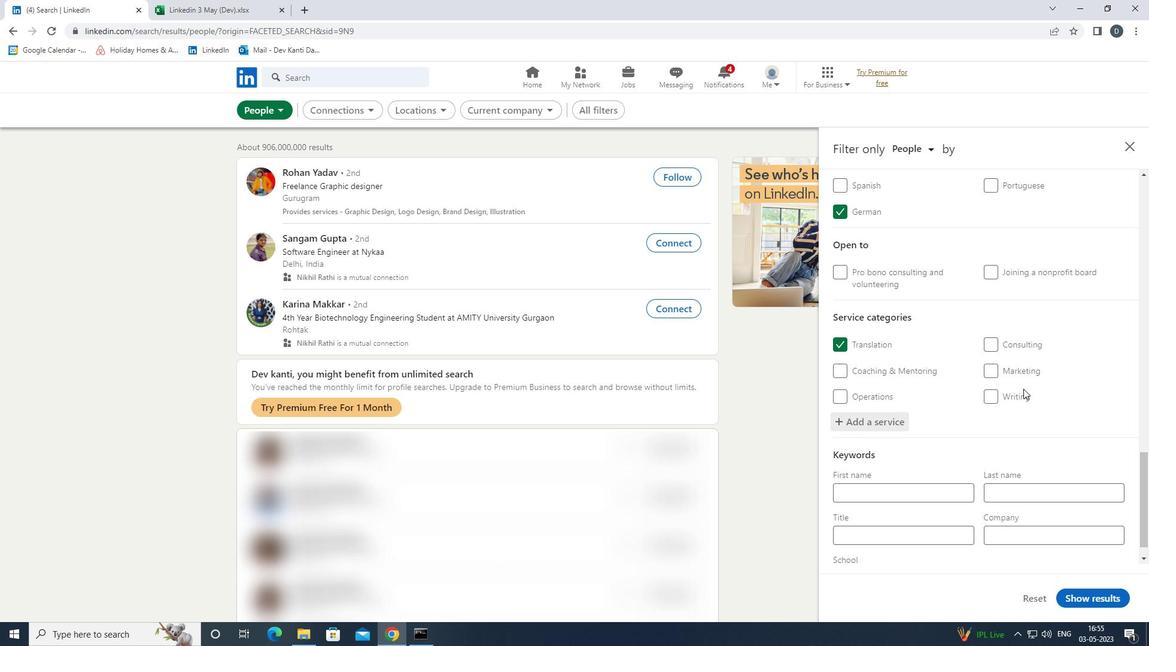 
Action: Mouse moved to (1011, 386)
Screenshot: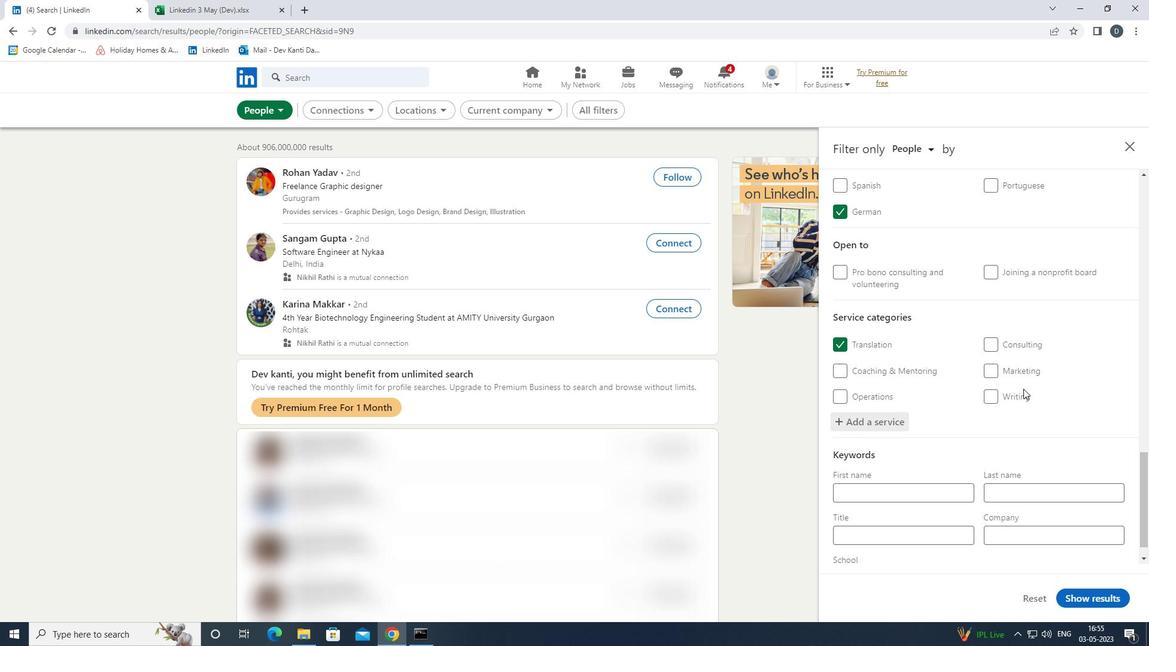 
Action: Mouse scrolled (1011, 386) with delta (0, 0)
Screenshot: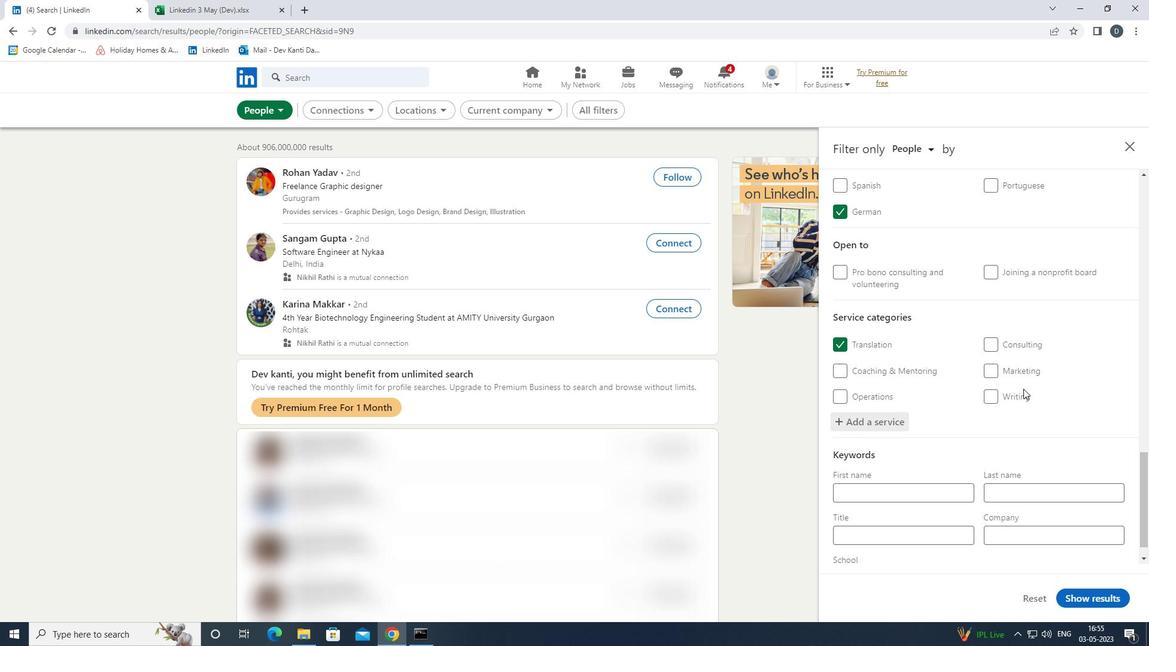 
Action: Mouse moved to (1010, 386)
Screenshot: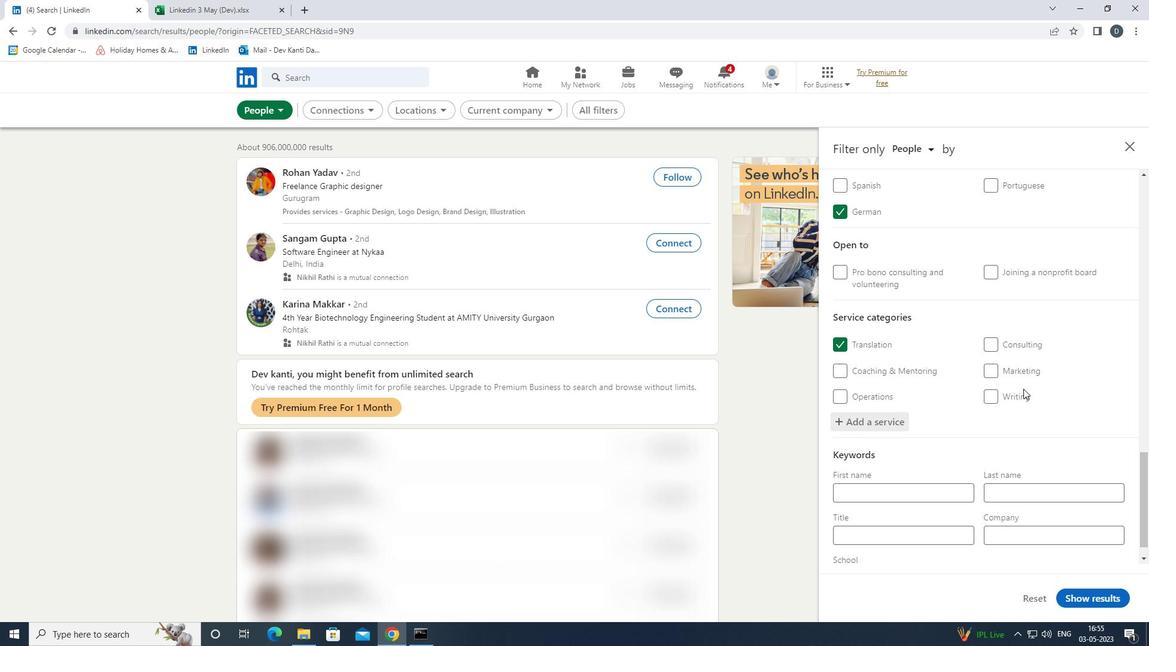 
Action: Mouse scrolled (1010, 386) with delta (0, 0)
Screenshot: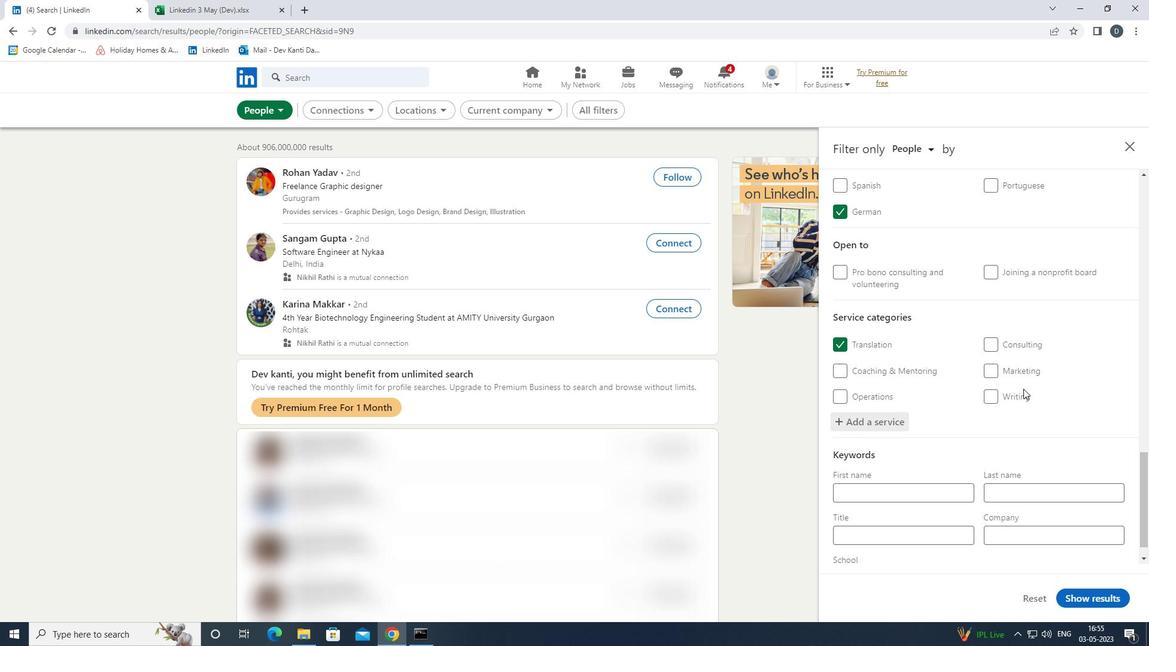 
Action: Mouse scrolled (1010, 386) with delta (0, 0)
Screenshot: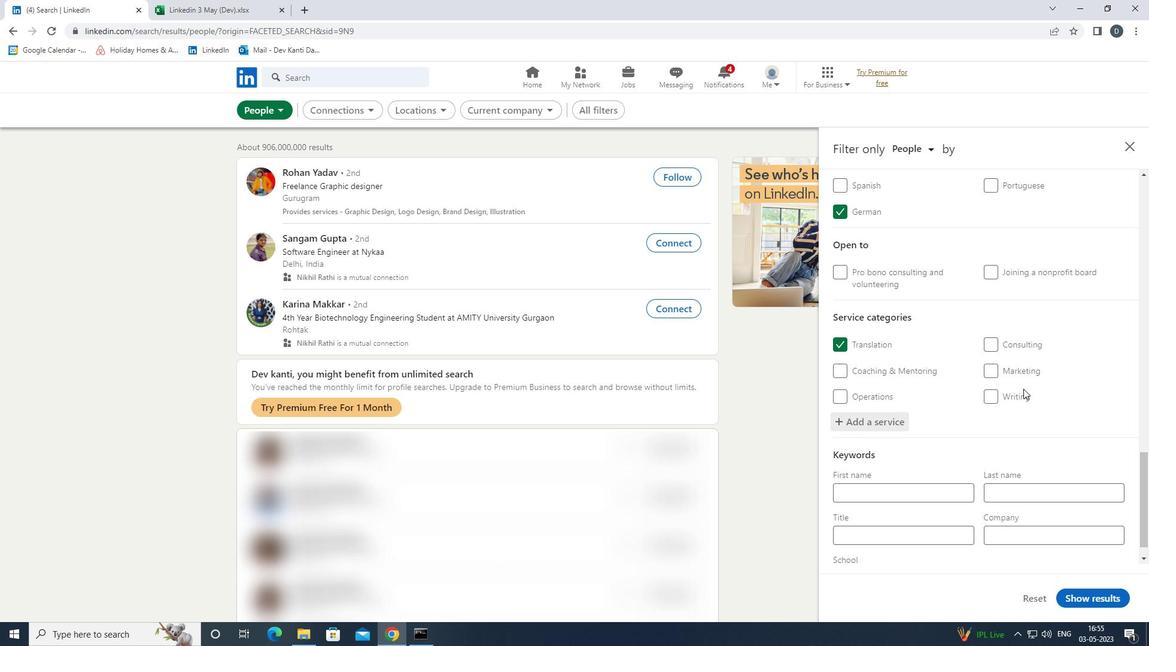 
Action: Mouse moved to (1008, 387)
Screenshot: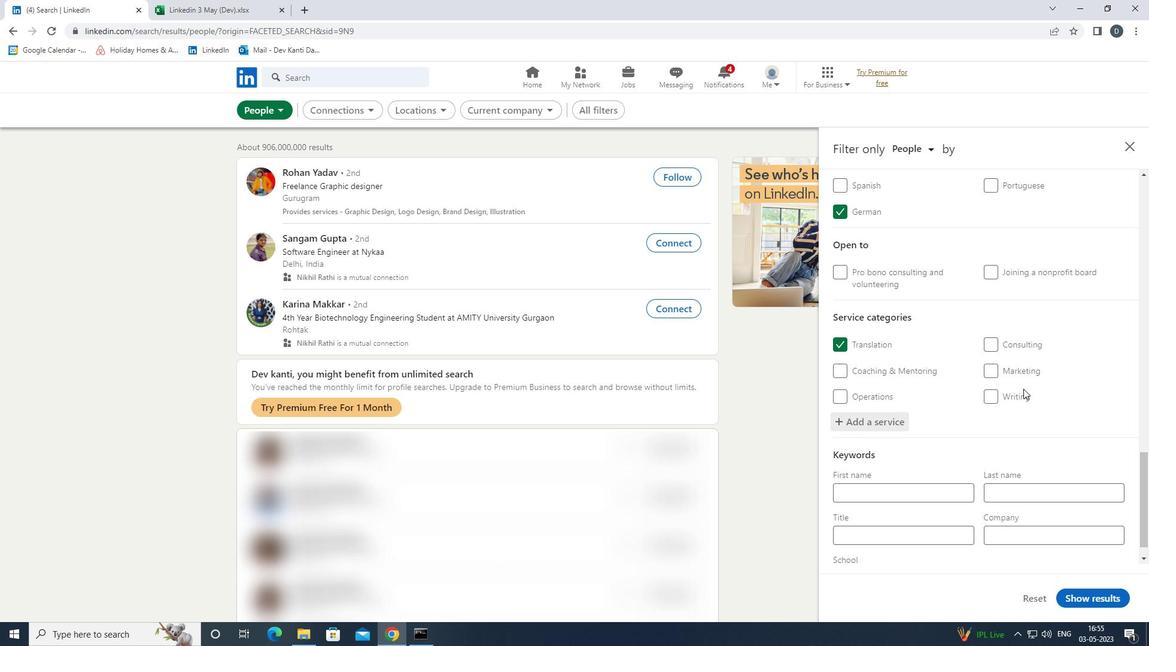 
Action: Mouse scrolled (1008, 386) with delta (0, 0)
Screenshot: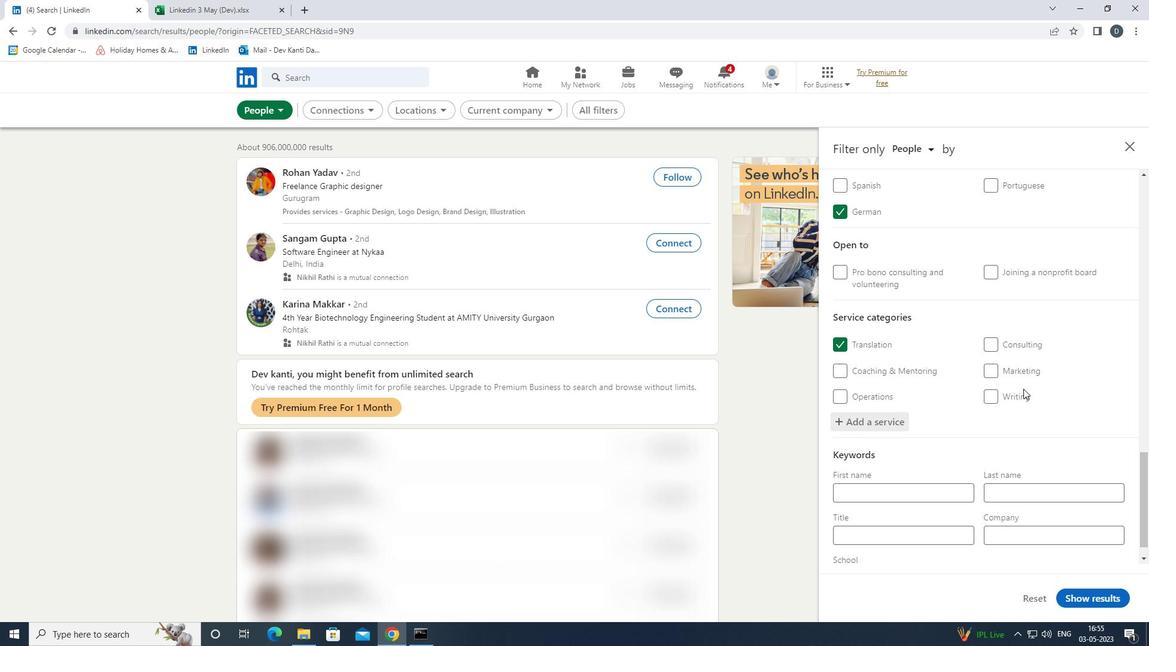 
Action: Mouse moved to (928, 513)
Screenshot: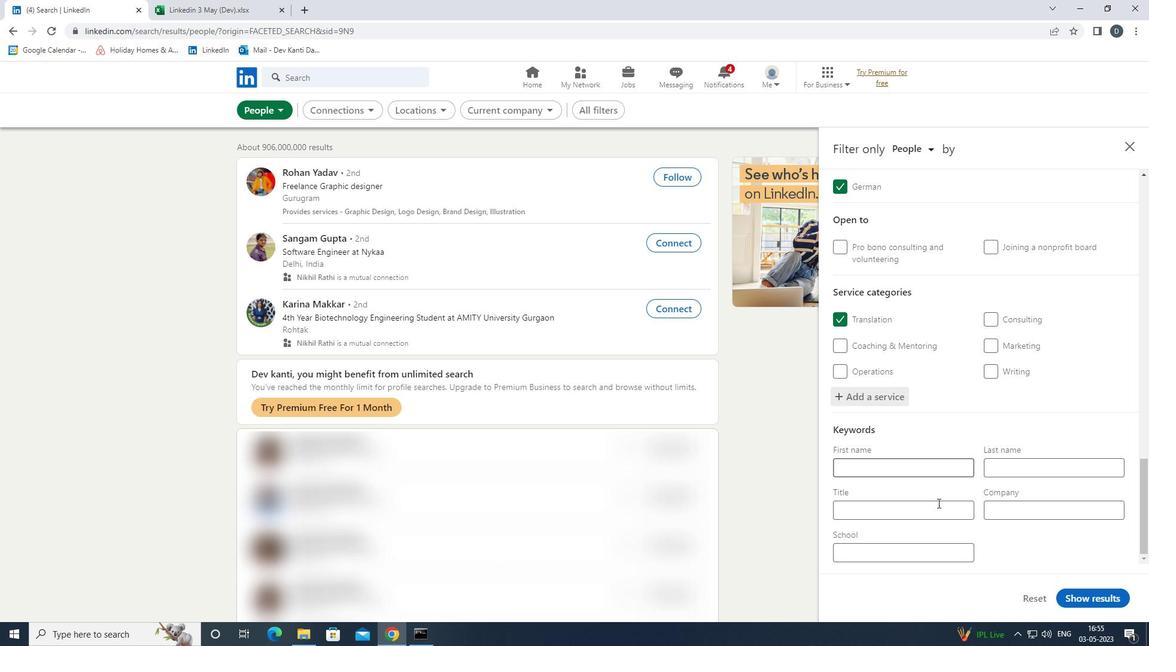 
Action: Mouse pressed left at (928, 513)
Screenshot: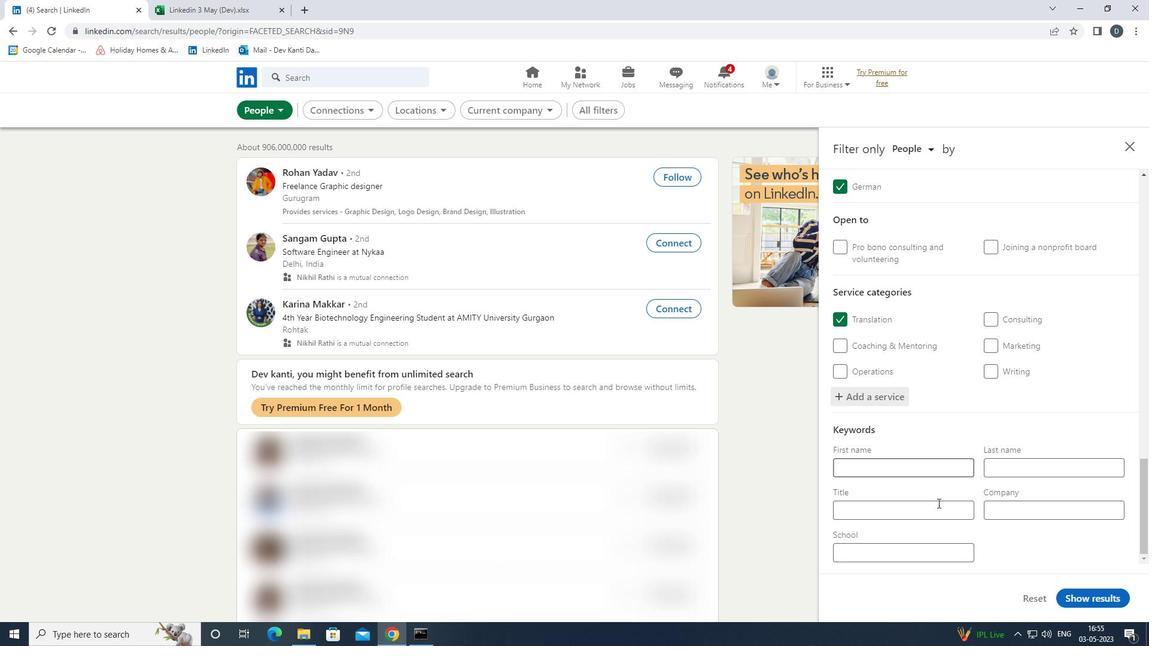 
Action: Mouse moved to (925, 514)
Screenshot: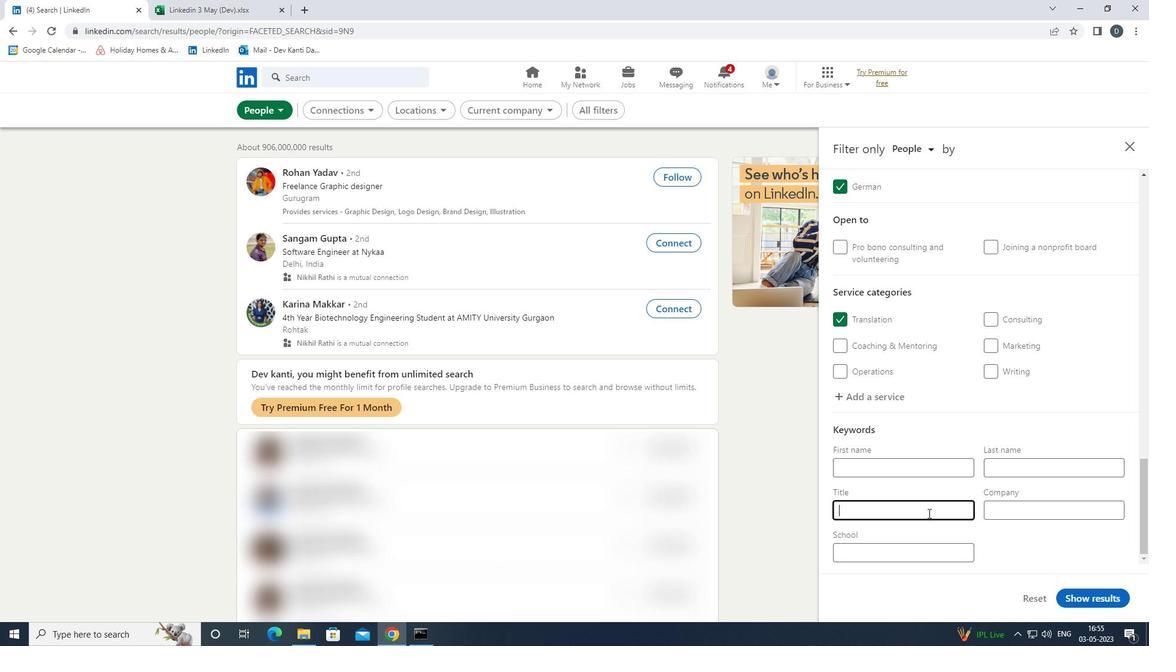 
Action: Key pressed <Key.shift><Key.shift><Key.shift><Key.shift>UPS<Key.space><Key.shift>DRIVER
Screenshot: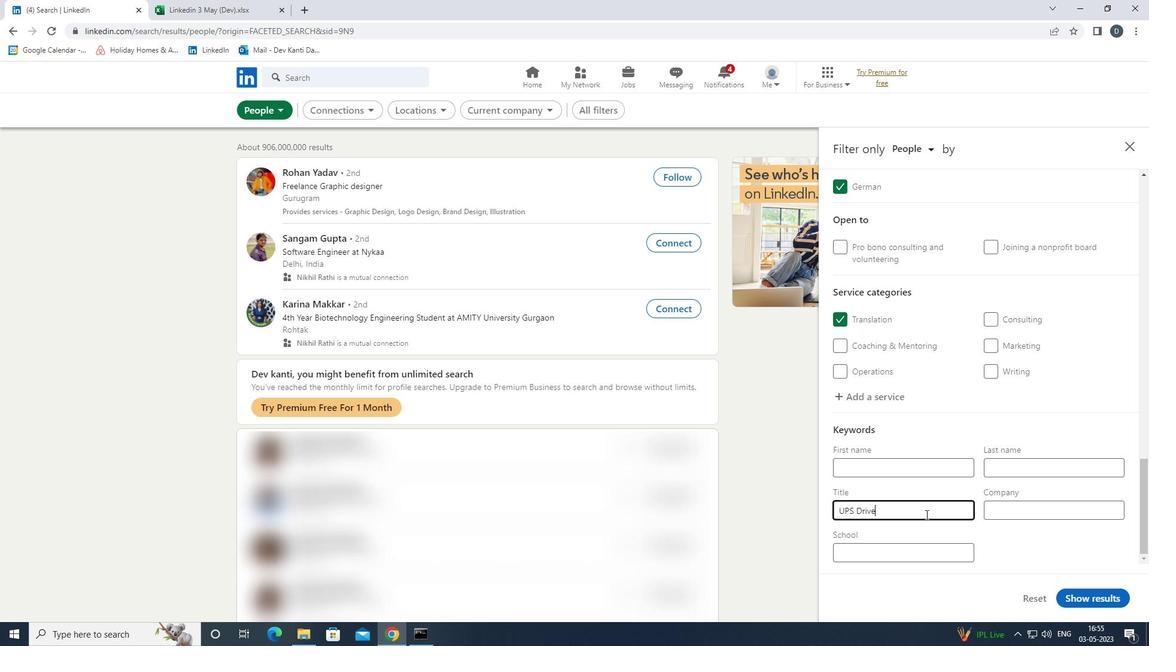 
Action: Mouse moved to (1098, 601)
Screenshot: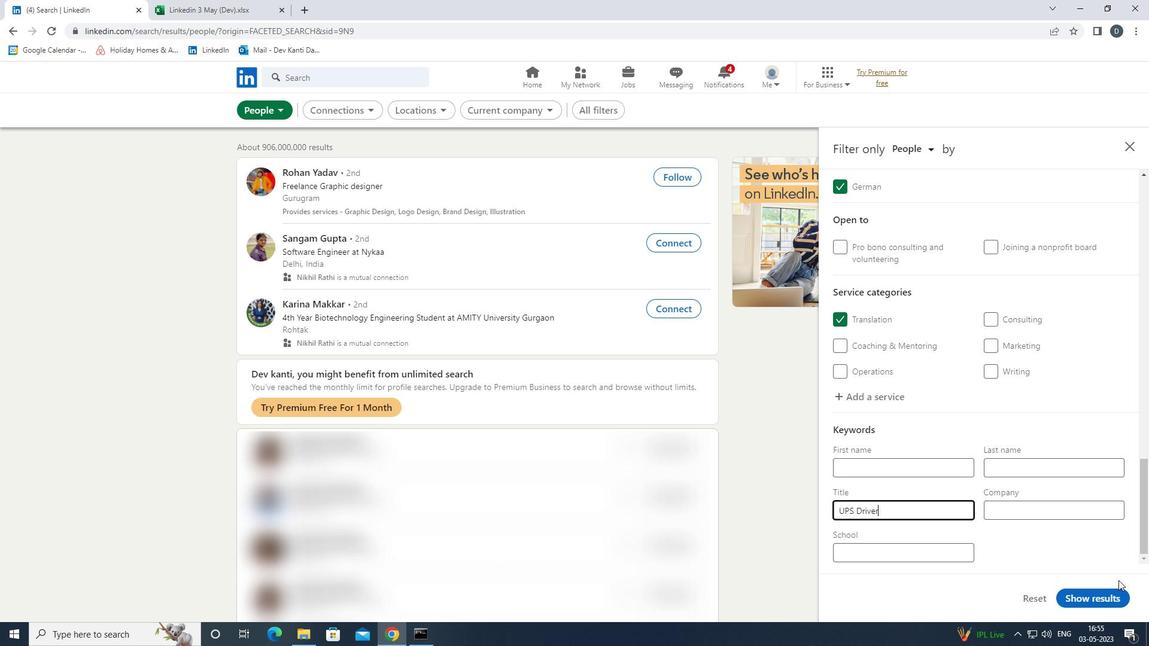 
Action: Mouse pressed left at (1098, 601)
Screenshot: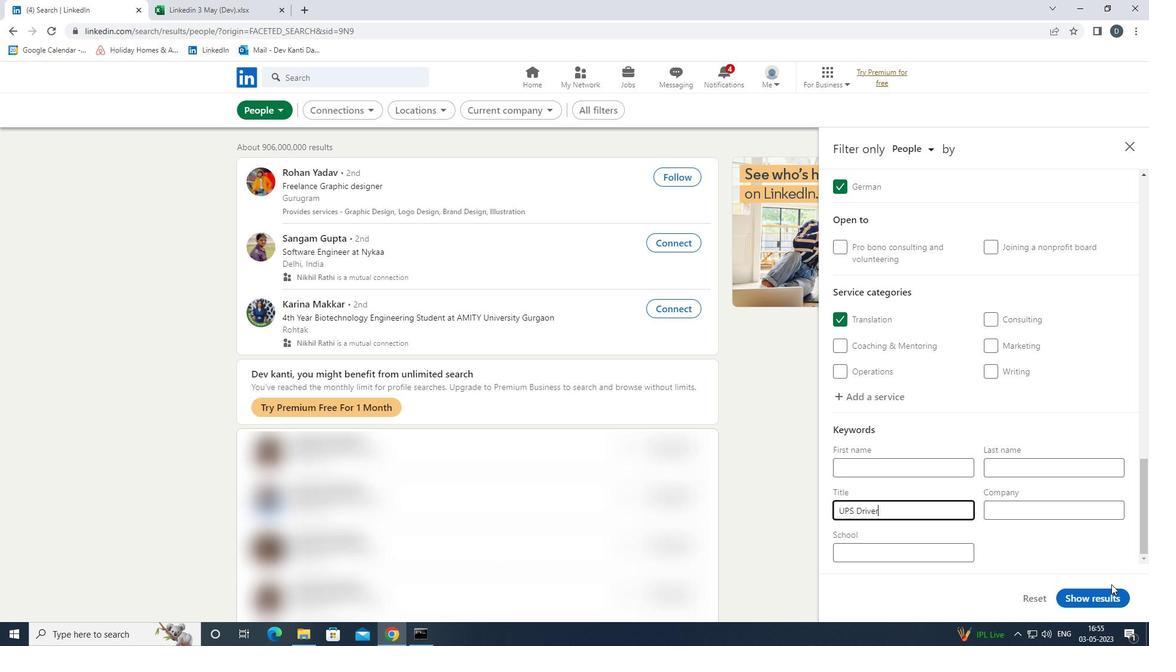 
Action: Mouse moved to (576, 347)
Screenshot: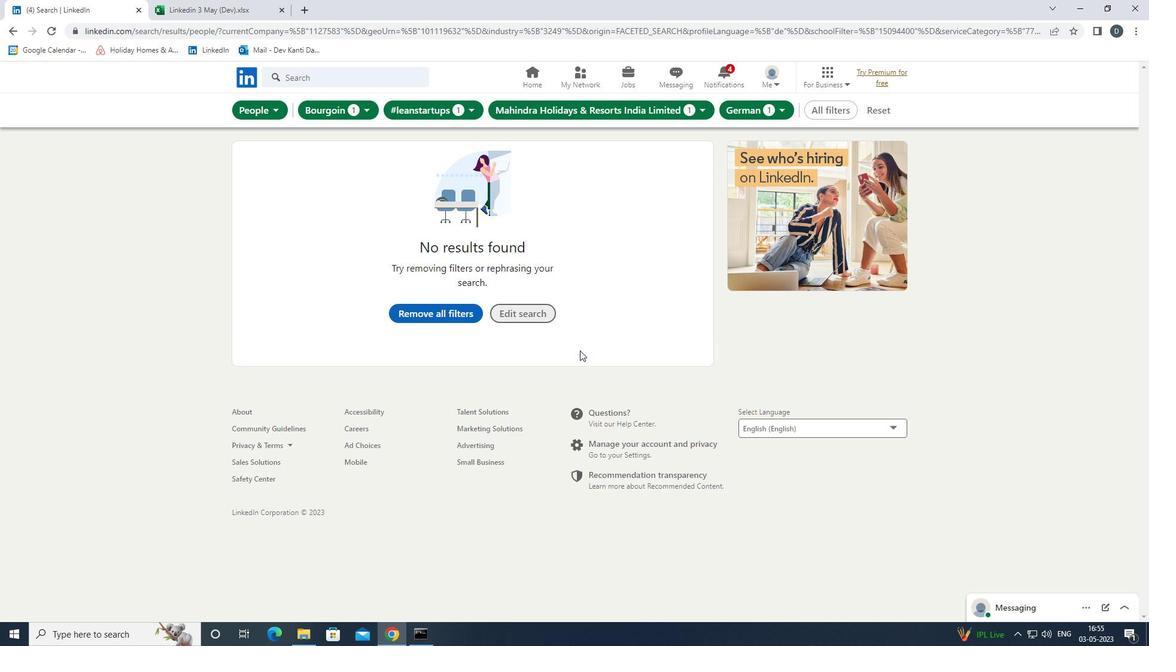 
